 Task:  Click on Hockey In the Cross-Check Hockey League click on  Pick Sheet Your name Henry Taylor Team name Bakersfield Condors - X and  Email softage.7@softage.net Period 1 - 3 Point Game Chicago Blackhawks Period 1 - 2 Point Game Calgary Flames Period 1 - 1 Point Game Buffalo Sabres Period 2 - 3 Point Game Boston Bruins Period 2 - 2 Point Game Arizona Coyotes Period 2 - 1 Point Game Anaheim Ducks Period 3 - 3 Point Game New York Islanders Period 3 - 2 Point Game New Jersey Devils Period 3 - 1 Point Game Nashville Predators Submit pick sheet
Action: Mouse moved to (726, 278)
Screenshot: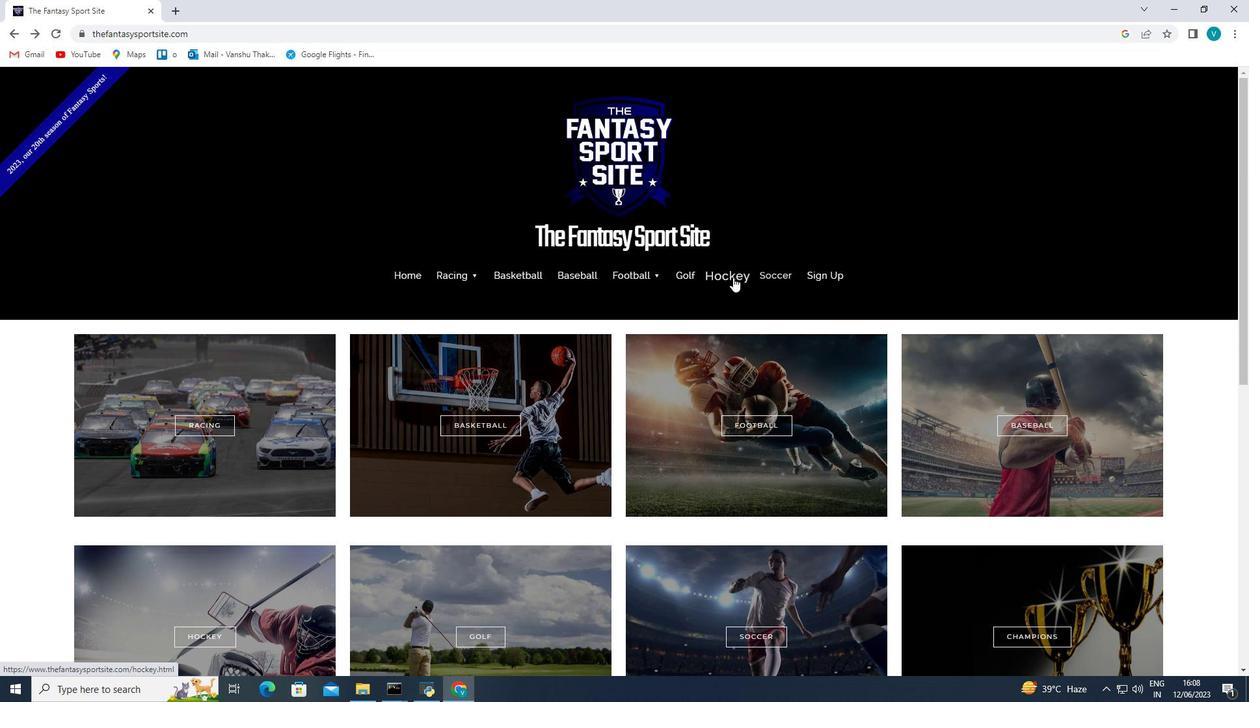 
Action: Mouse pressed left at (726, 278)
Screenshot: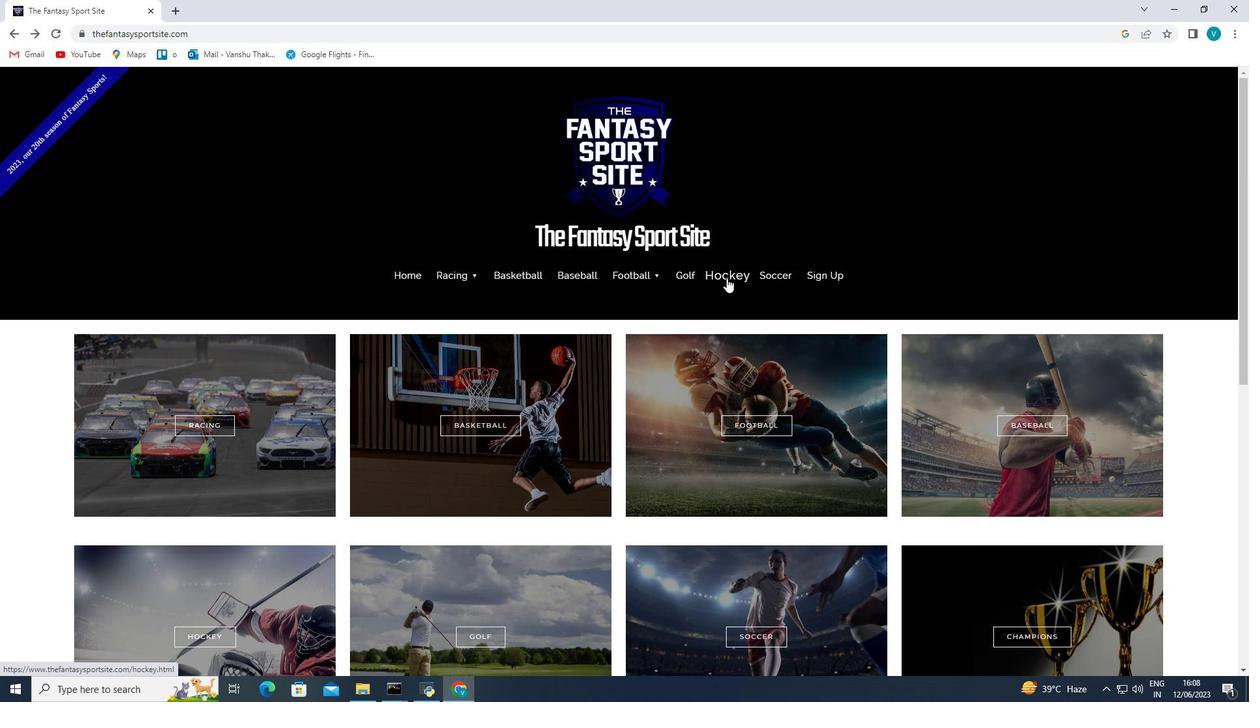 
Action: Mouse moved to (1035, 458)
Screenshot: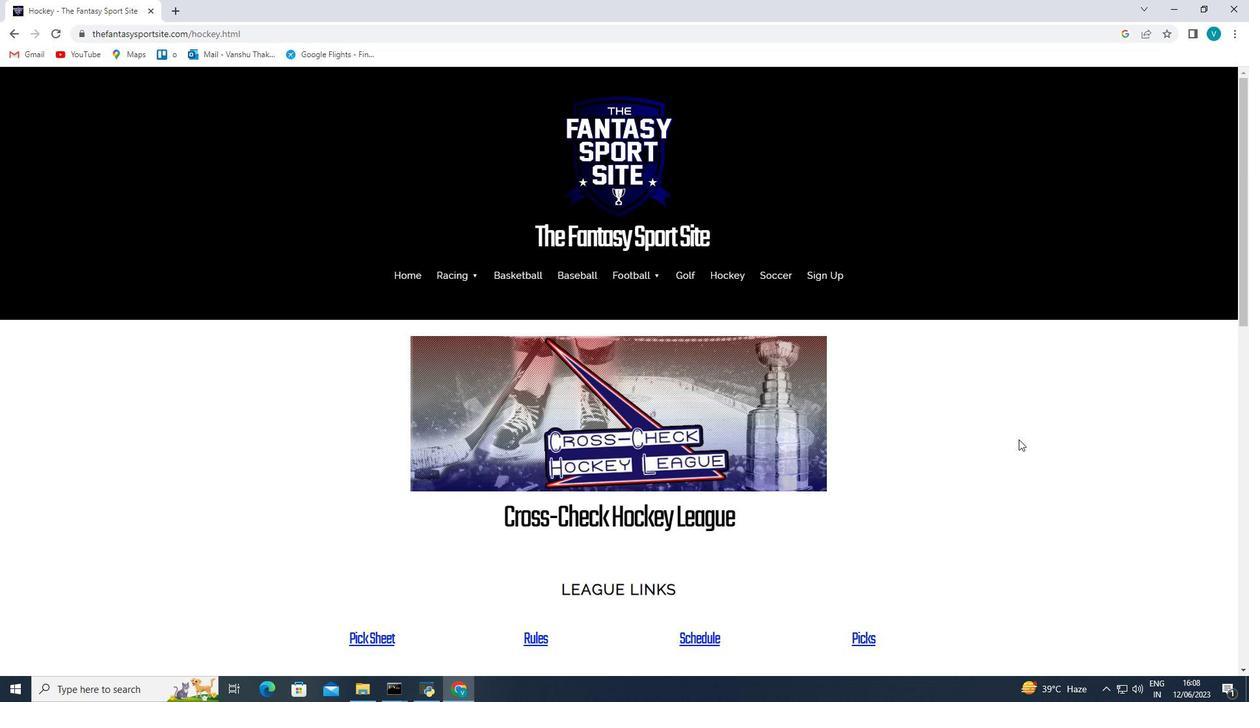 
Action: Mouse scrolled (1035, 458) with delta (0, 0)
Screenshot: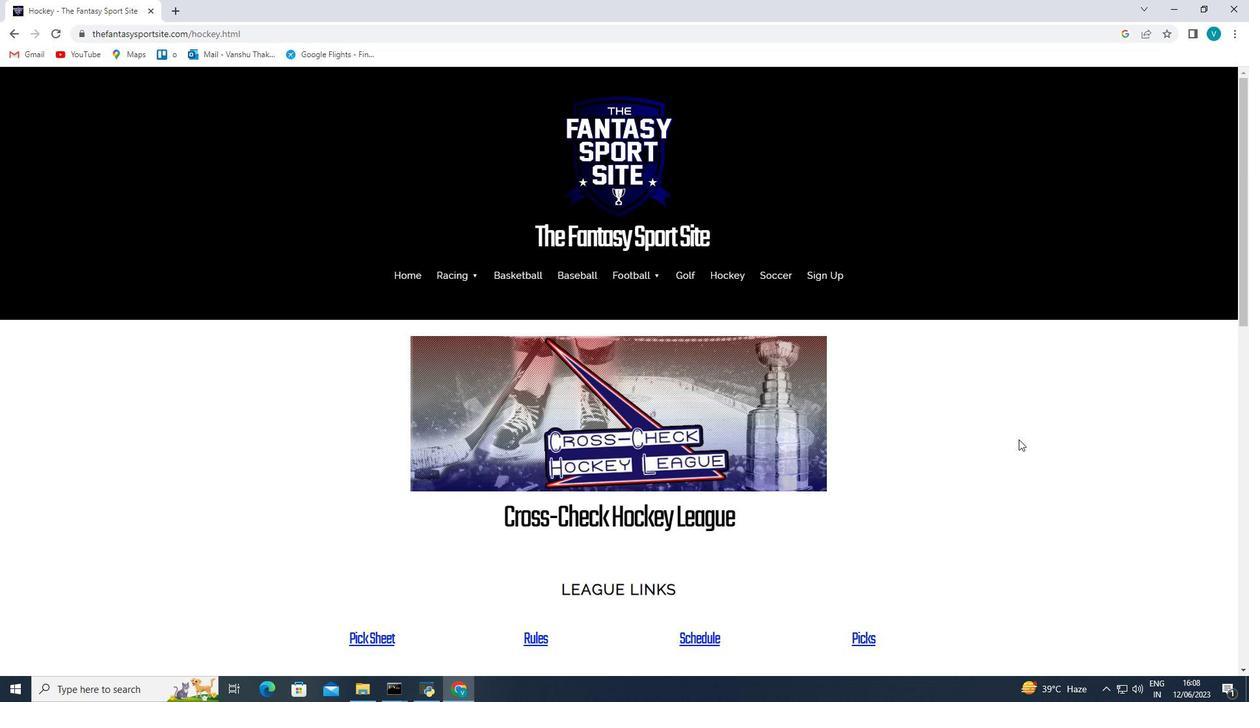 
Action: Mouse moved to (1021, 460)
Screenshot: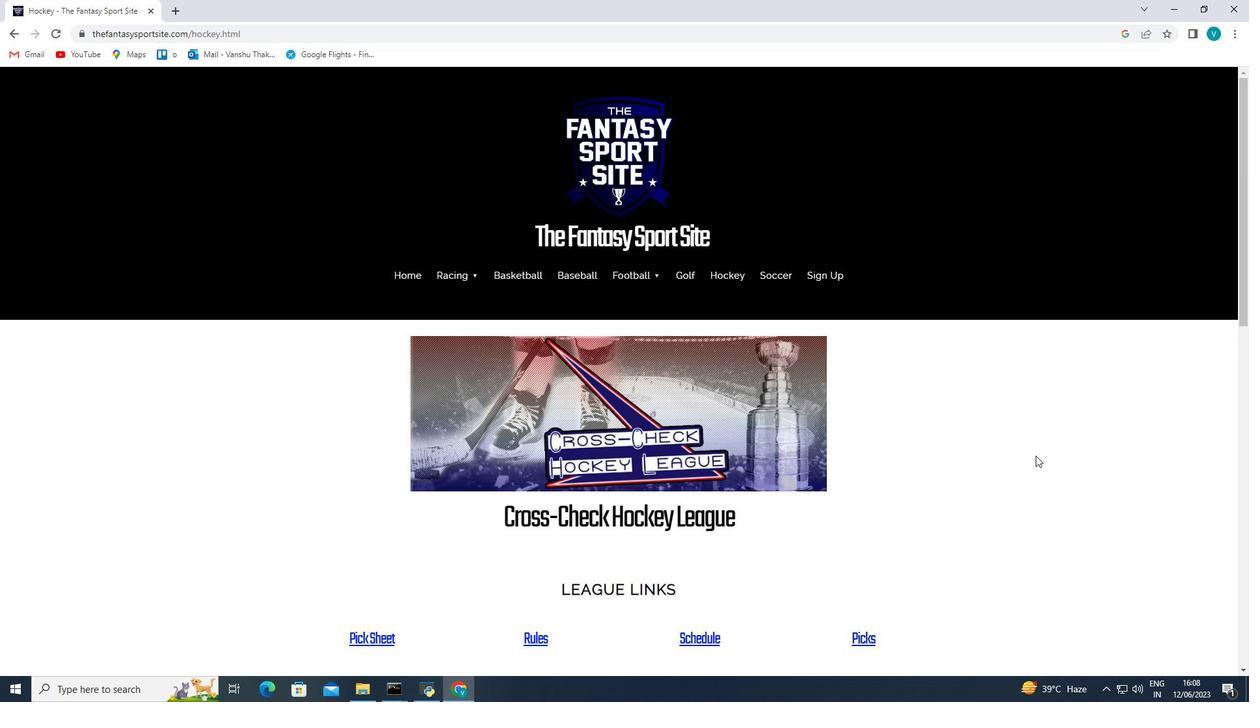 
Action: Mouse scrolled (1021, 460) with delta (0, 0)
Screenshot: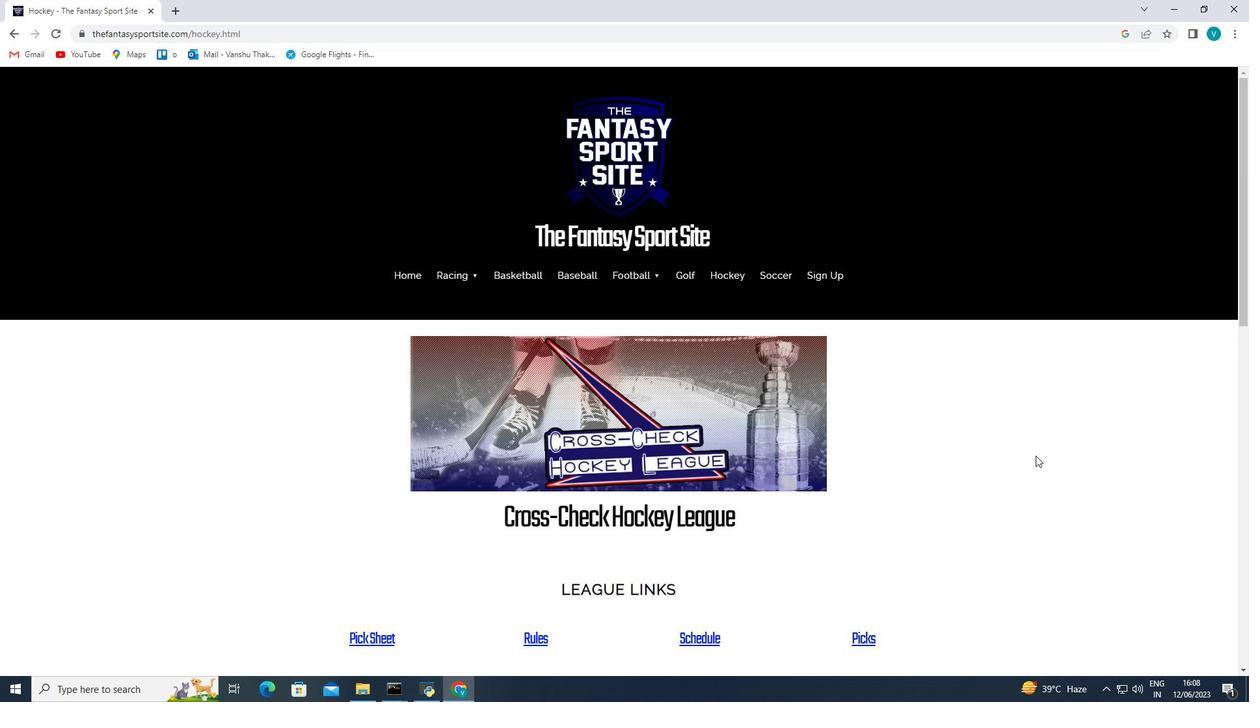 
Action: Mouse moved to (1014, 460)
Screenshot: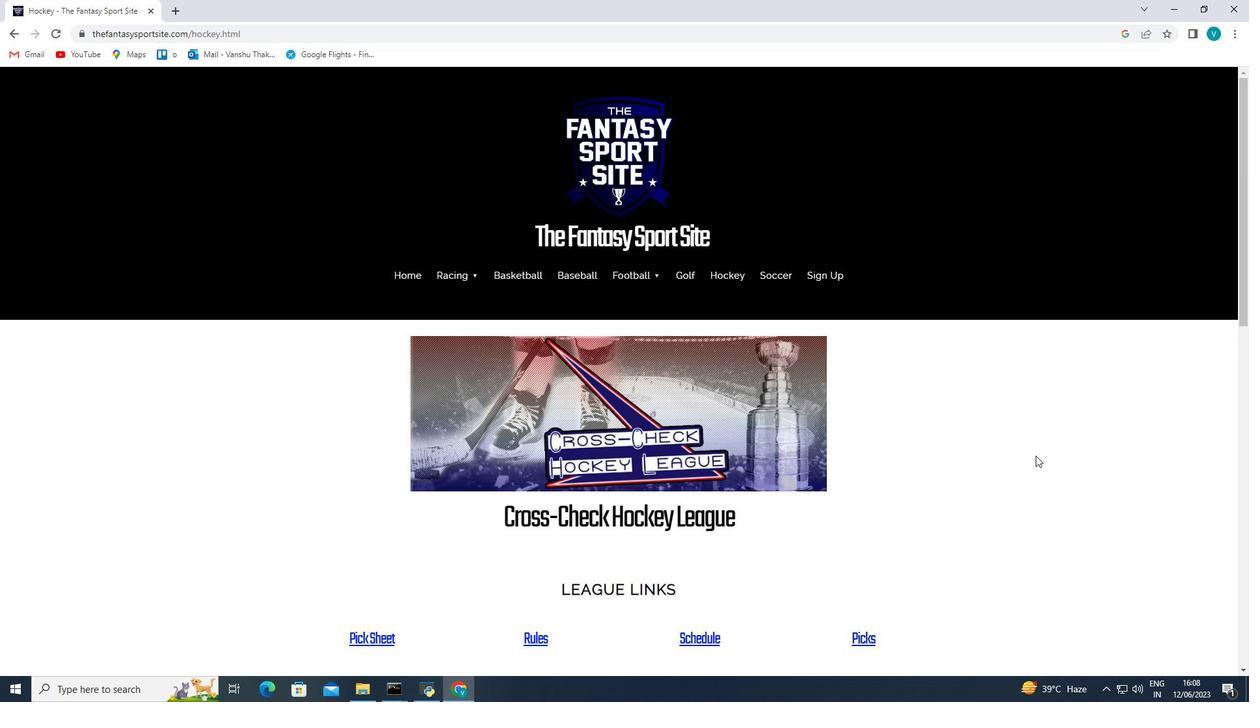 
Action: Mouse scrolled (1014, 460) with delta (0, 0)
Screenshot: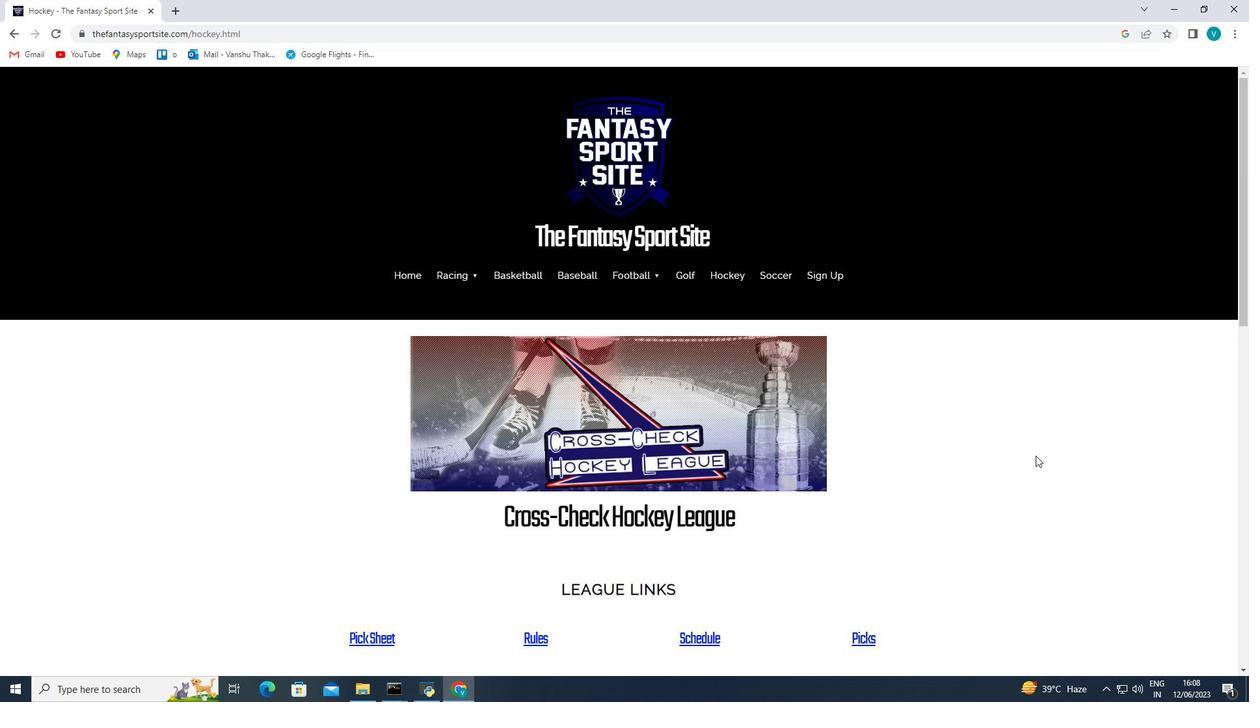 
Action: Mouse moved to (983, 465)
Screenshot: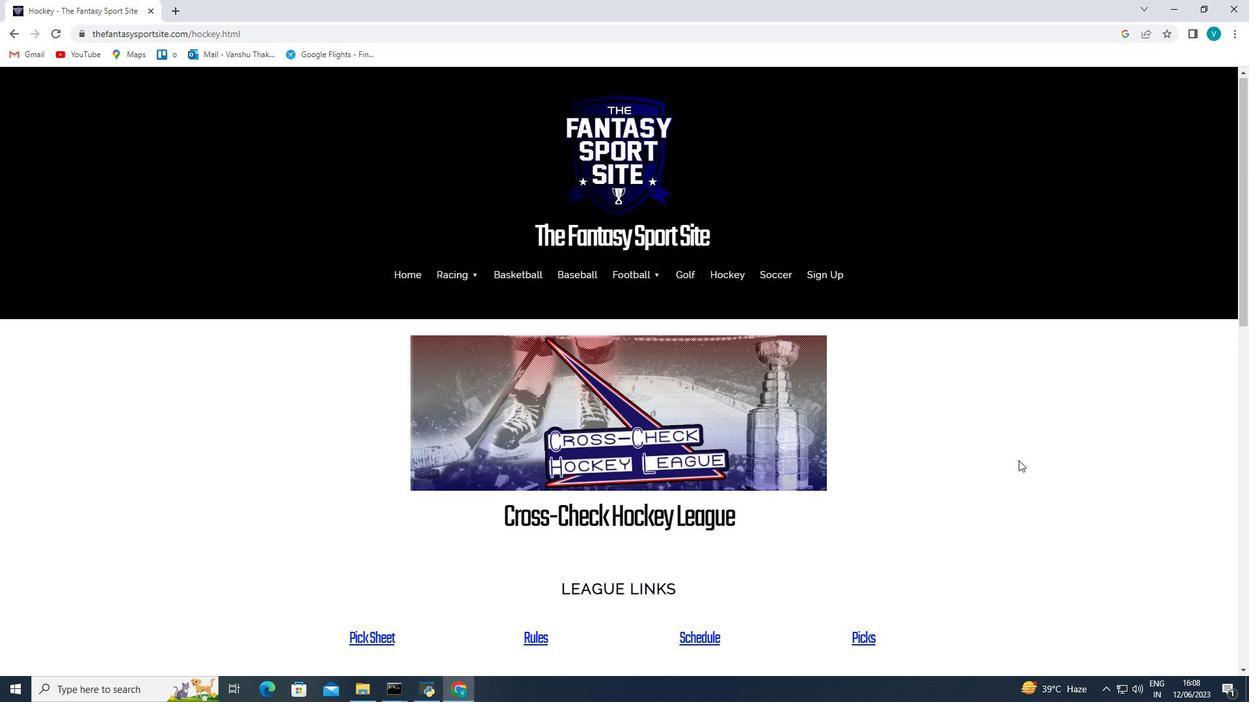 
Action: Mouse scrolled (983, 465) with delta (0, 0)
Screenshot: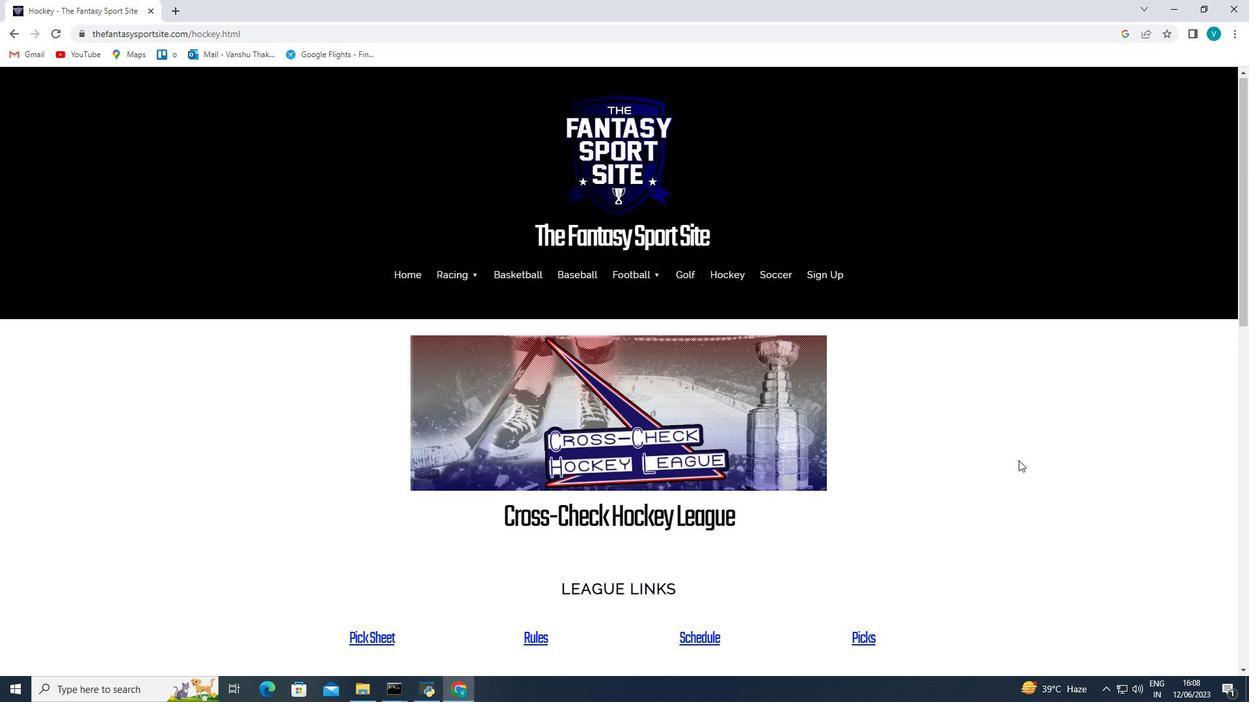 
Action: Mouse moved to (964, 460)
Screenshot: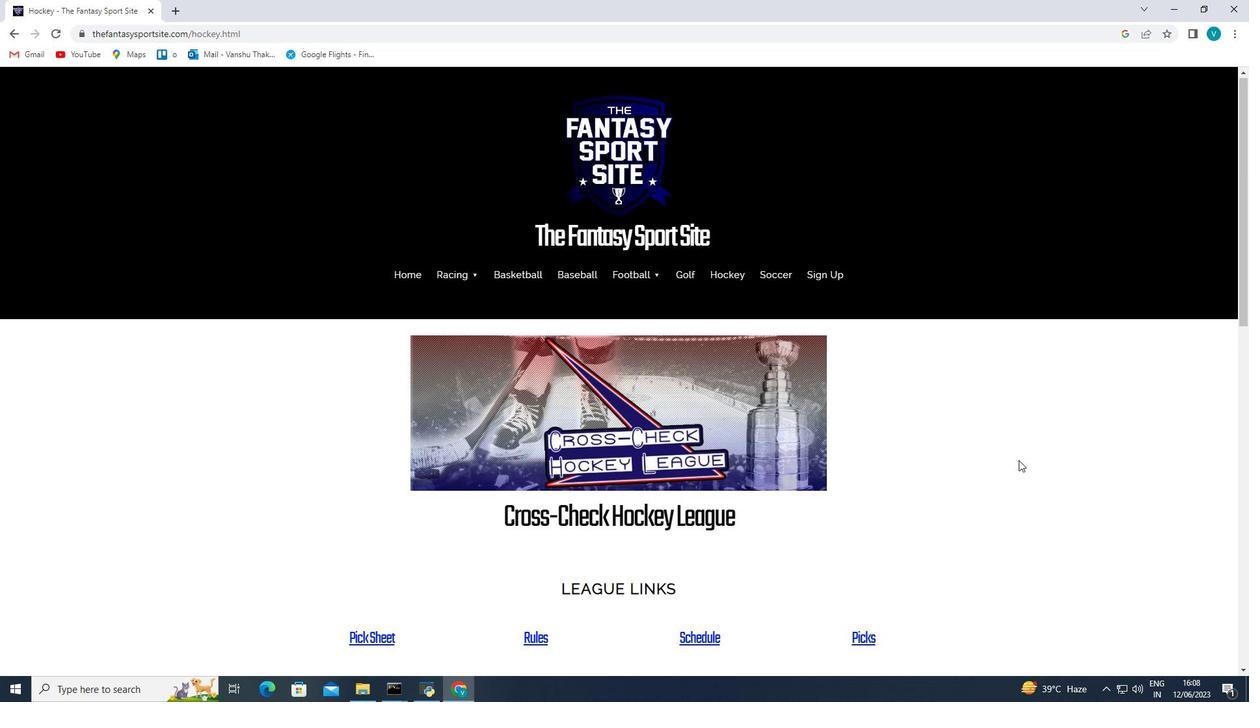 
Action: Mouse scrolled (964, 460) with delta (0, 0)
Screenshot: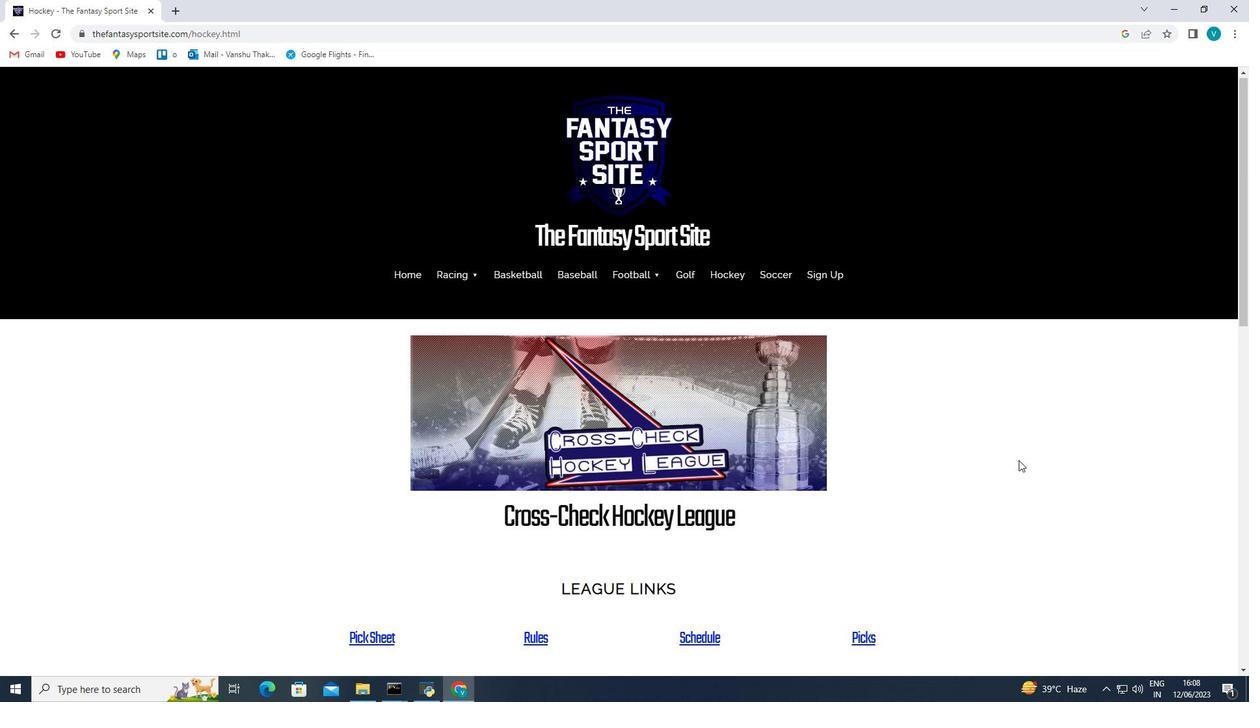 
Action: Mouse moved to (373, 321)
Screenshot: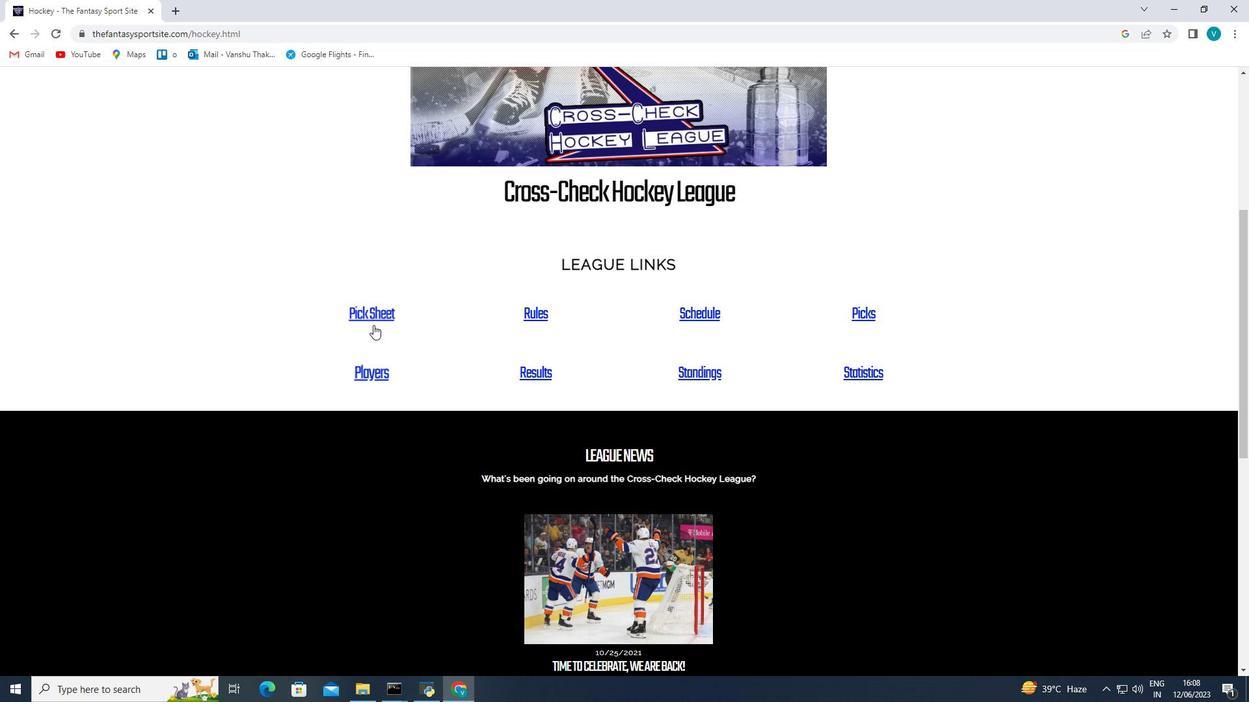 
Action: Mouse pressed left at (373, 321)
Screenshot: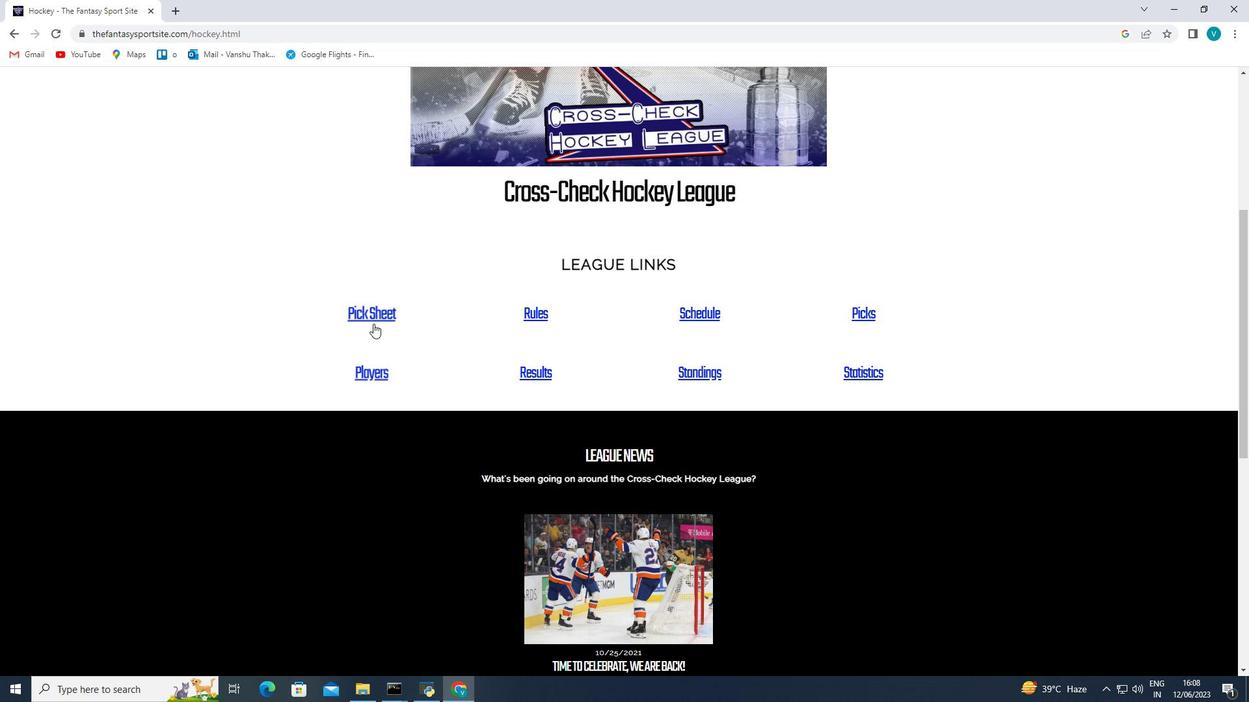 
Action: Mouse moved to (1009, 294)
Screenshot: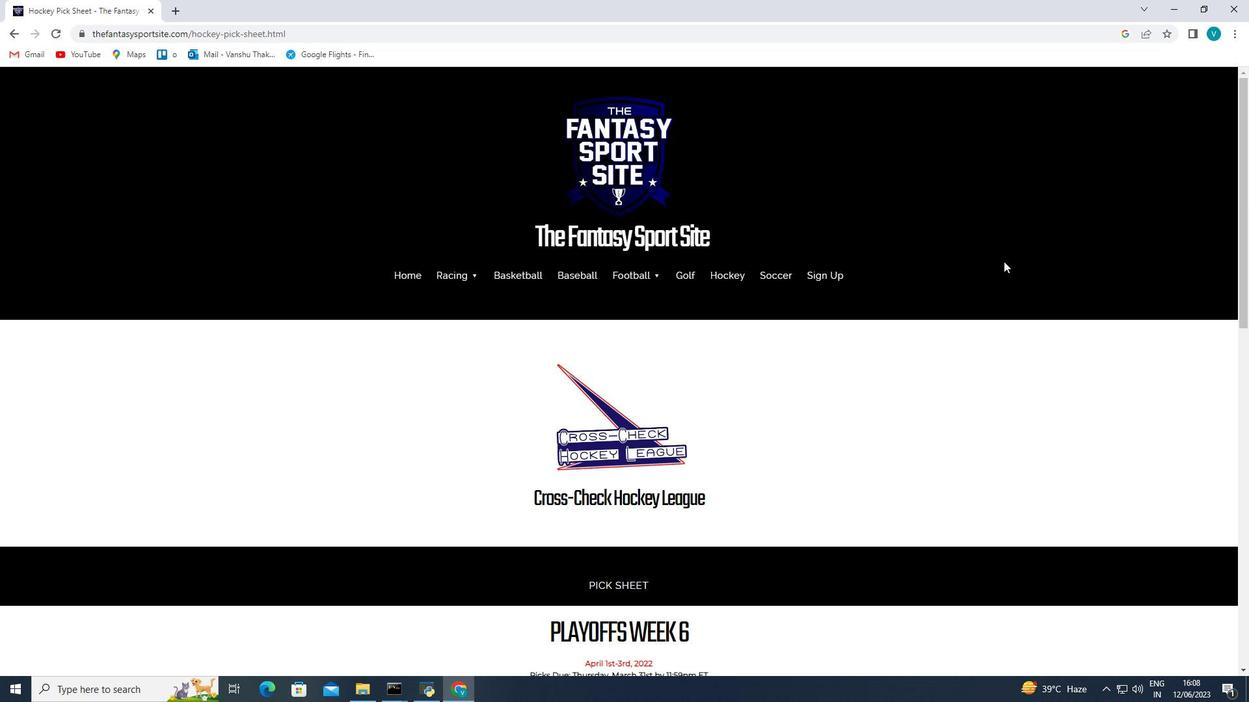 
Action: Mouse scrolled (1009, 293) with delta (0, 0)
Screenshot: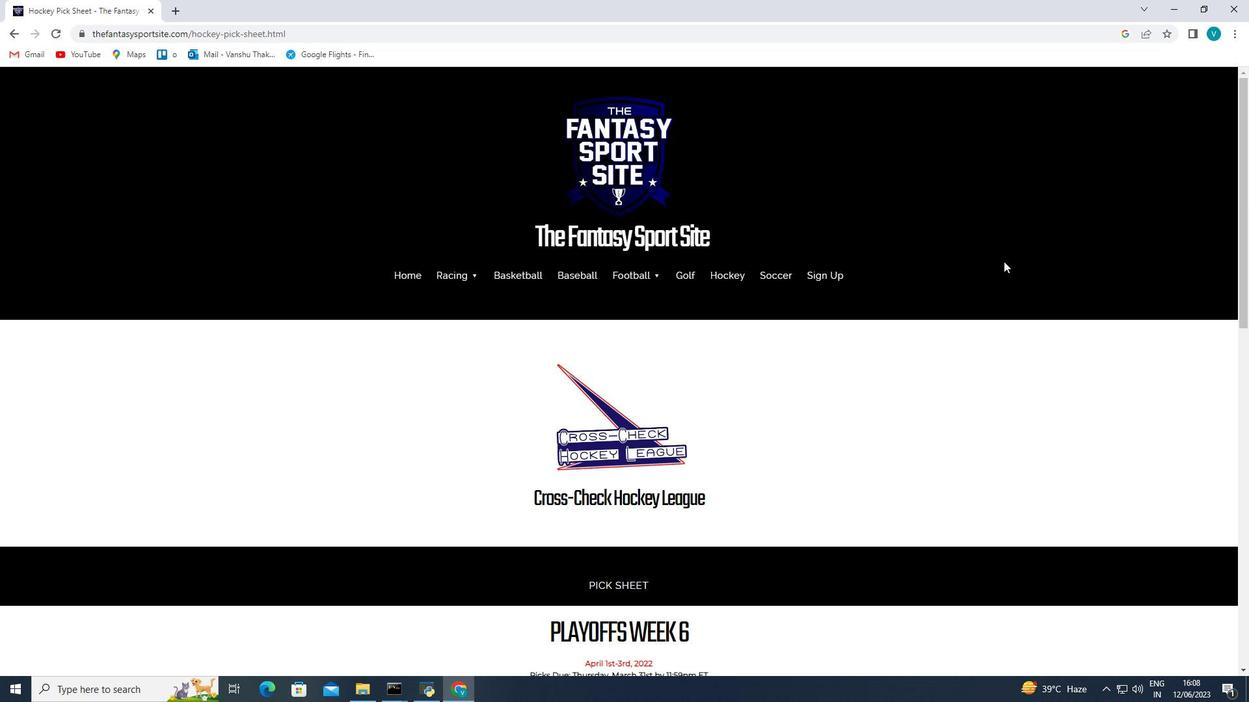 
Action: Mouse moved to (1009, 299)
Screenshot: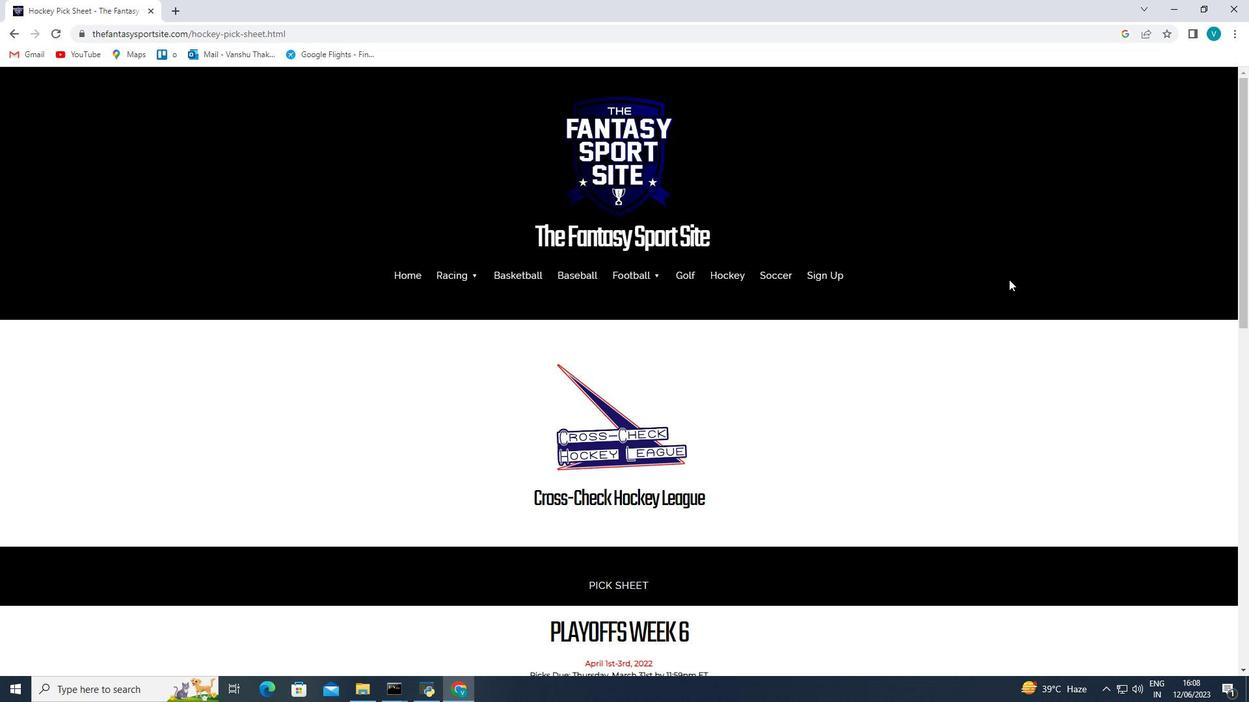 
Action: Mouse scrolled (1009, 299) with delta (0, 0)
Screenshot: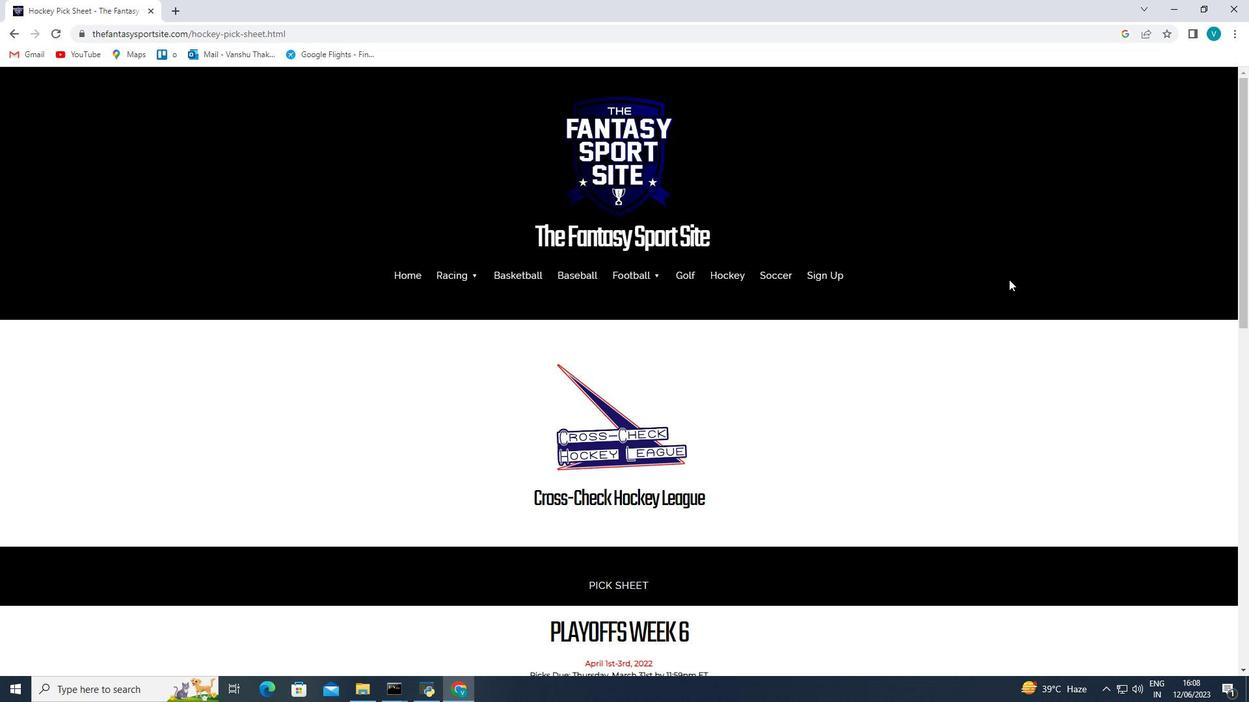 
Action: Mouse moved to (1009, 302)
Screenshot: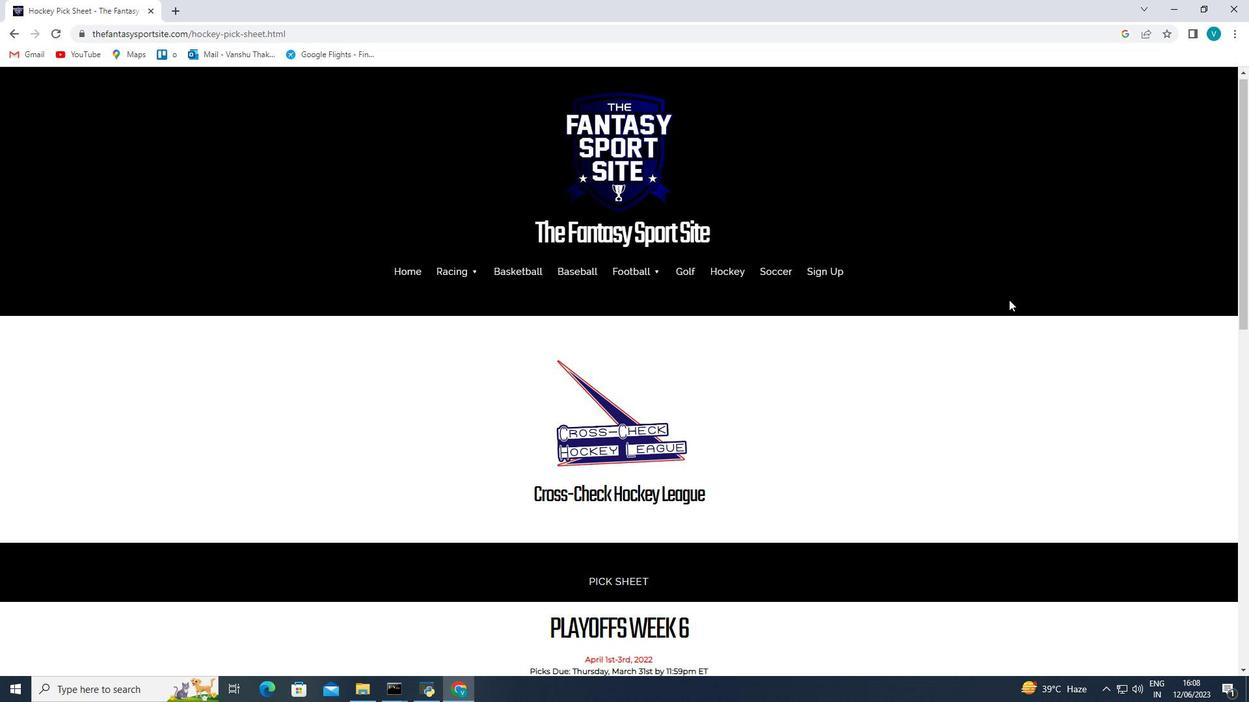
Action: Mouse scrolled (1009, 301) with delta (0, 0)
Screenshot: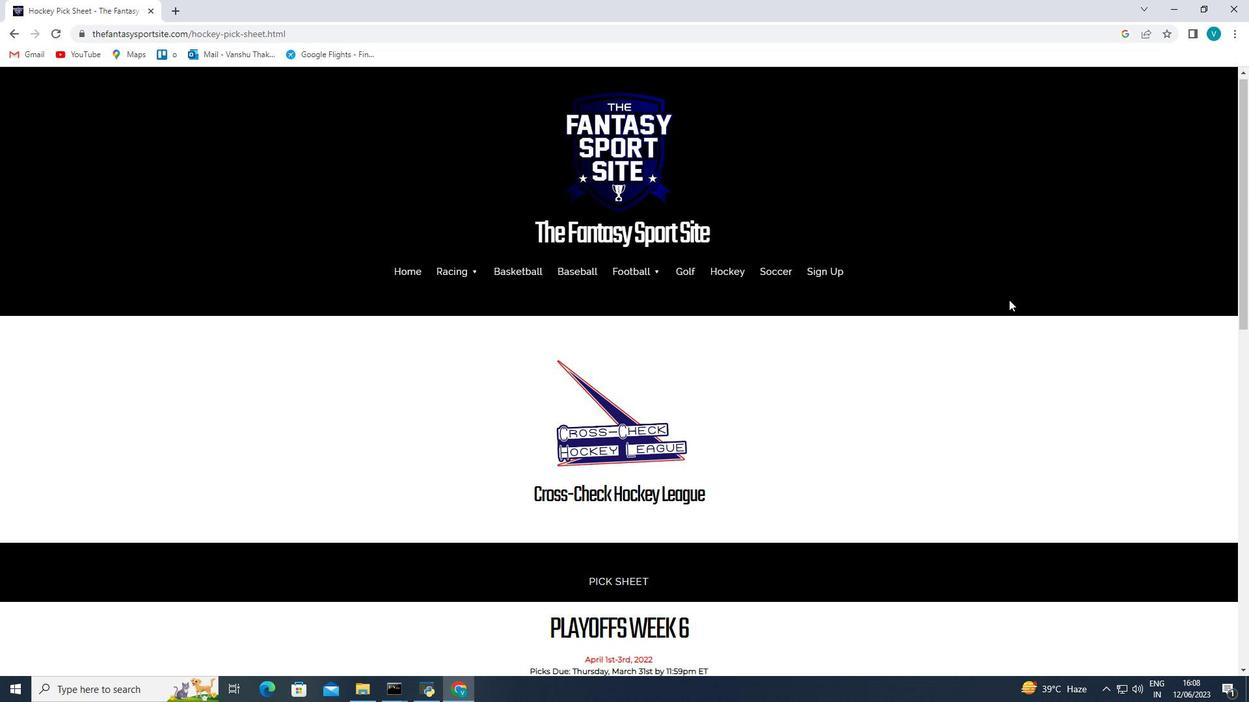 
Action: Mouse moved to (985, 306)
Screenshot: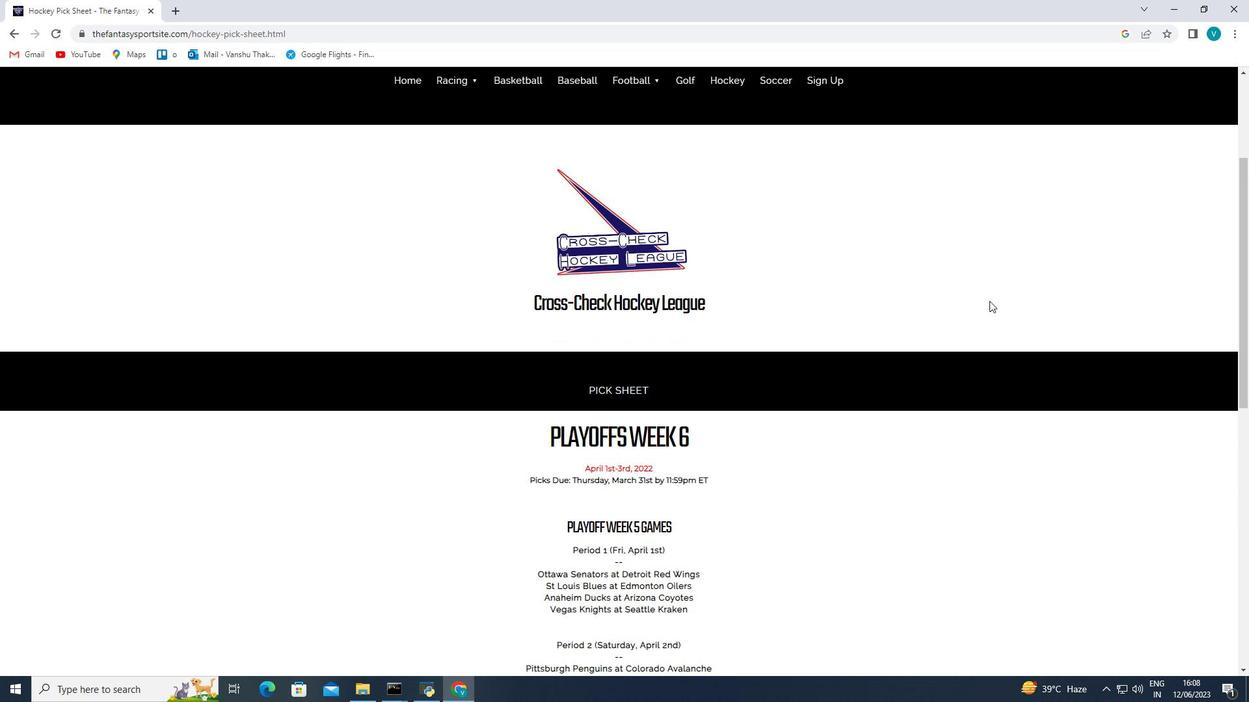 
Action: Mouse scrolled (985, 305) with delta (0, 0)
Screenshot: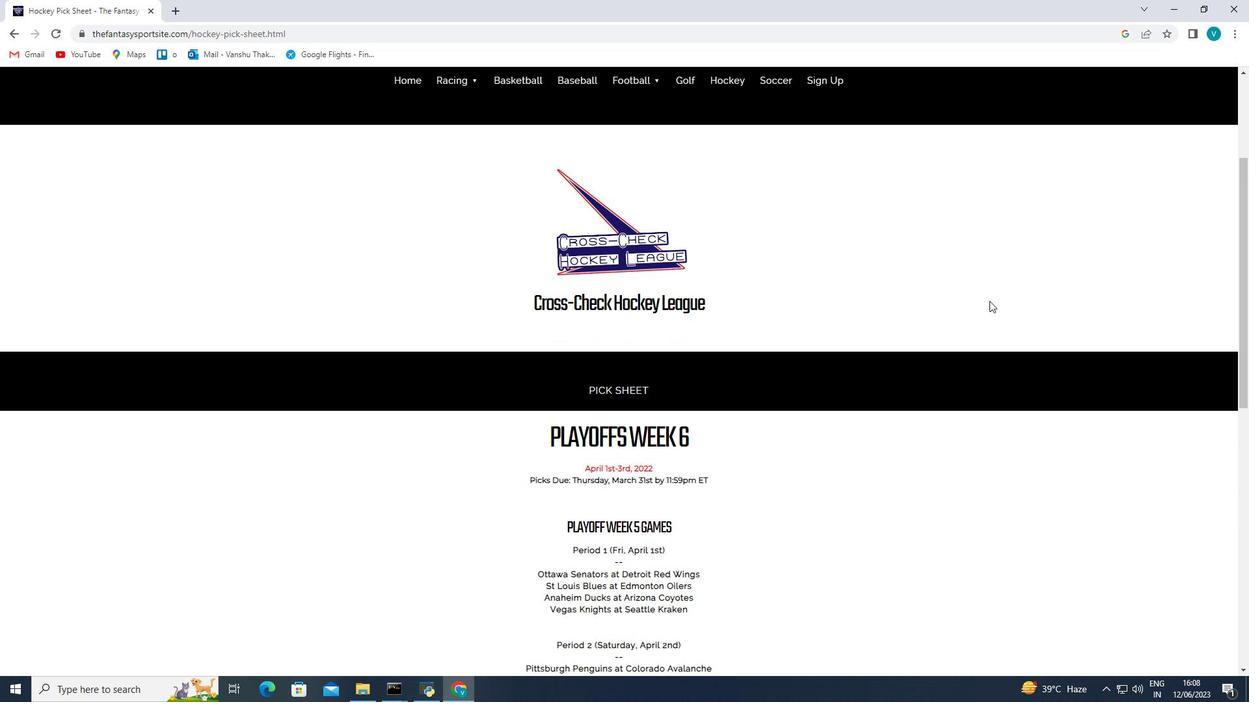 
Action: Mouse scrolled (985, 305) with delta (0, 0)
Screenshot: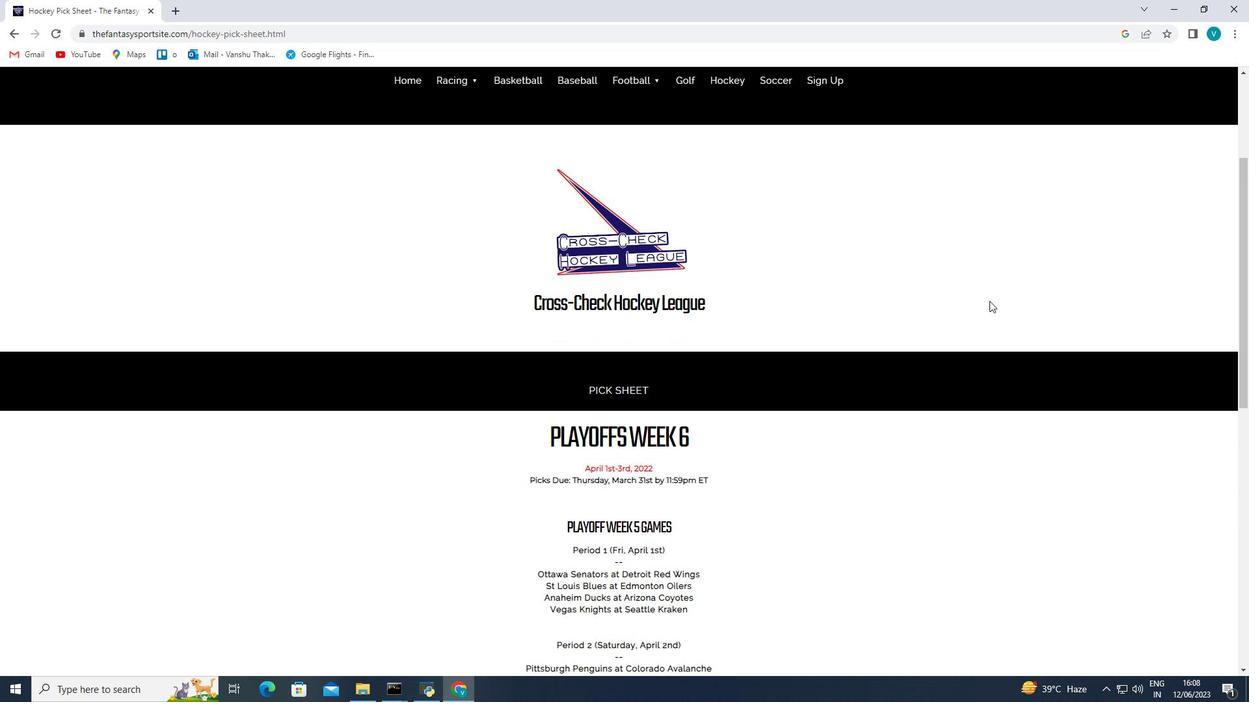 
Action: Mouse scrolled (985, 305) with delta (0, 0)
Screenshot: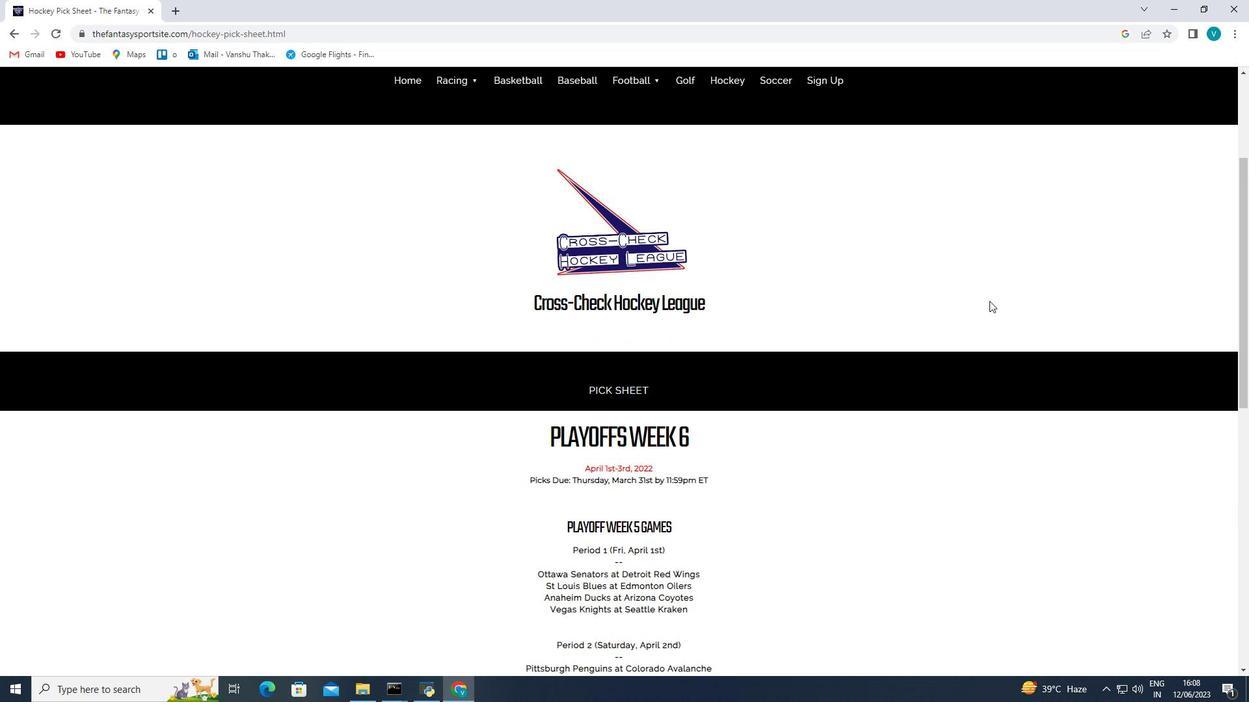 
Action: Mouse moved to (864, 310)
Screenshot: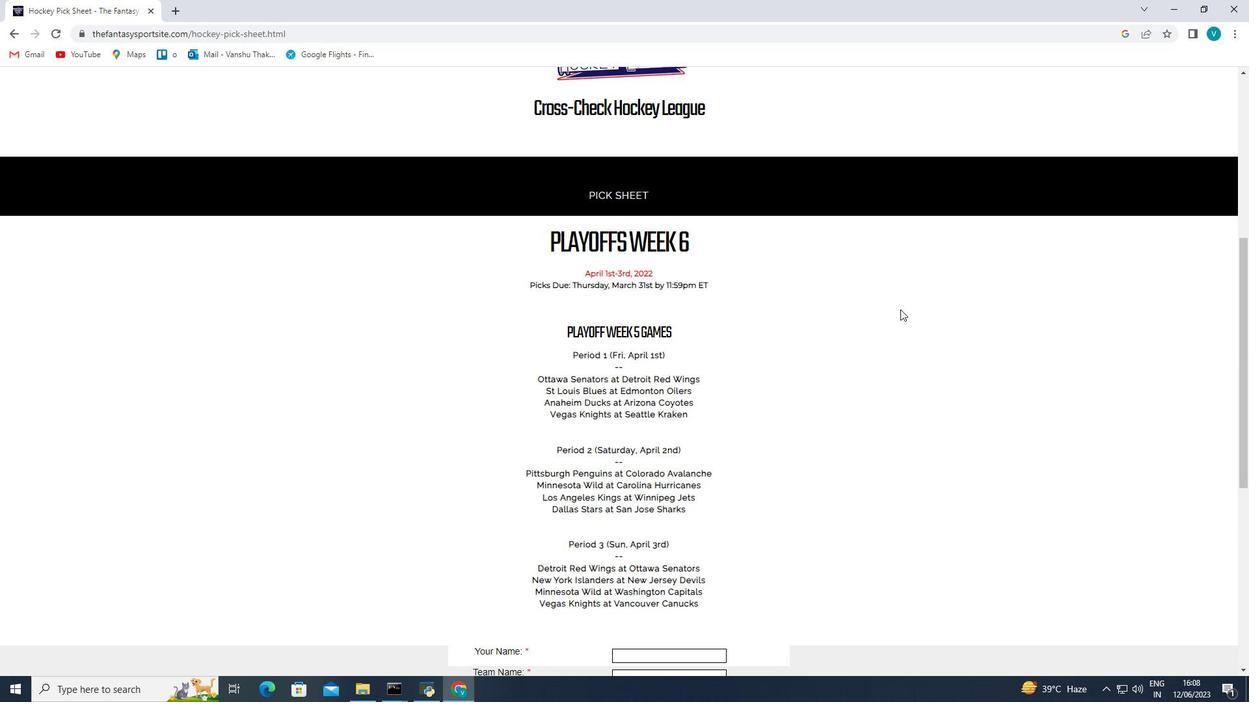 
Action: Mouse scrolled (864, 309) with delta (0, 0)
Screenshot: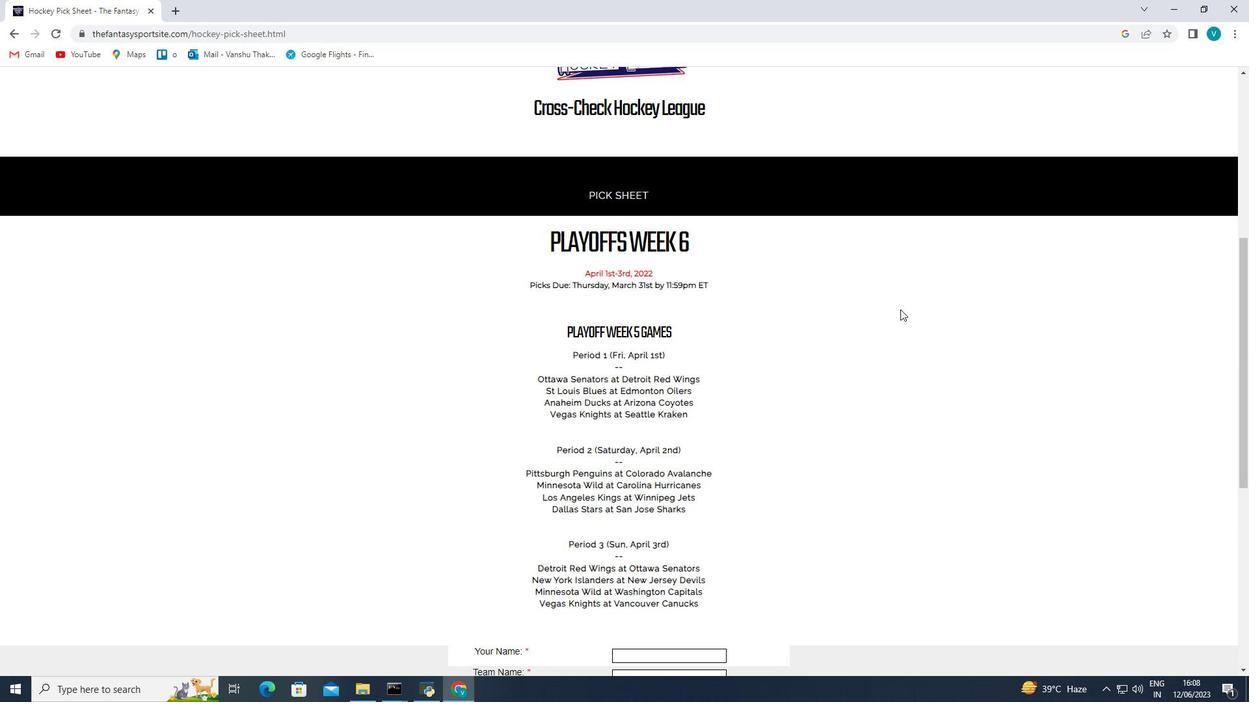 
Action: Mouse moved to (772, 301)
Screenshot: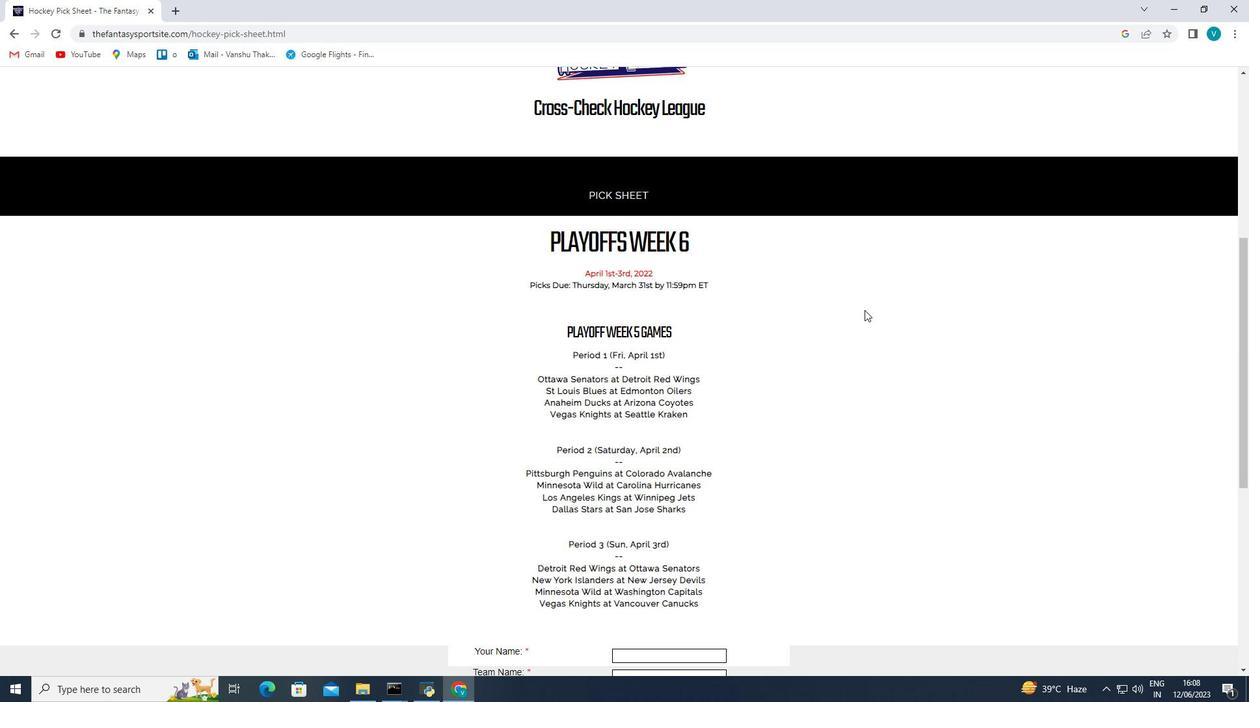
Action: Mouse scrolled (772, 301) with delta (0, 0)
Screenshot: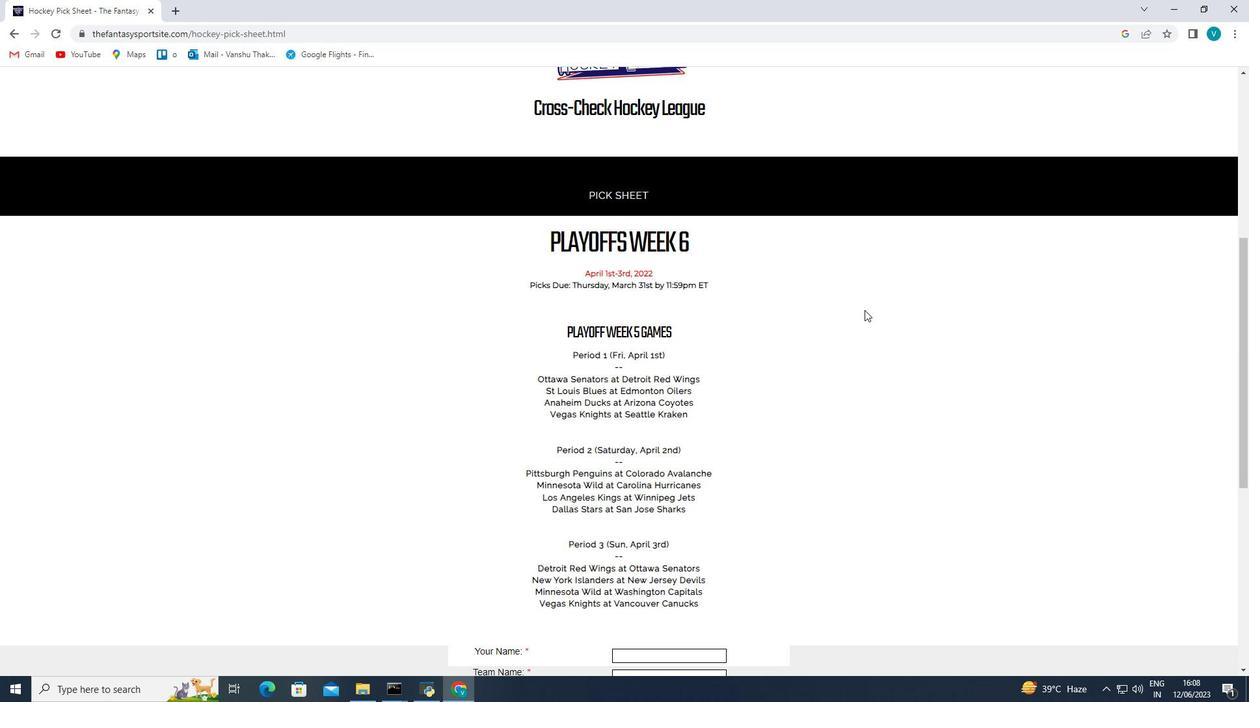 
Action: Mouse moved to (725, 294)
Screenshot: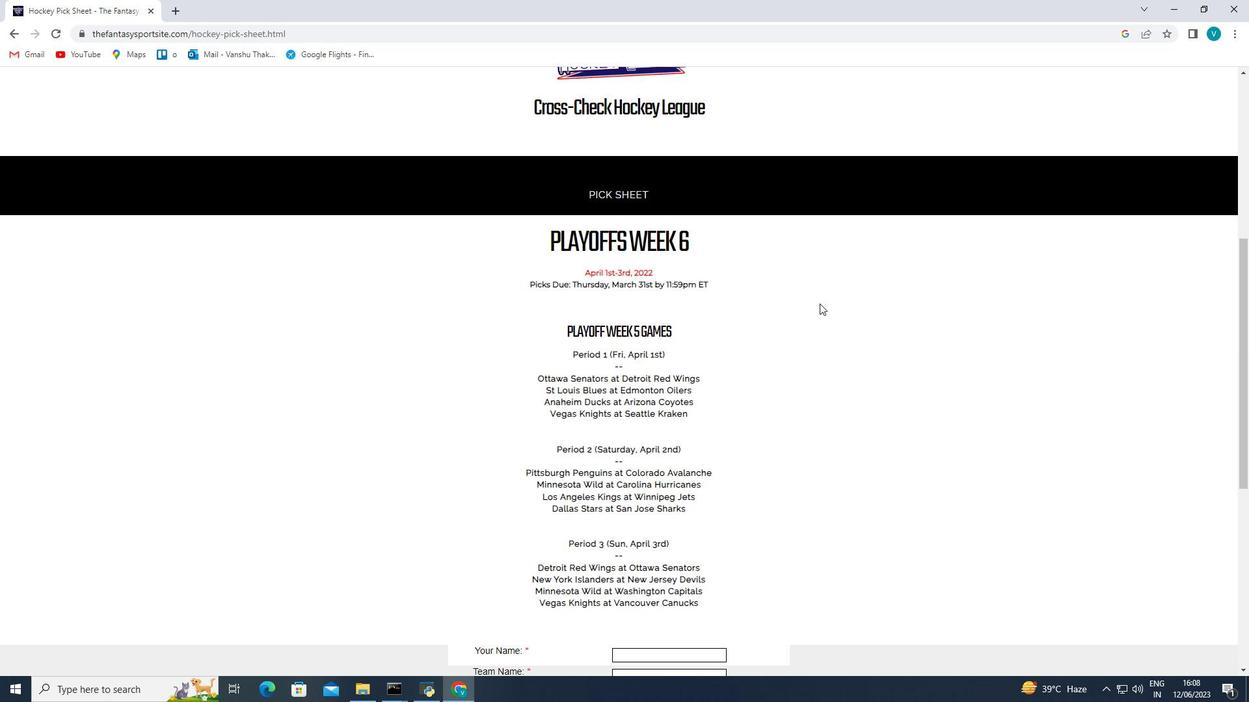 
Action: Mouse scrolled (725, 293) with delta (0, 0)
Screenshot: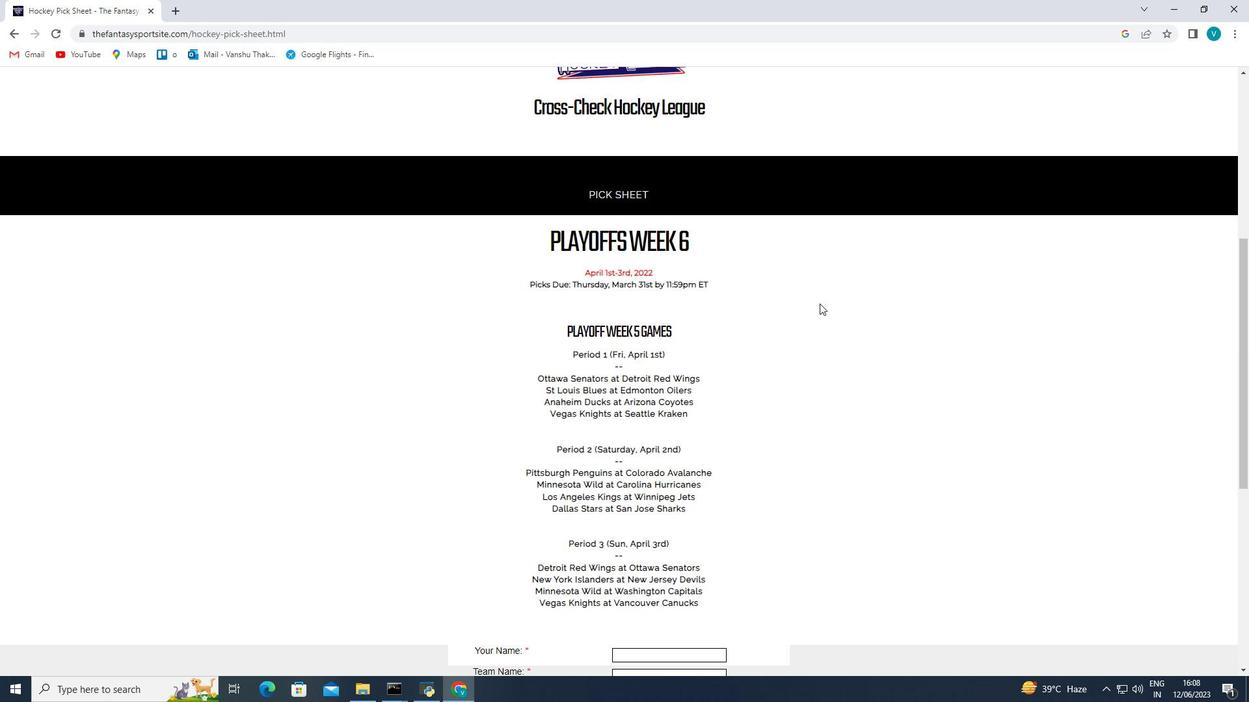 
Action: Mouse moved to (689, 285)
Screenshot: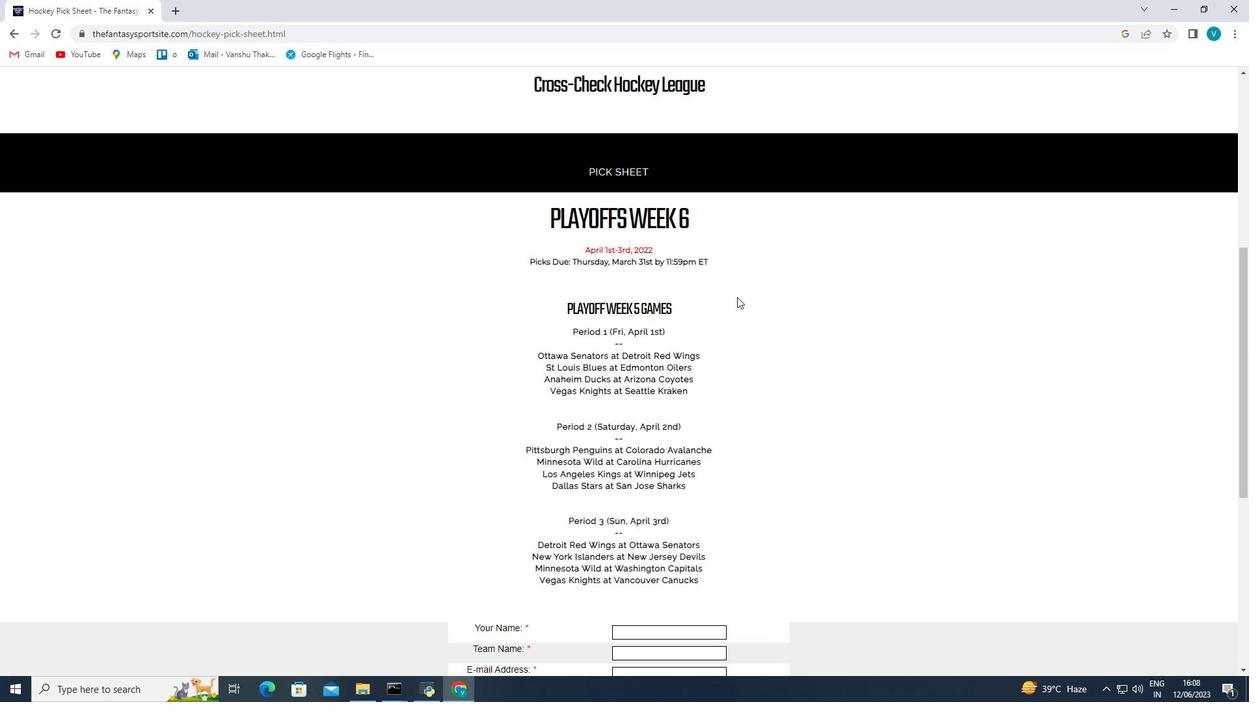 
Action: Mouse scrolled (689, 285) with delta (0, 0)
Screenshot: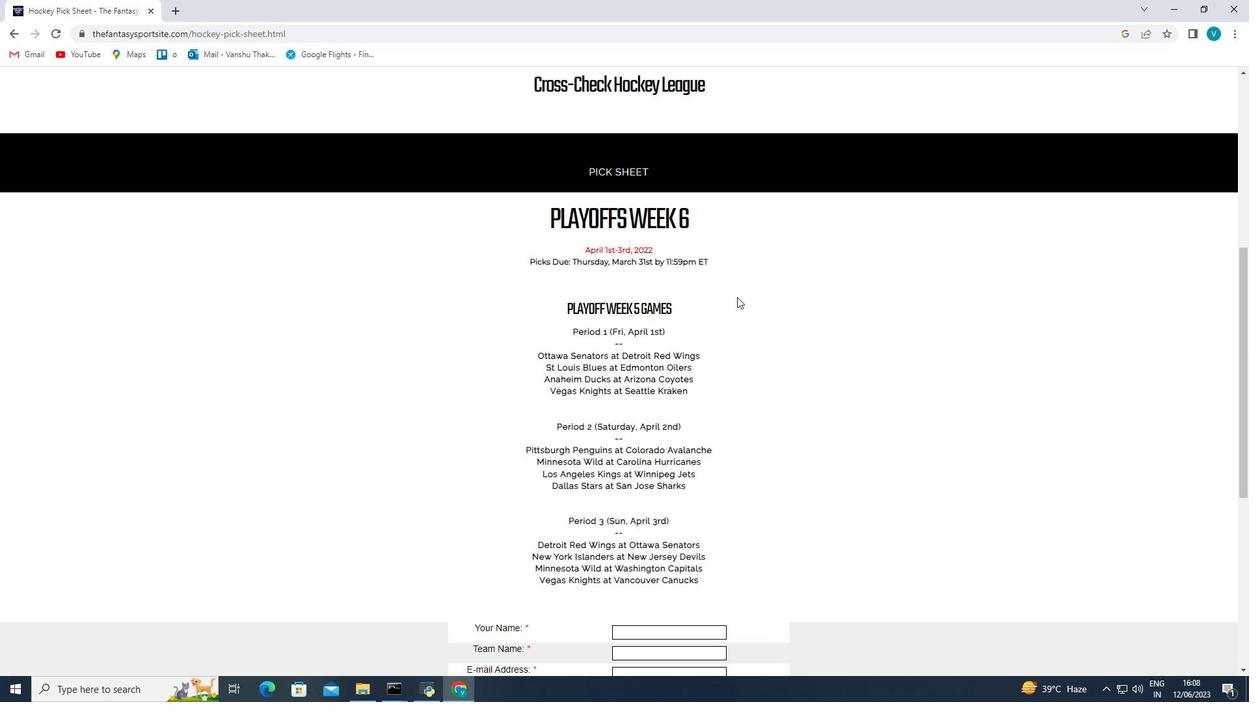 
Action: Mouse moved to (689, 346)
Screenshot: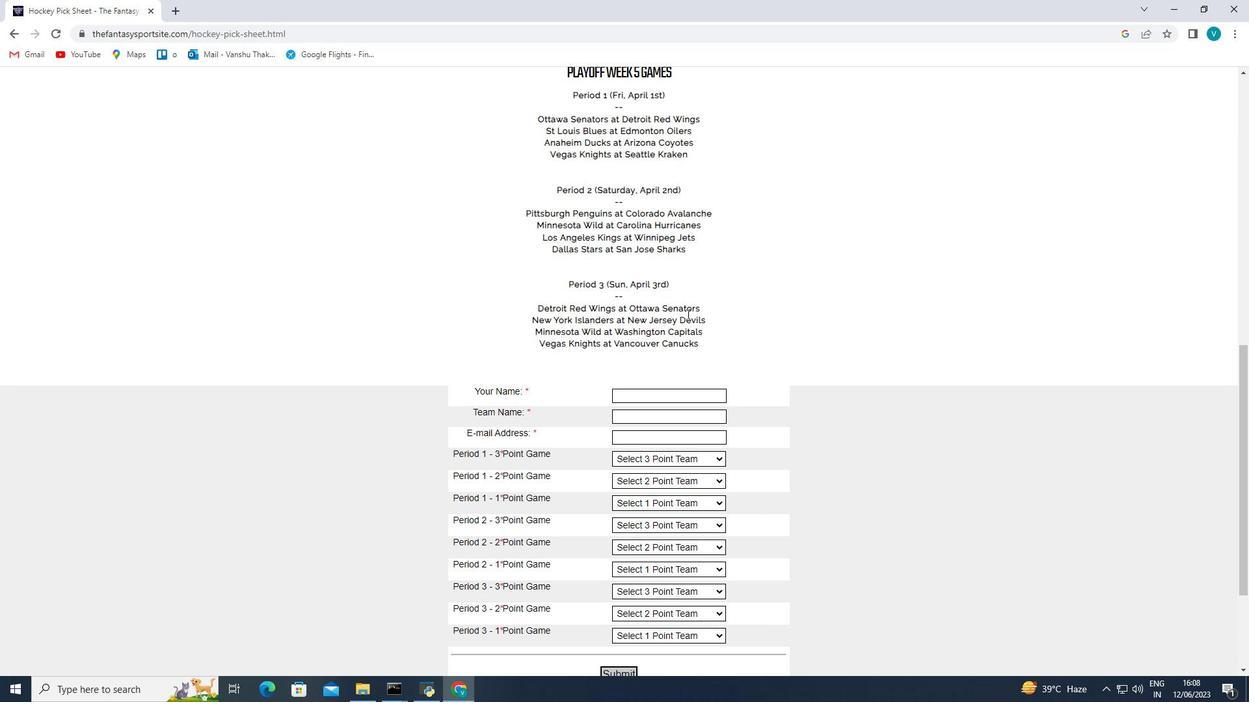 
Action: Mouse scrolled (689, 346) with delta (0, 0)
Screenshot: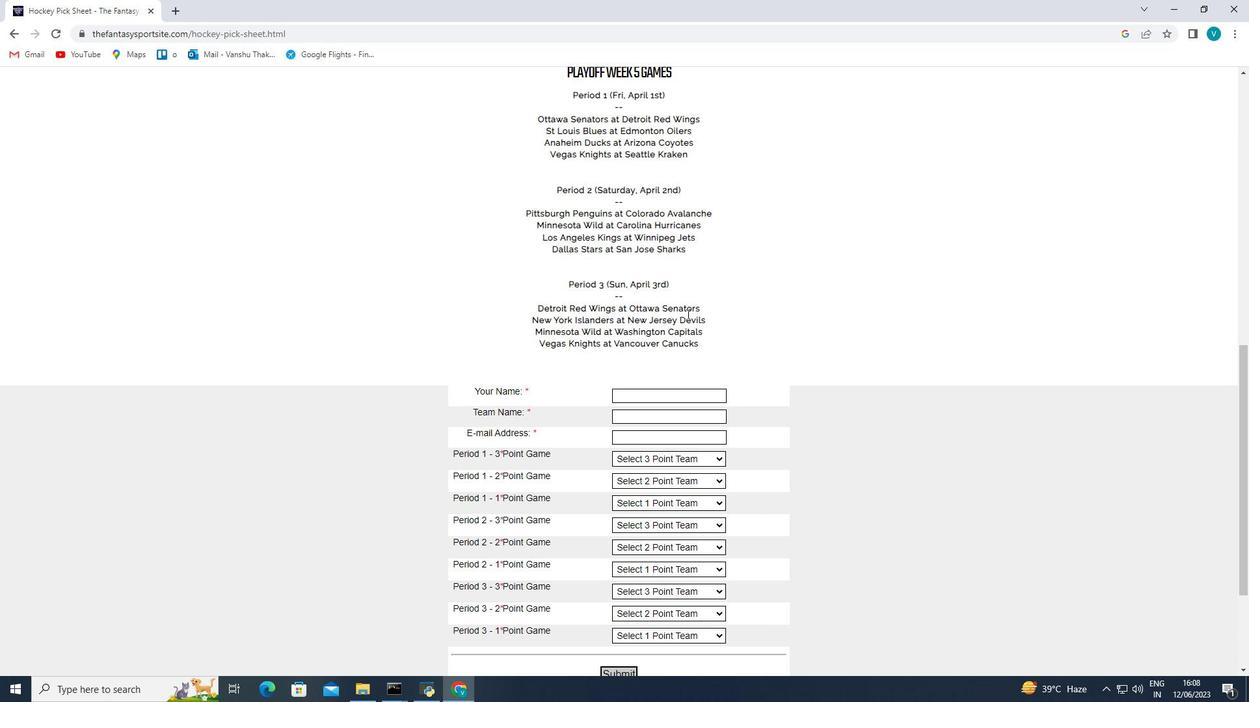 
Action: Mouse scrolled (689, 346) with delta (0, 0)
Screenshot: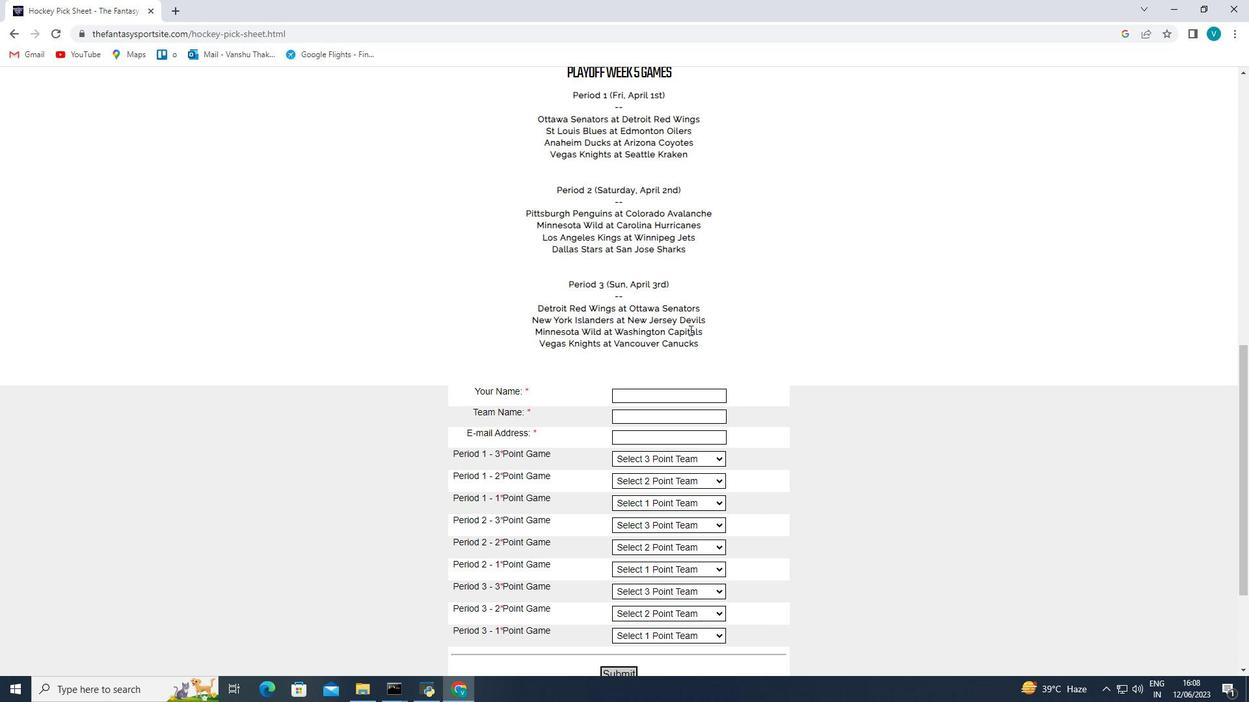 
Action: Mouse moved to (678, 268)
Screenshot: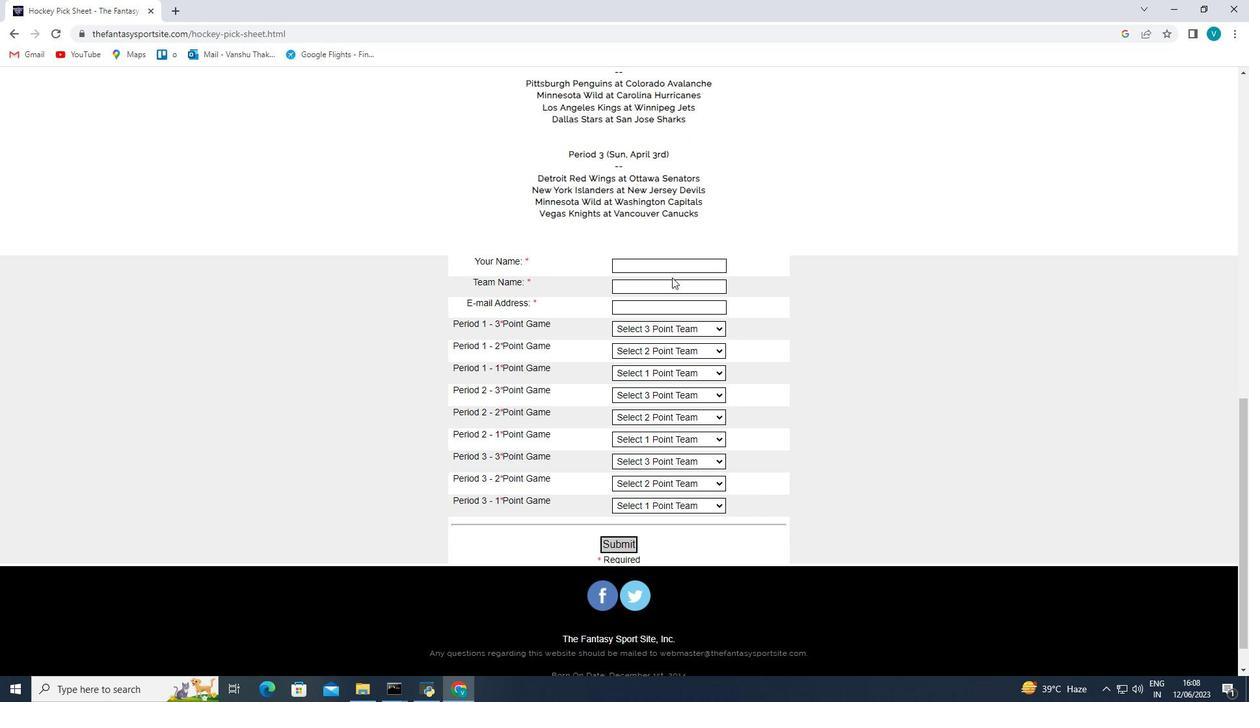 
Action: Mouse pressed left at (678, 268)
Screenshot: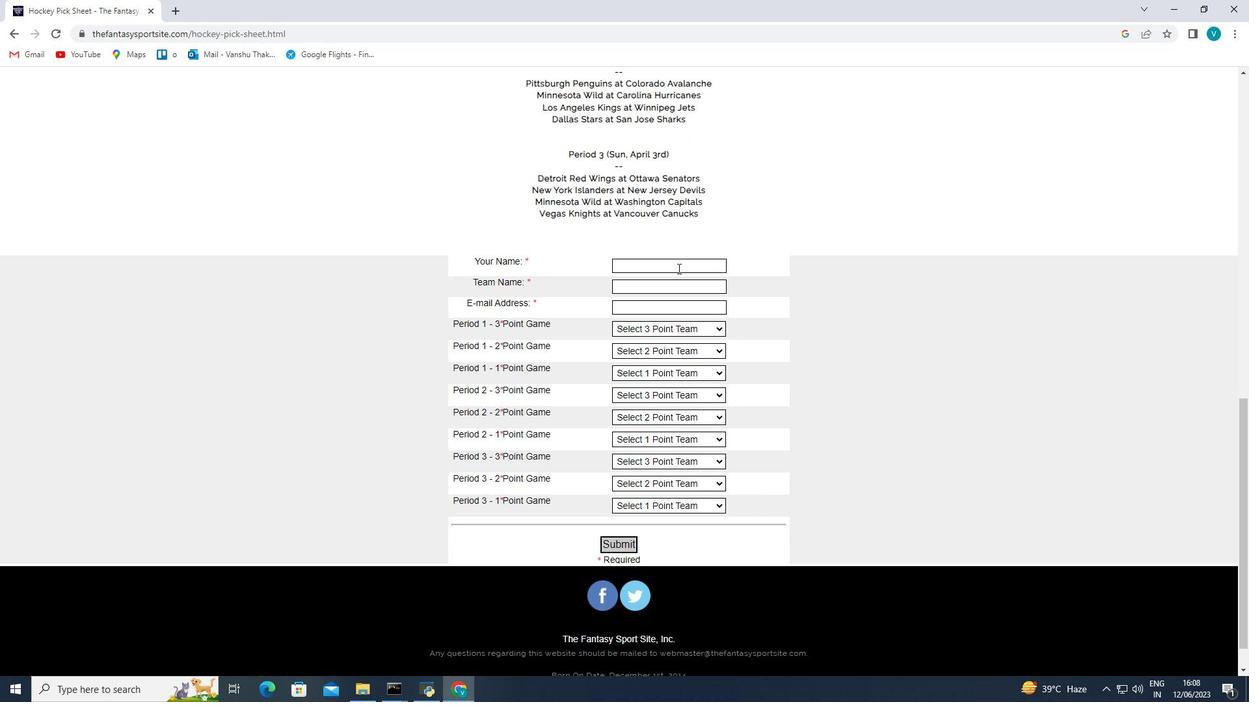
Action: Mouse moved to (590, 189)
Screenshot: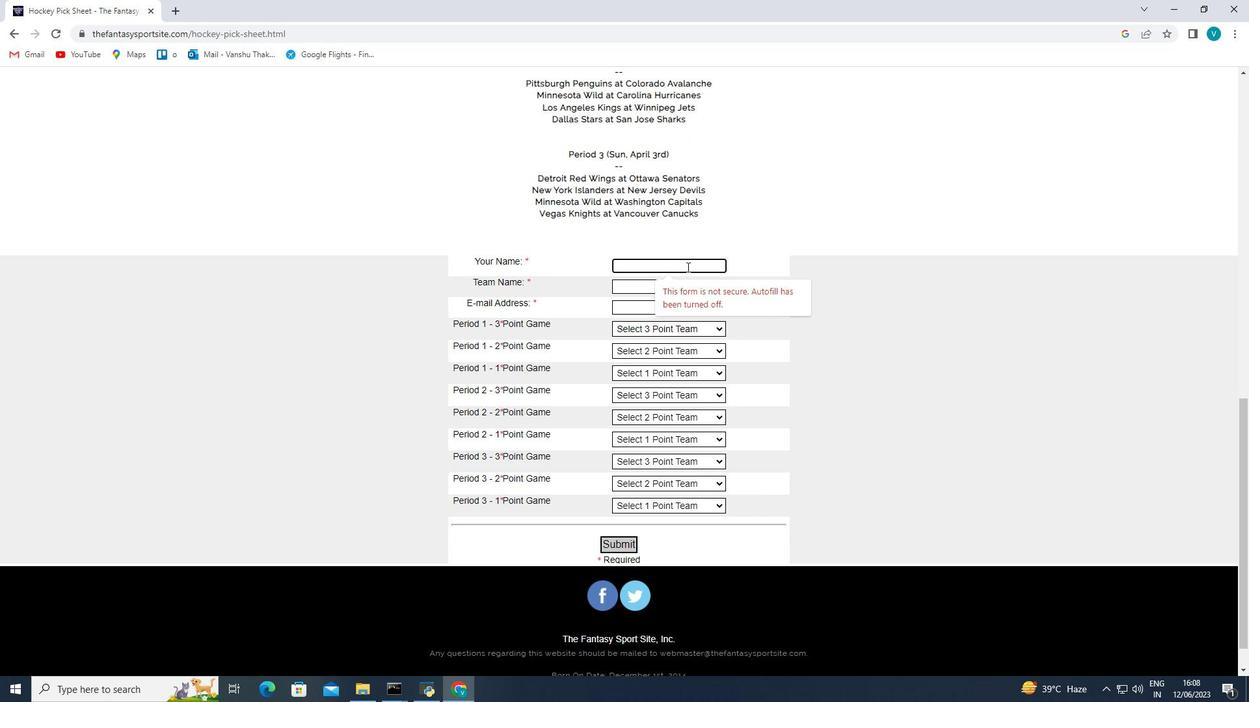 
Action: Key pressed <Key.shift>Henry<Key.space><Key.shift>Taylor
Screenshot: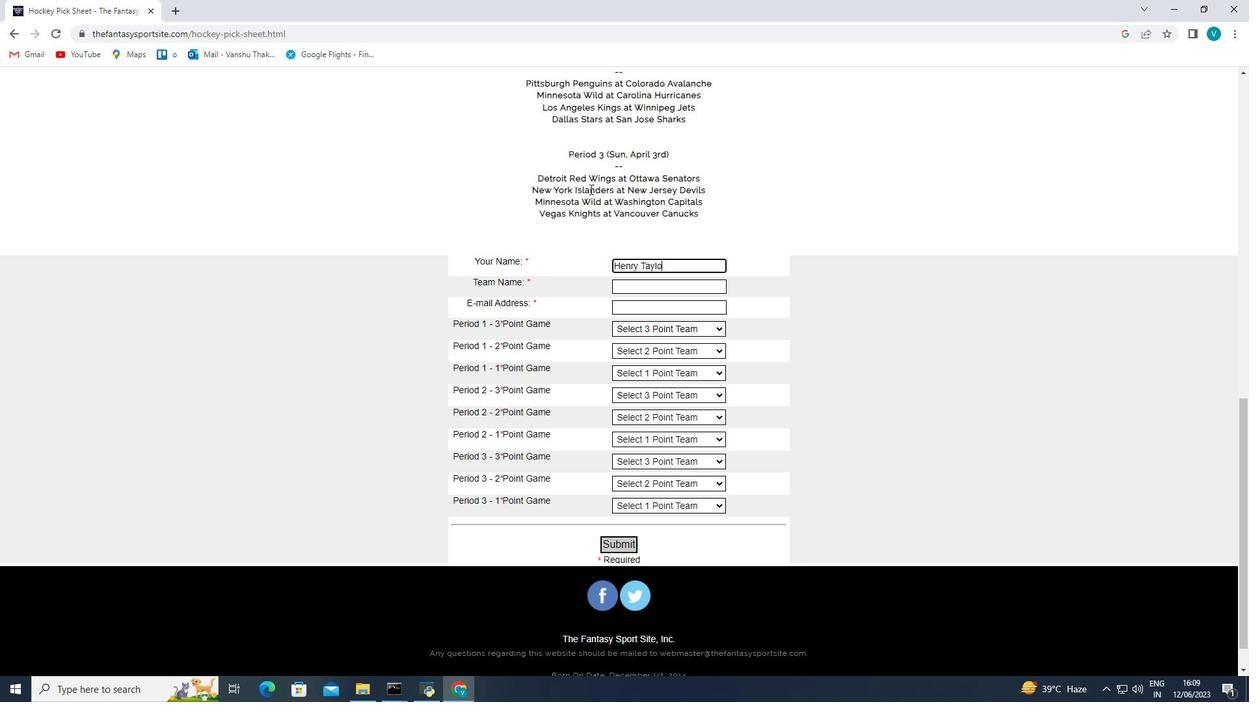 
Action: Mouse moved to (694, 292)
Screenshot: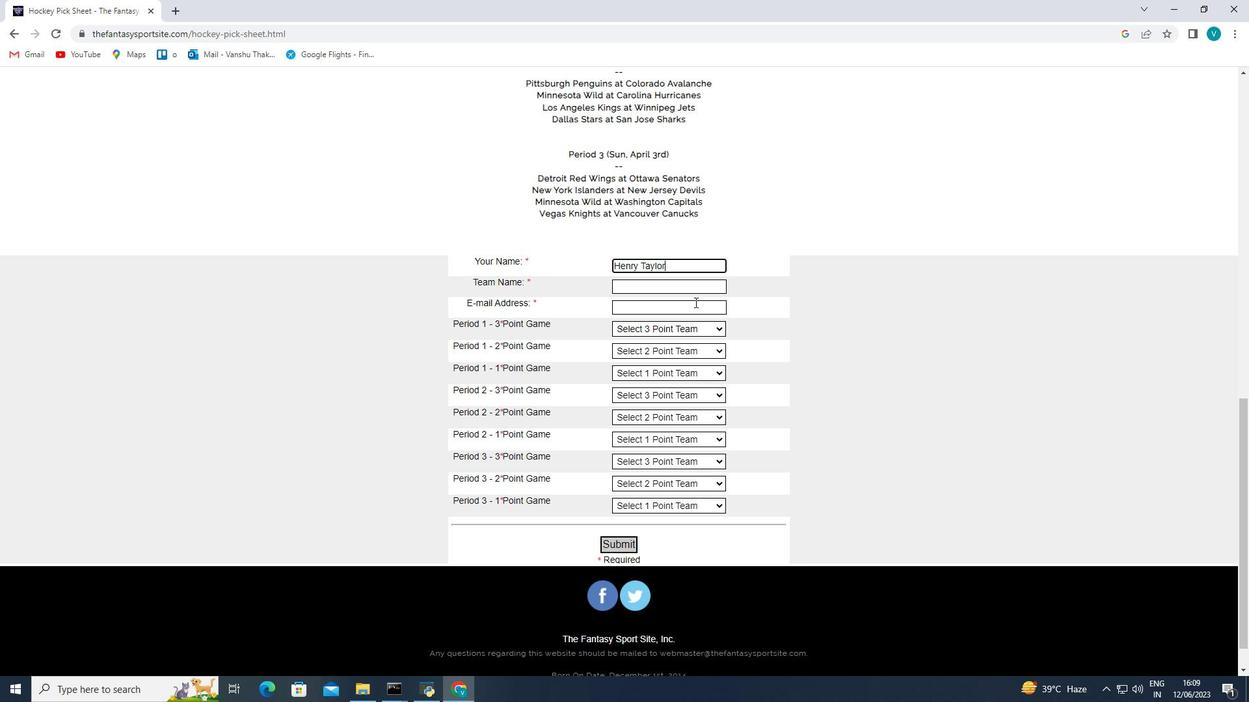
Action: Mouse pressed left at (694, 292)
Screenshot: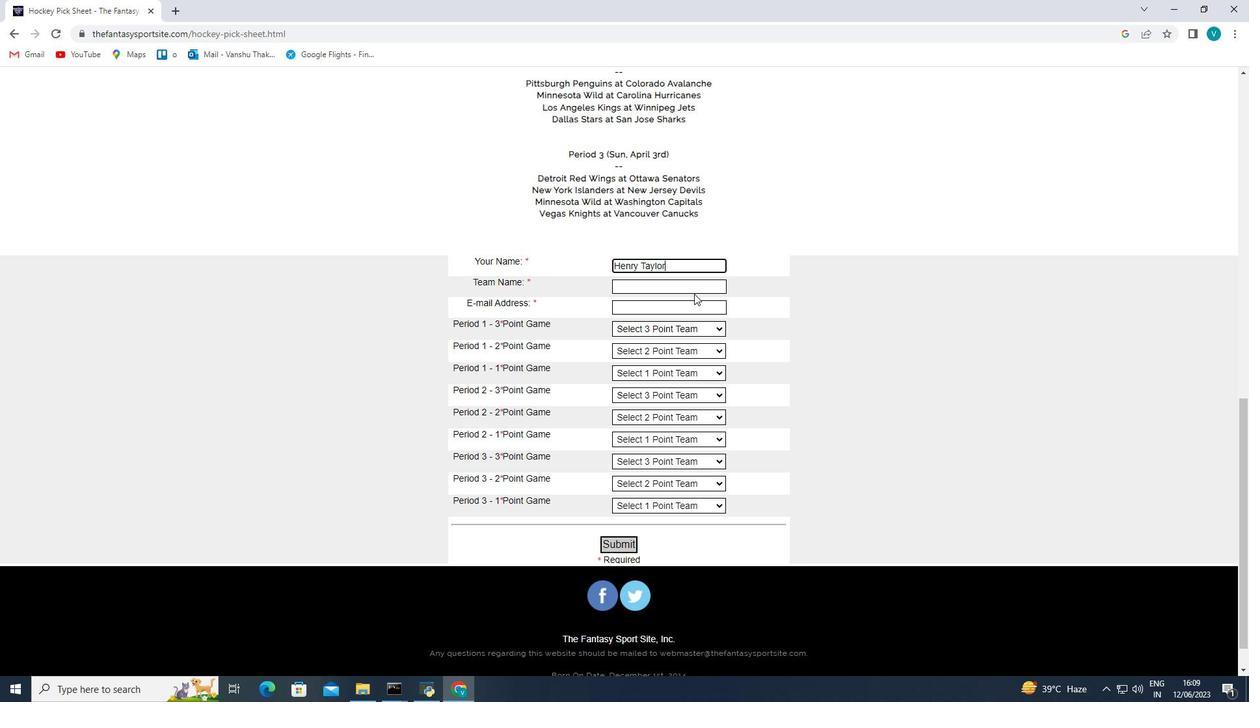 
Action: Key pressed <Key.shift>Bakersfield<Key.space><Key.shift>Condors-<Key.shift>X
Screenshot: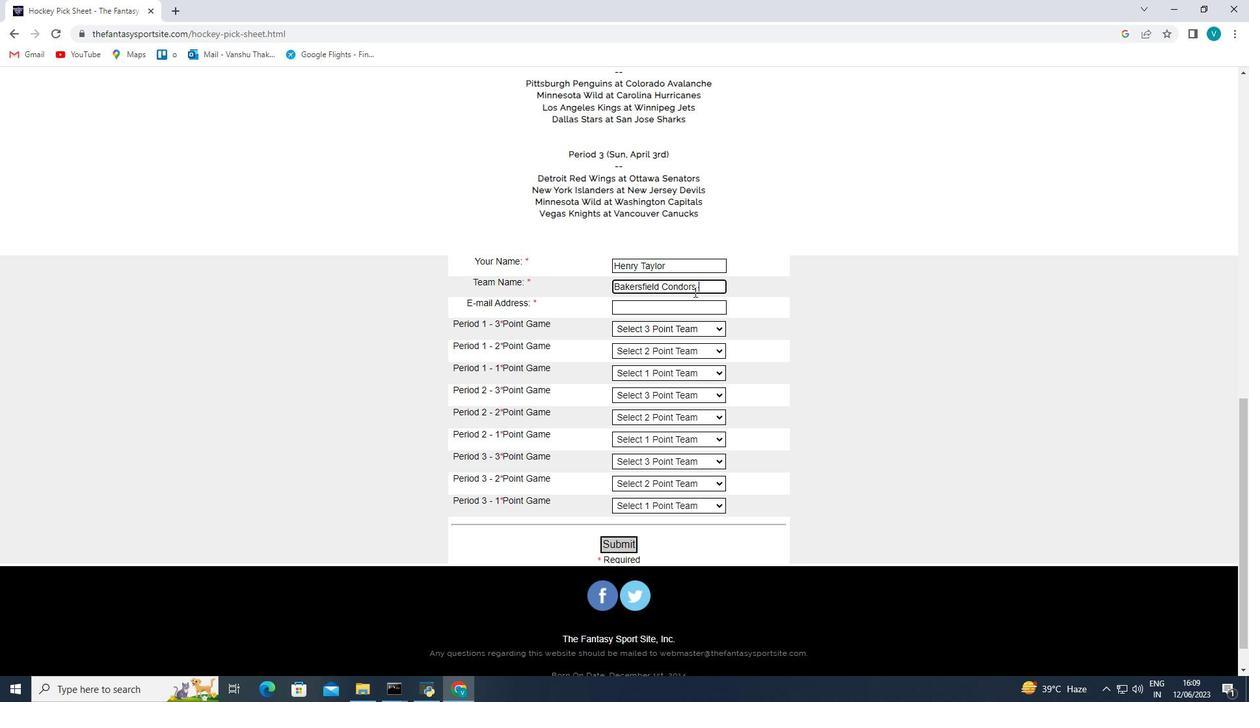 
Action: Mouse moved to (672, 305)
Screenshot: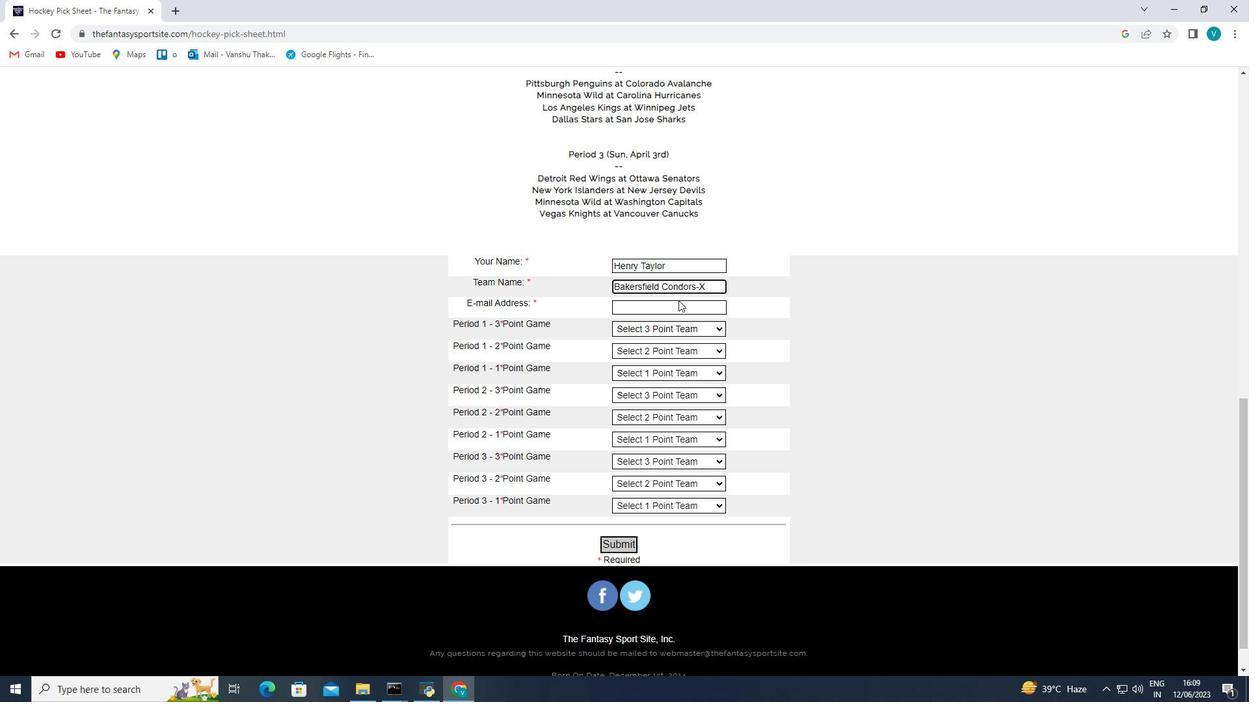 
Action: Mouse pressed left at (672, 305)
Screenshot: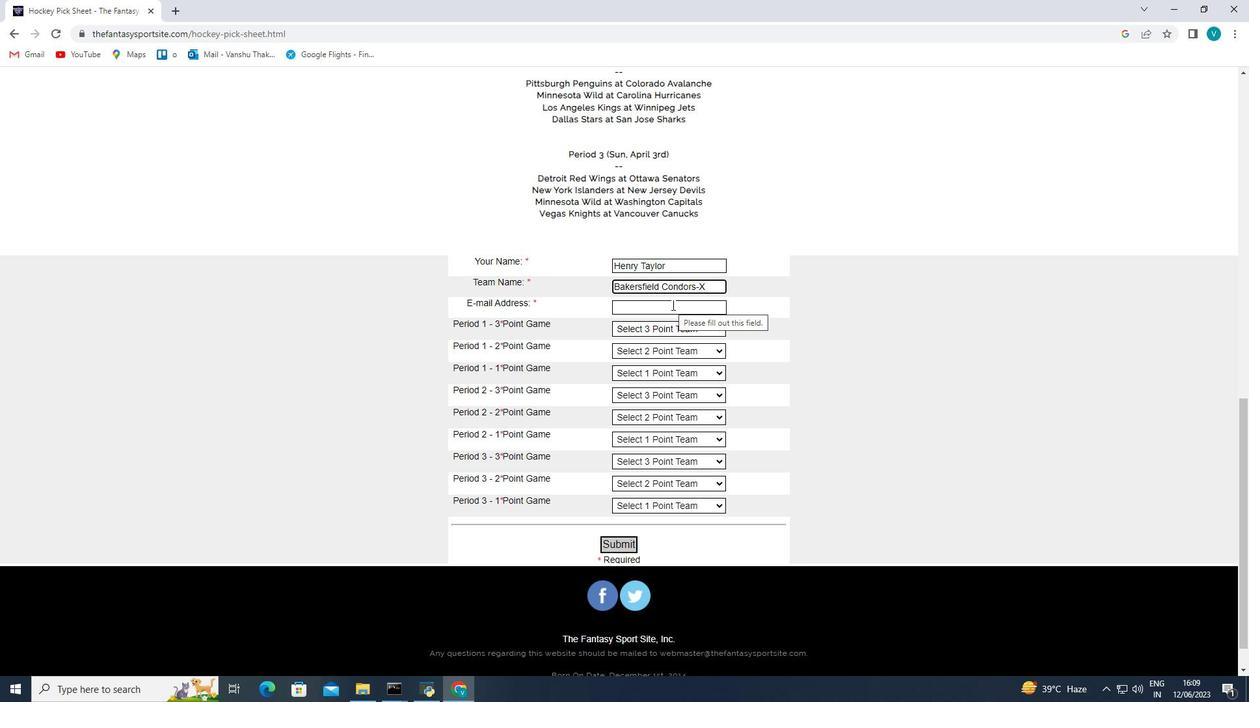 
Action: Key pressed softage.7<Key.shift>@softage.net
Screenshot: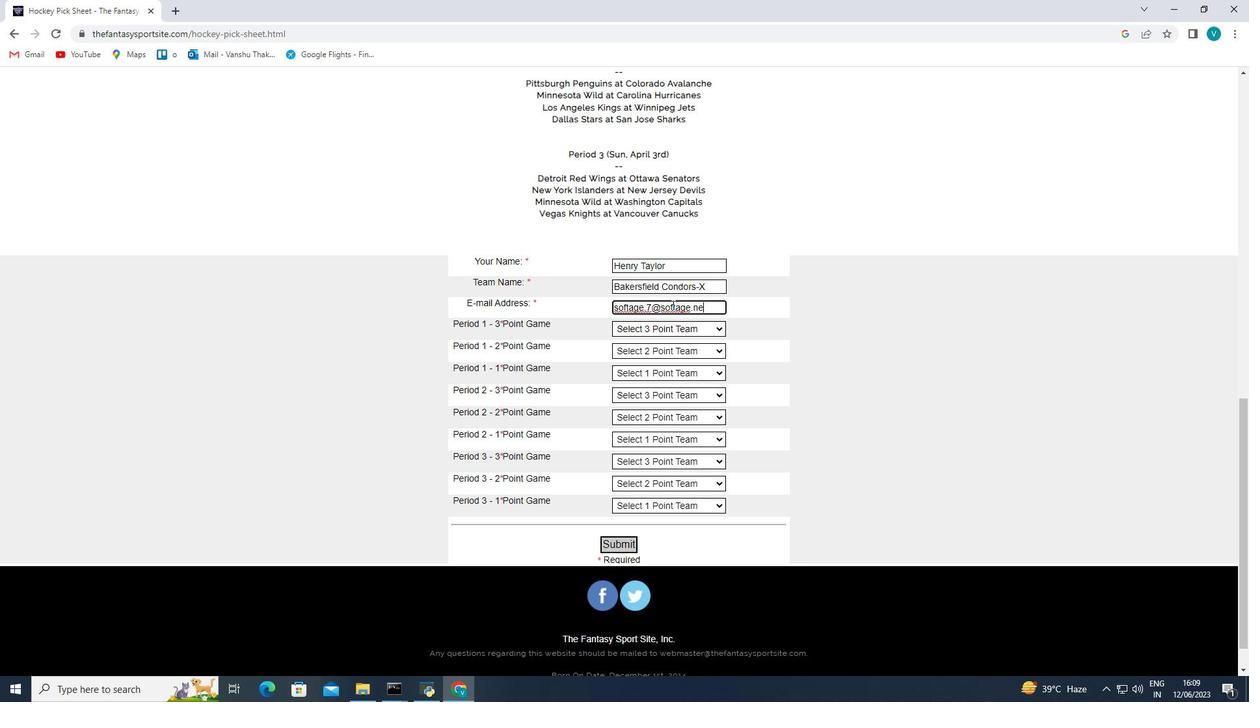 
Action: Mouse moved to (667, 324)
Screenshot: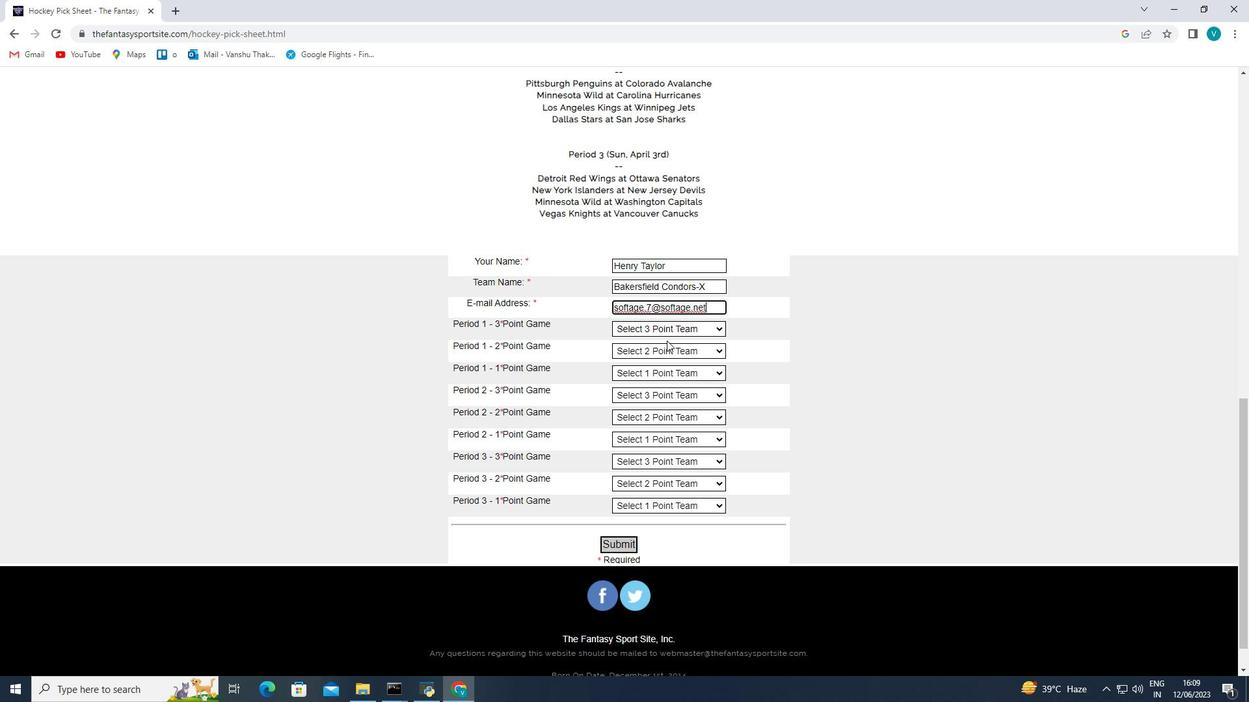 
Action: Mouse pressed left at (667, 324)
Screenshot: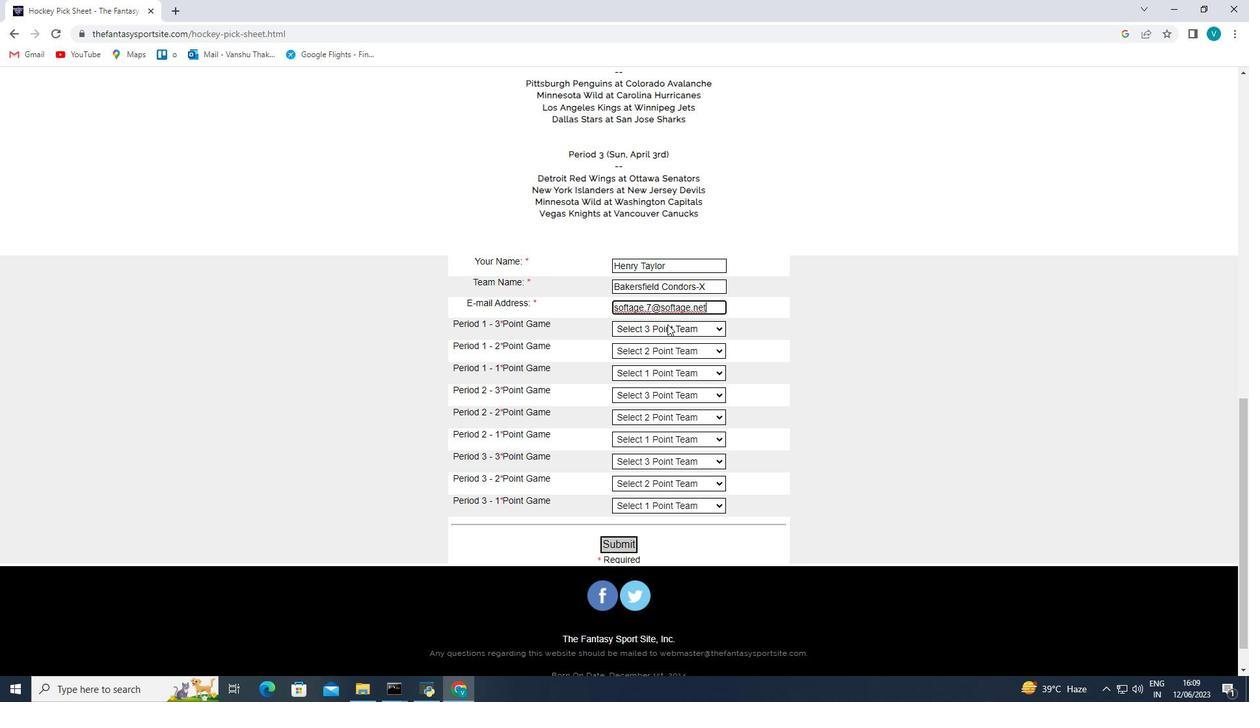 
Action: Mouse moved to (650, 422)
Screenshot: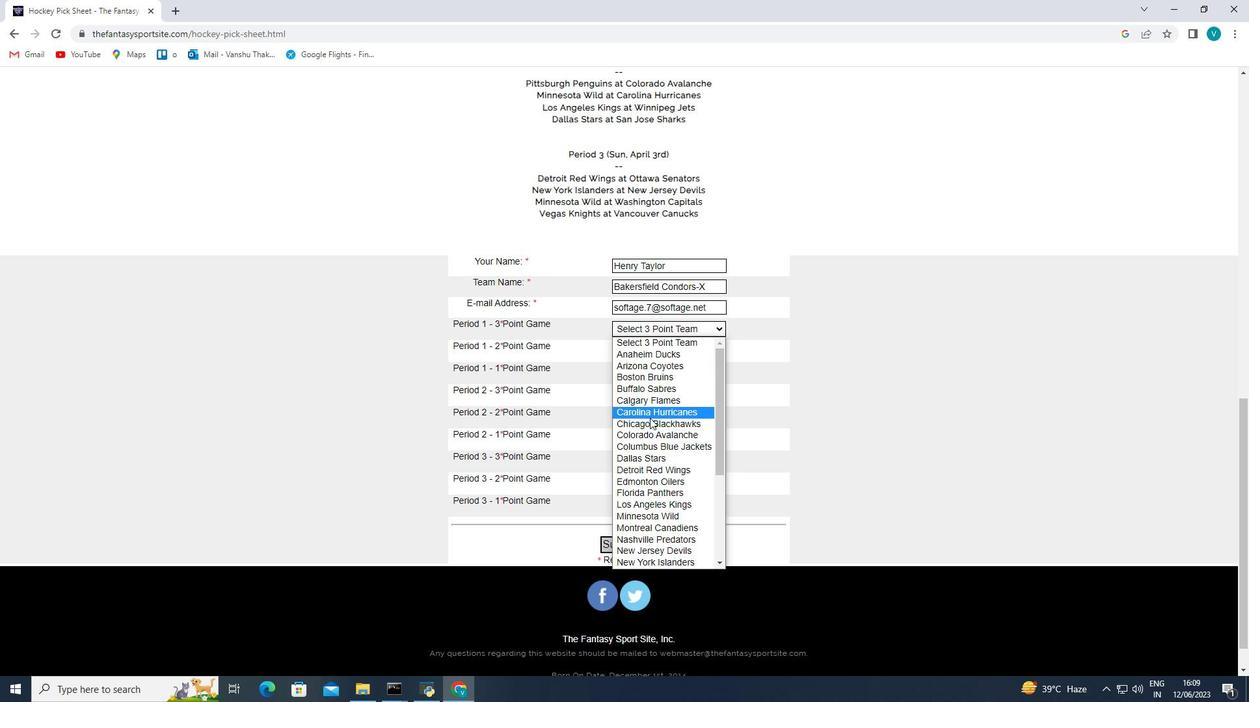 
Action: Mouse pressed left at (650, 422)
Screenshot: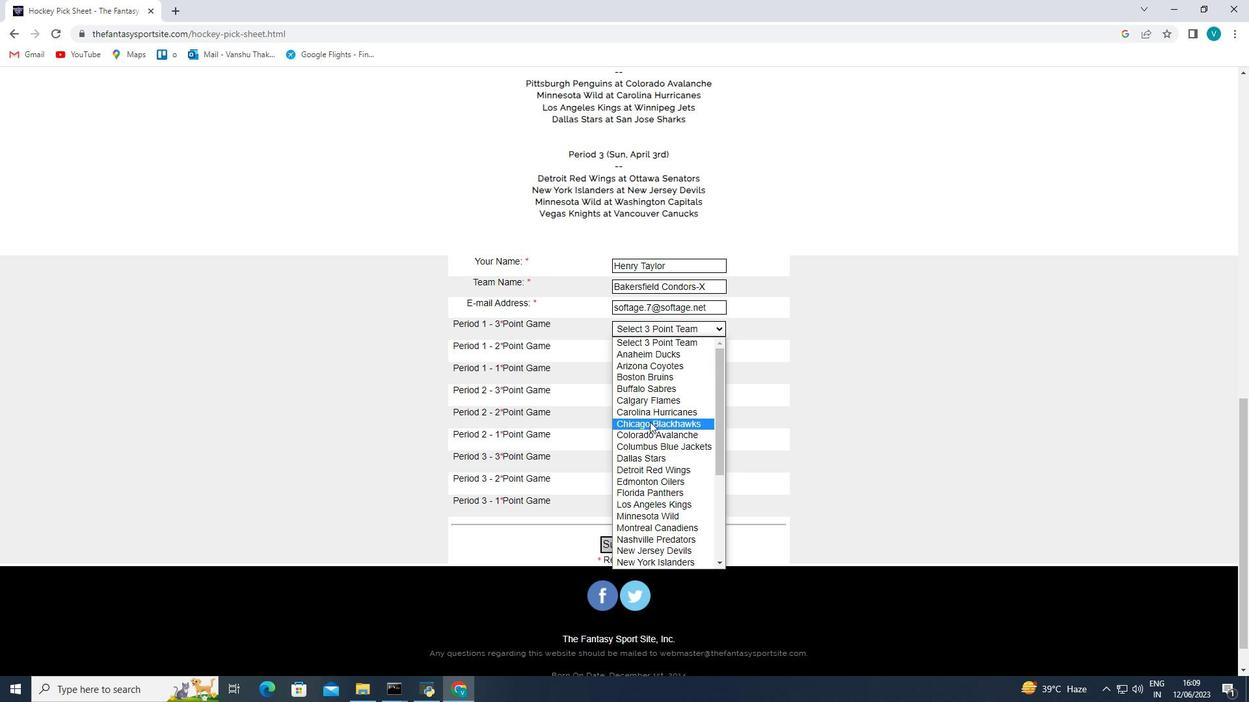 
Action: Mouse moved to (663, 344)
Screenshot: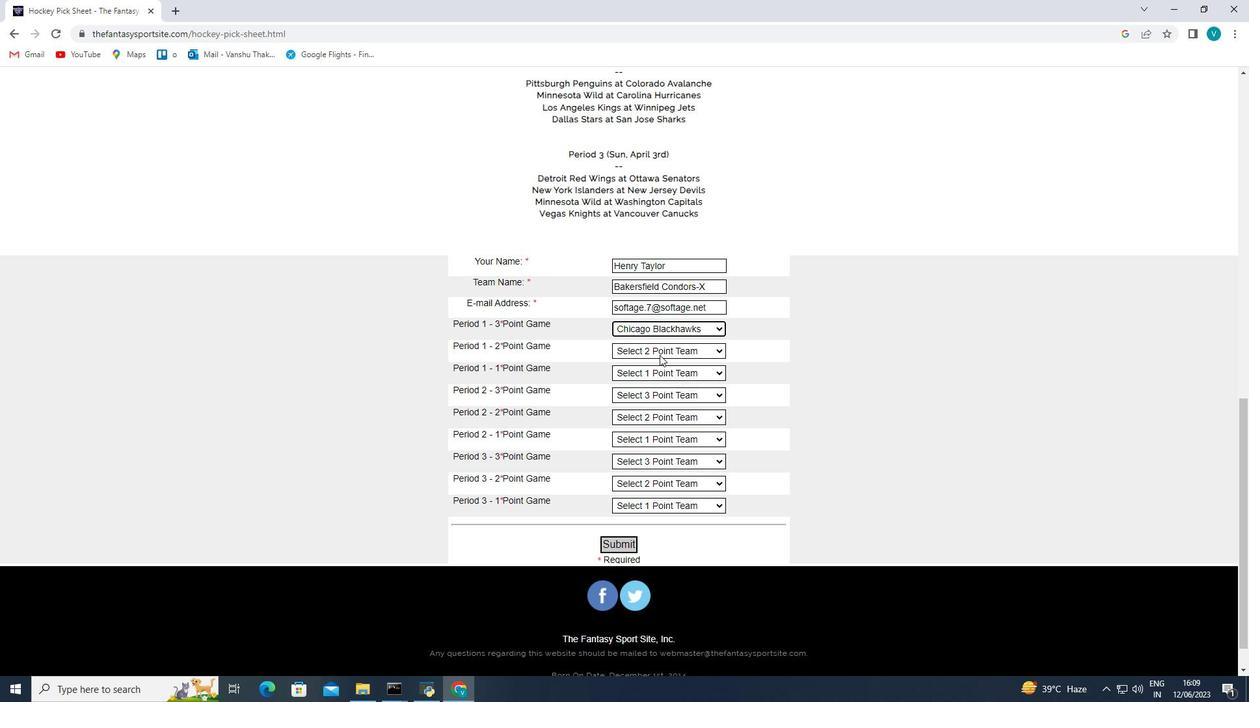 
Action: Mouse pressed left at (663, 344)
Screenshot: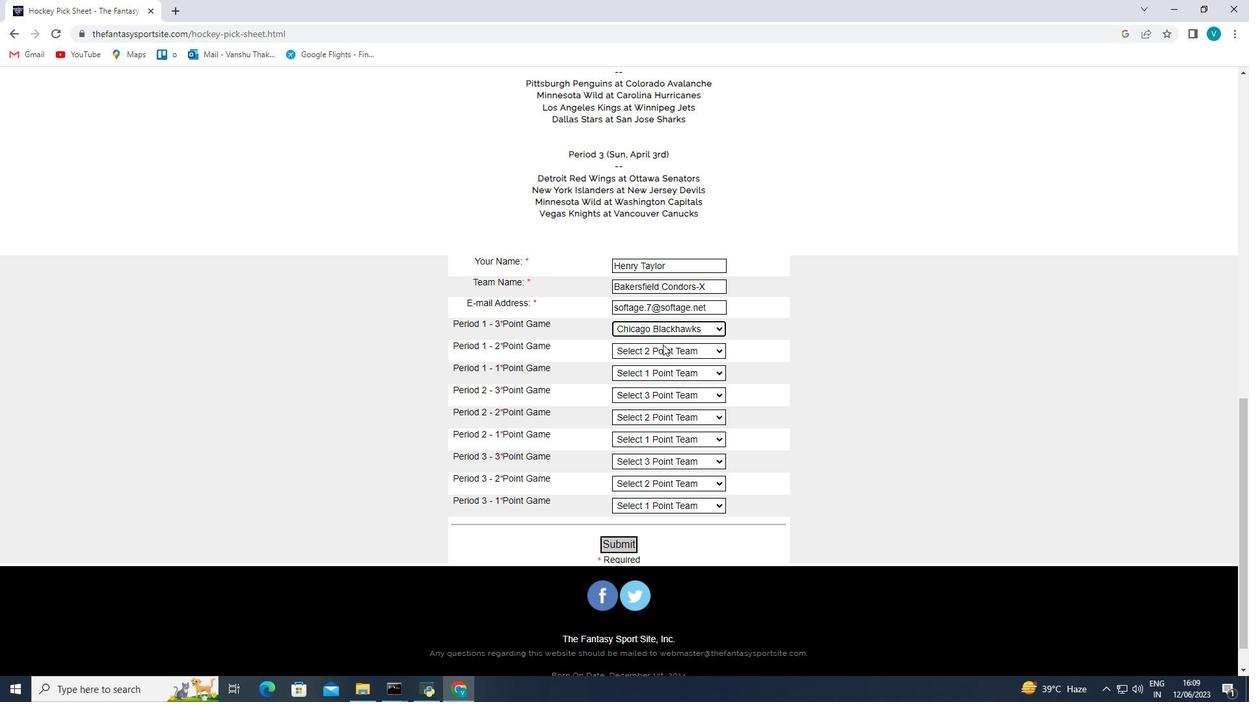 
Action: Mouse moved to (654, 424)
Screenshot: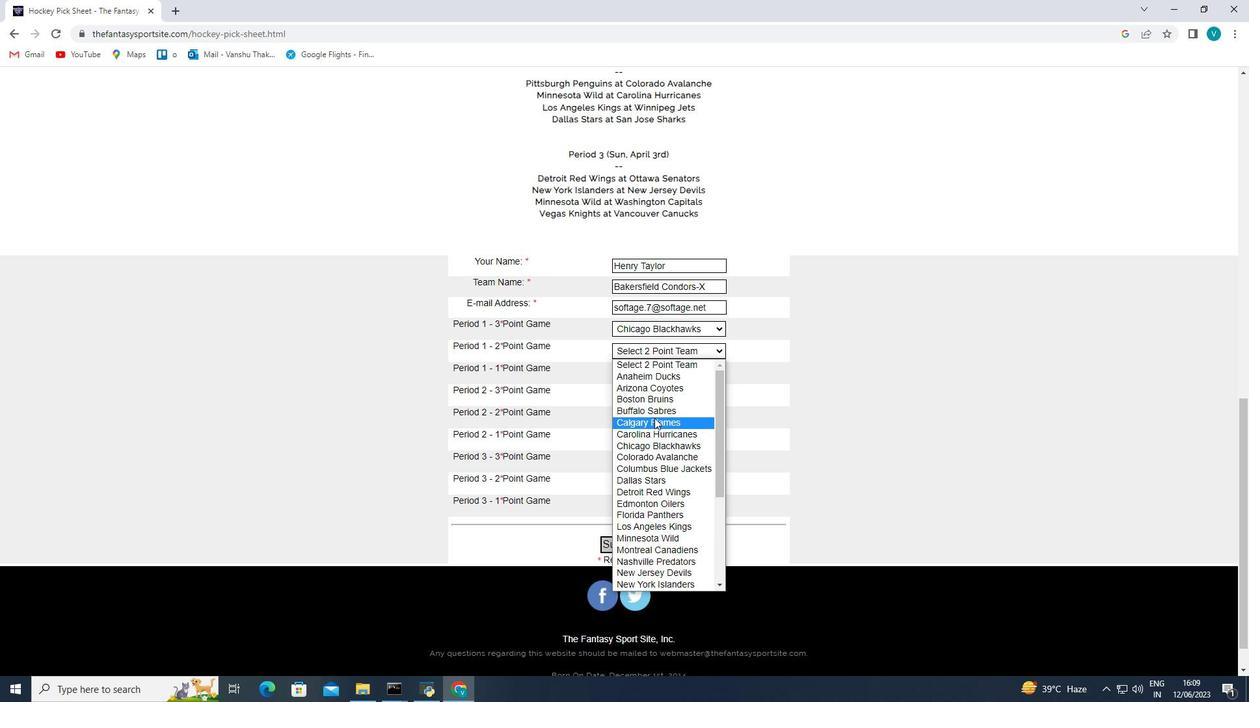 
Action: Mouse pressed left at (654, 424)
Screenshot: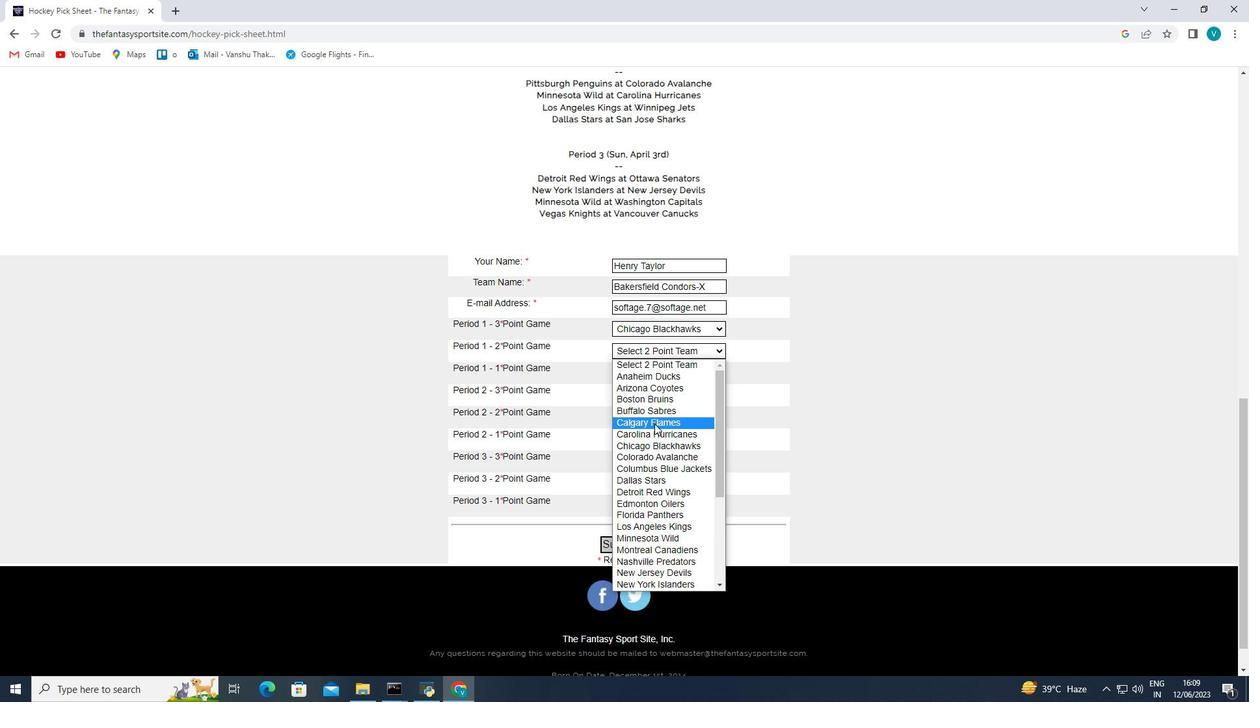 
Action: Mouse moved to (656, 374)
Screenshot: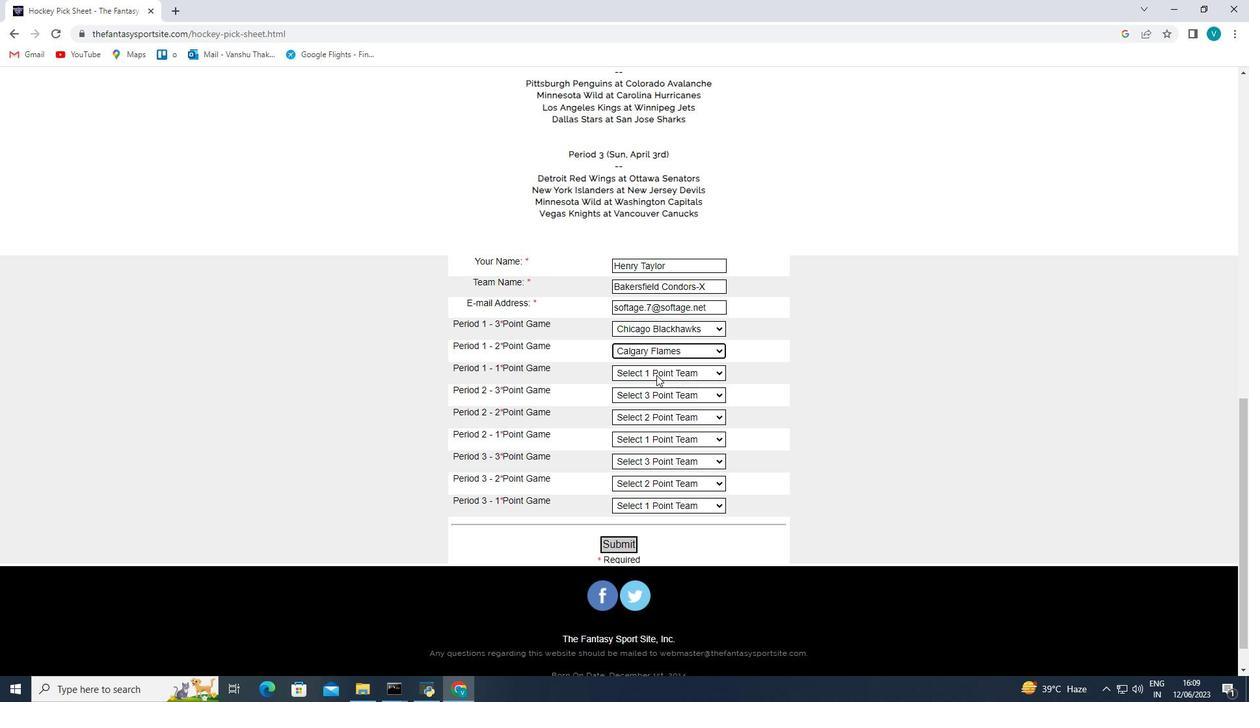 
Action: Mouse pressed left at (656, 374)
Screenshot: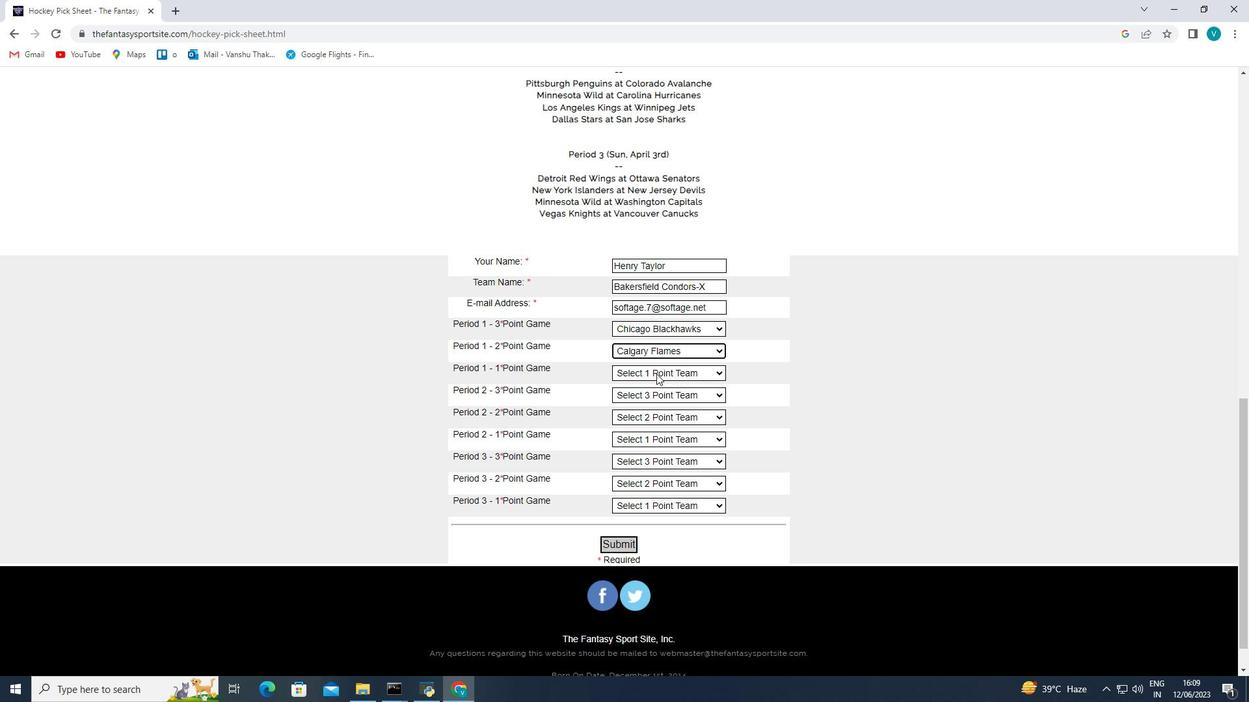 
Action: Mouse moved to (655, 431)
Screenshot: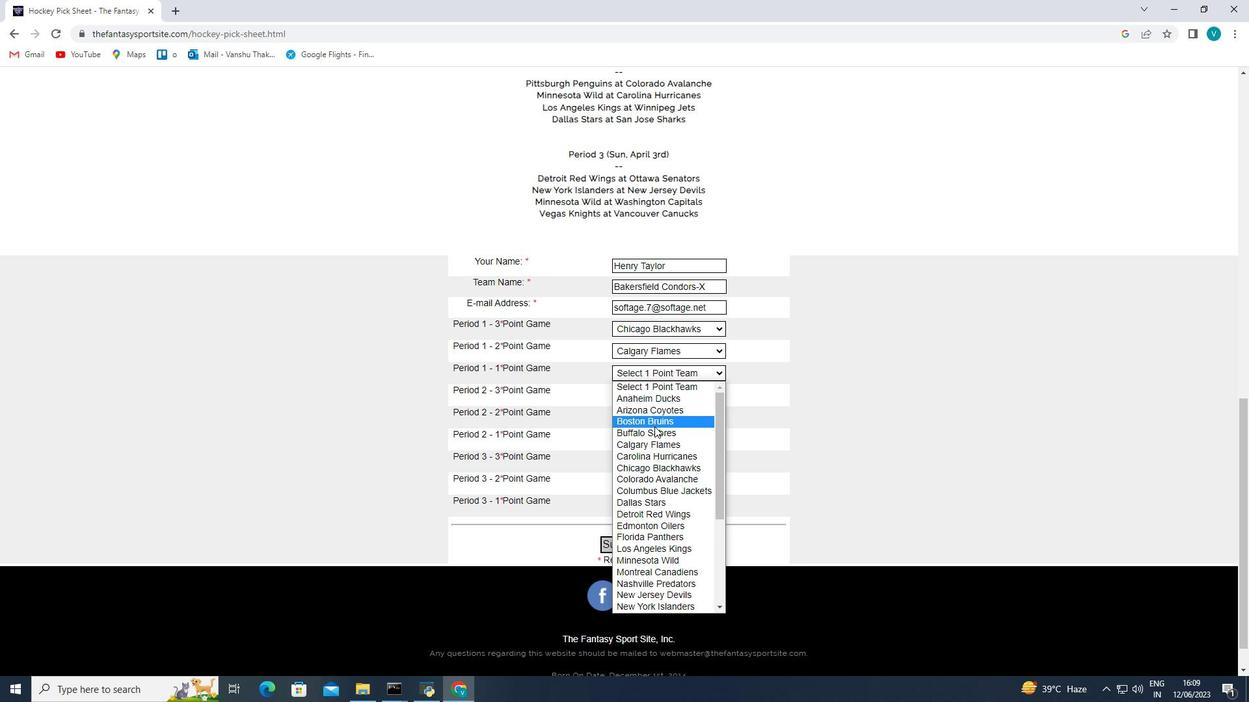 
Action: Mouse pressed left at (655, 431)
Screenshot: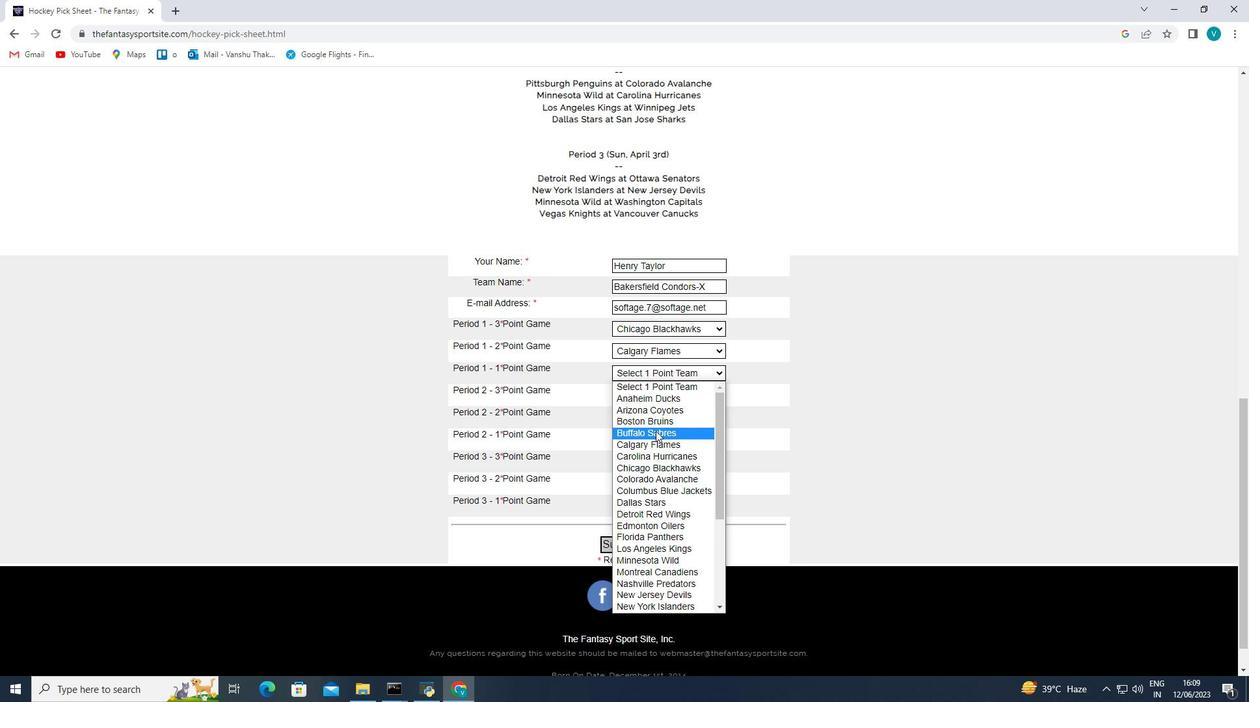 
Action: Mouse moved to (661, 398)
Screenshot: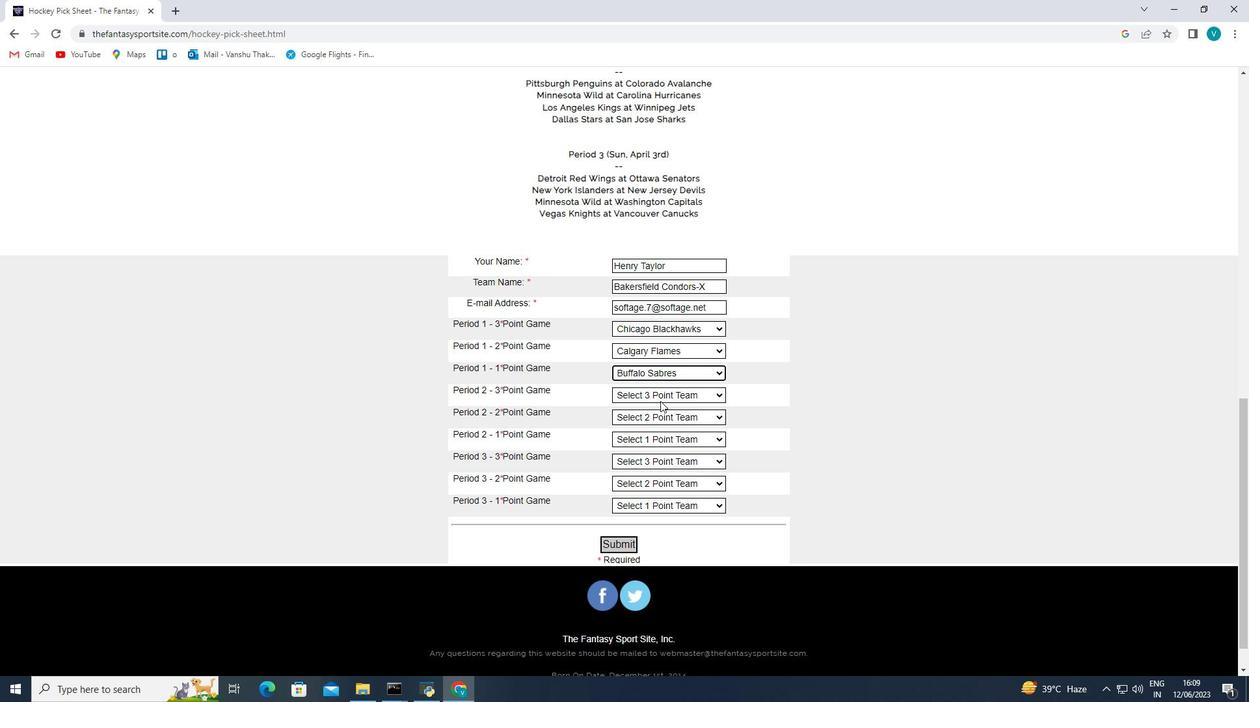 
Action: Mouse pressed left at (661, 398)
Screenshot: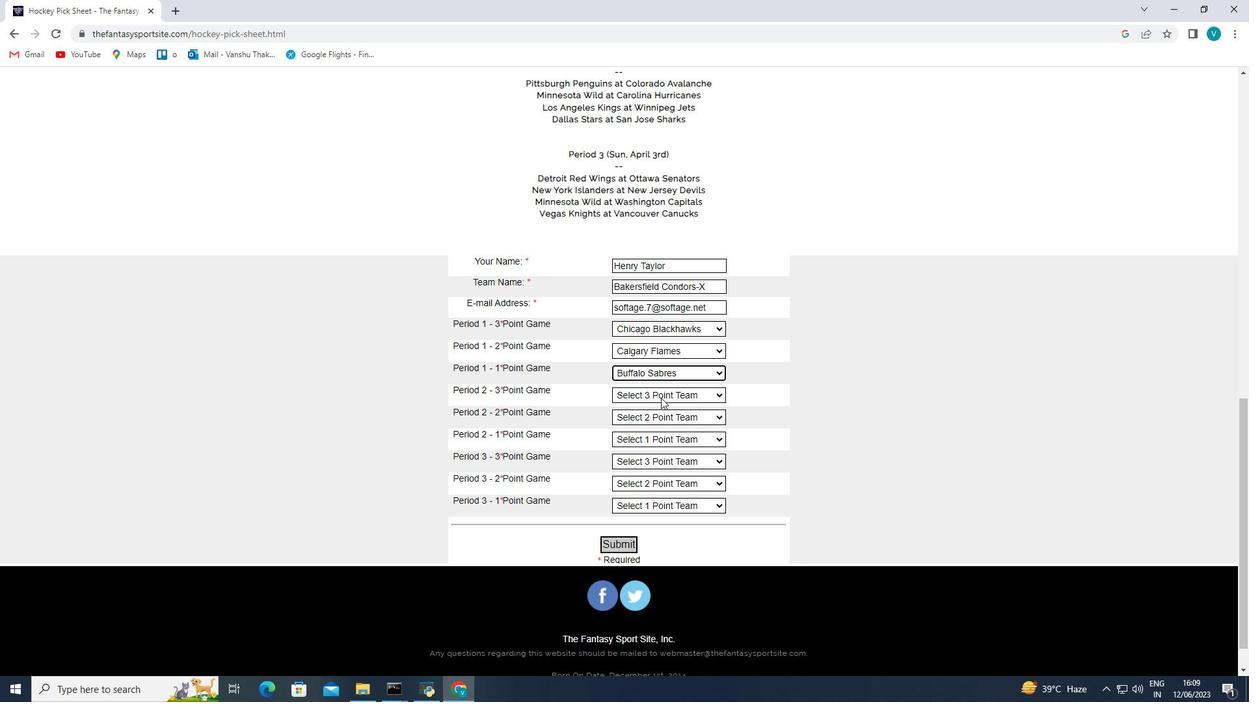 
Action: Mouse moved to (658, 437)
Screenshot: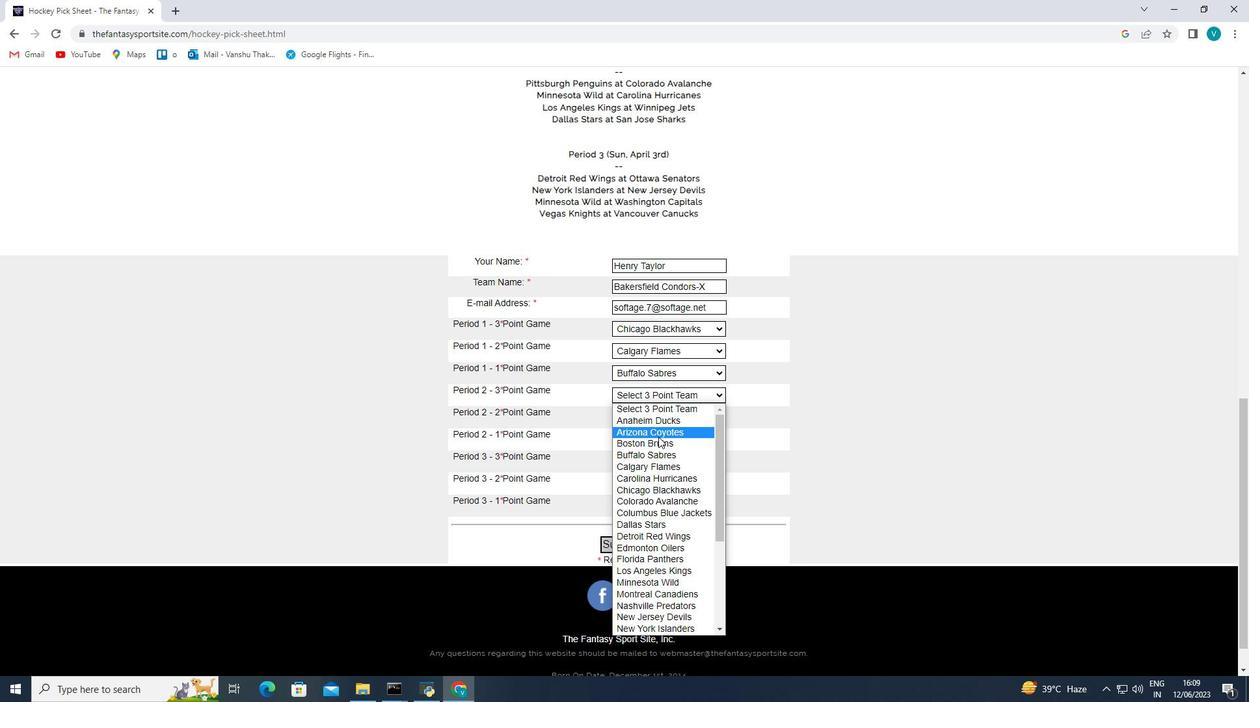 
Action: Mouse pressed left at (658, 437)
Screenshot: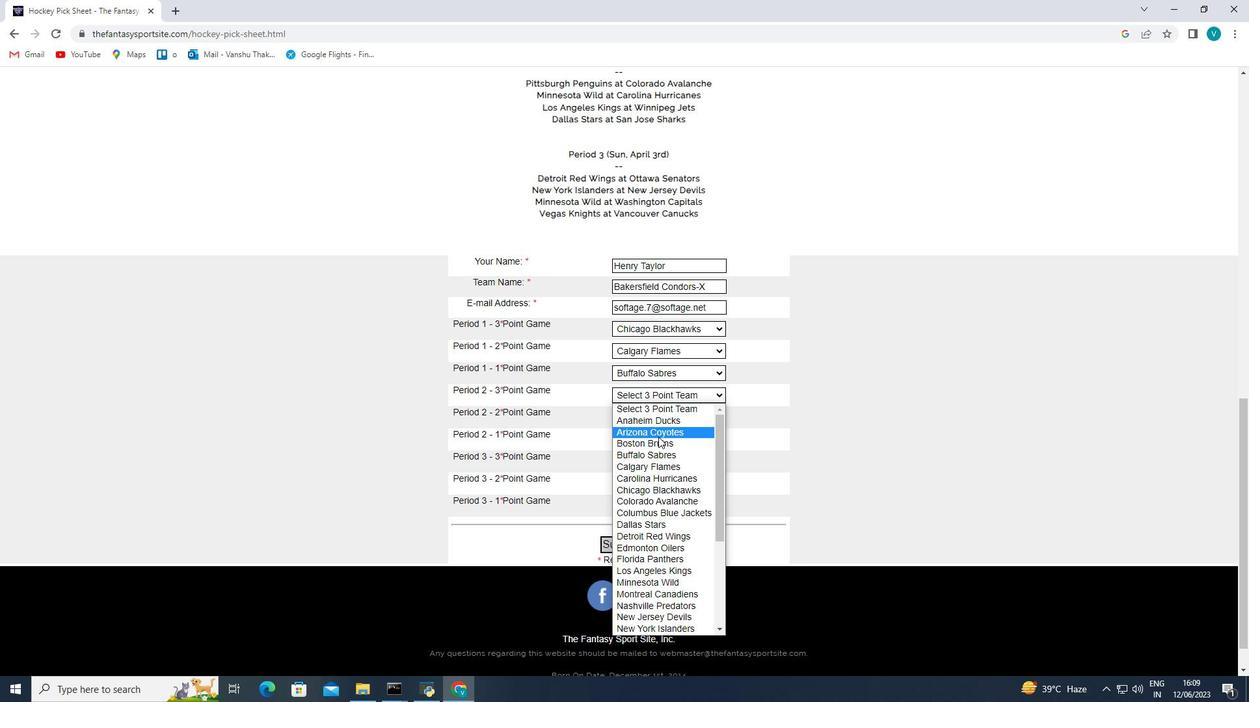 
Action: Mouse moved to (661, 417)
Screenshot: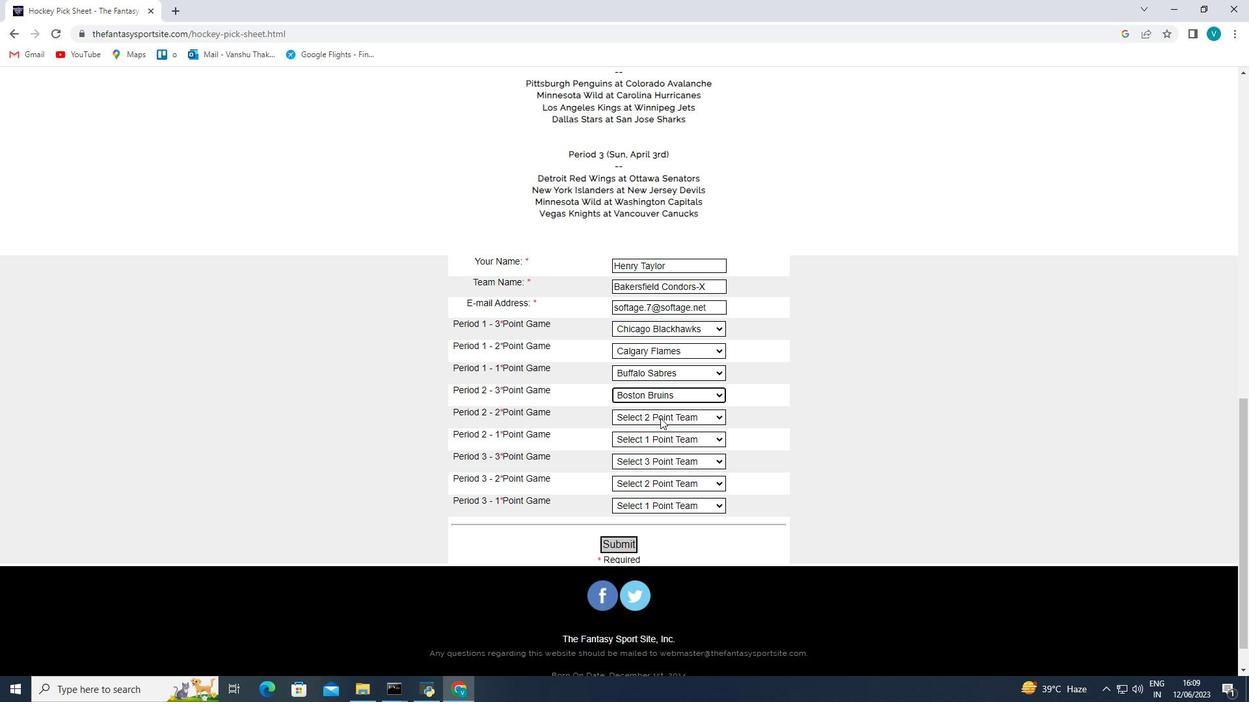 
Action: Mouse pressed left at (661, 417)
Screenshot: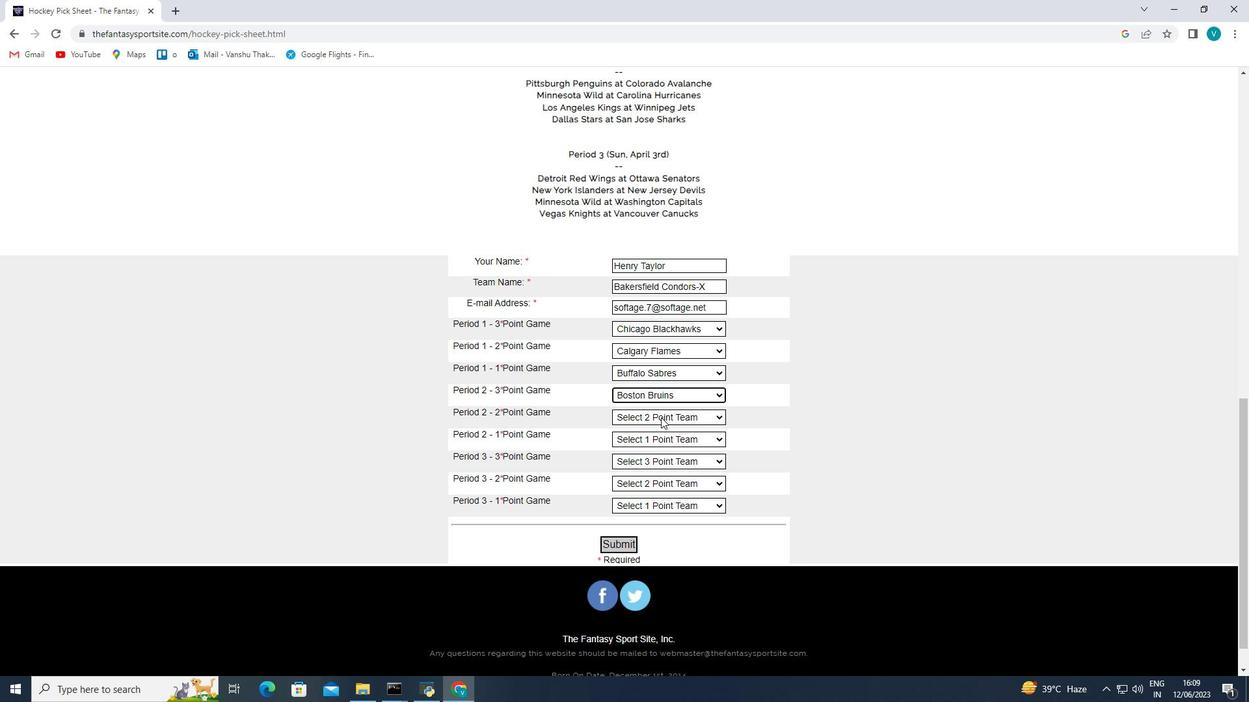 
Action: Mouse moved to (646, 453)
Screenshot: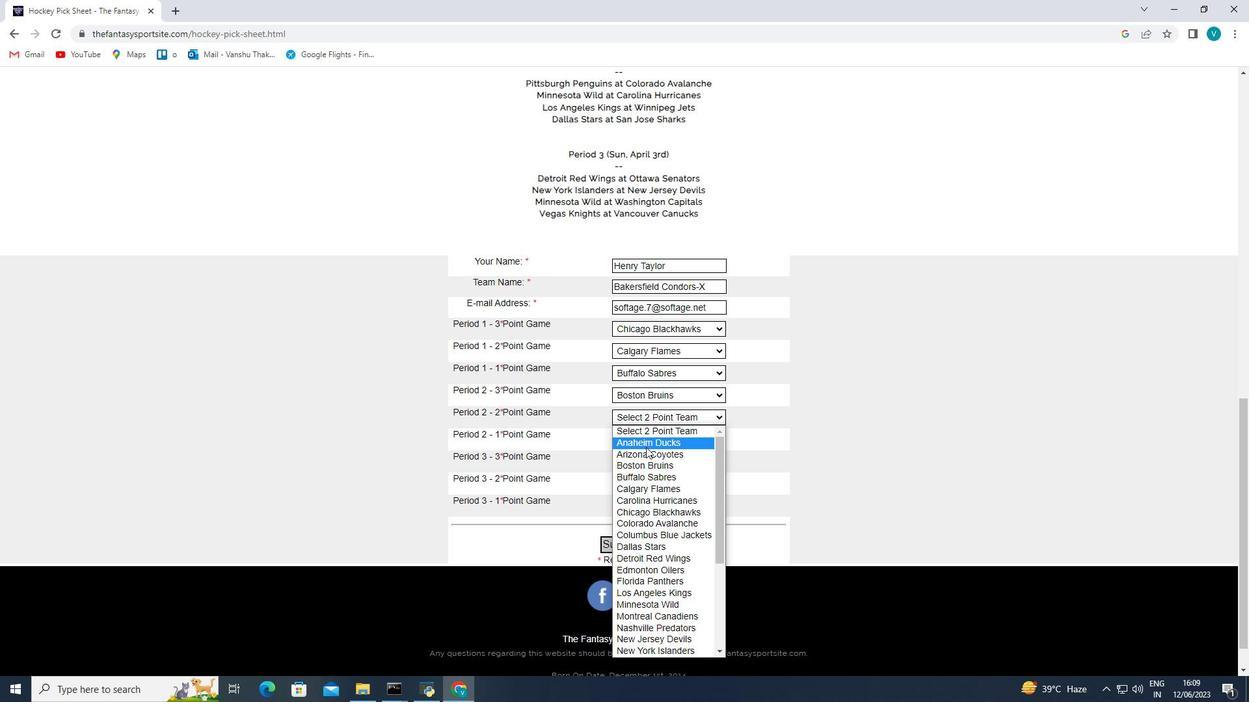 
Action: Mouse pressed left at (646, 453)
Screenshot: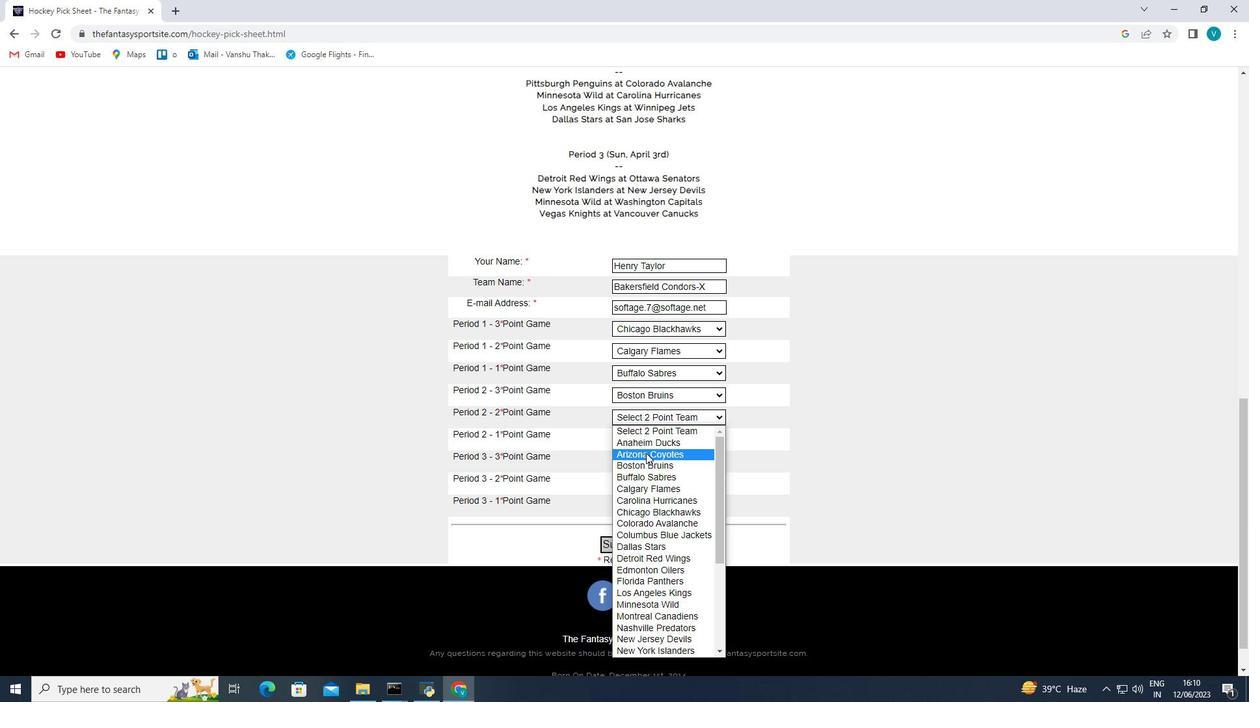 
Action: Mouse moved to (657, 439)
Screenshot: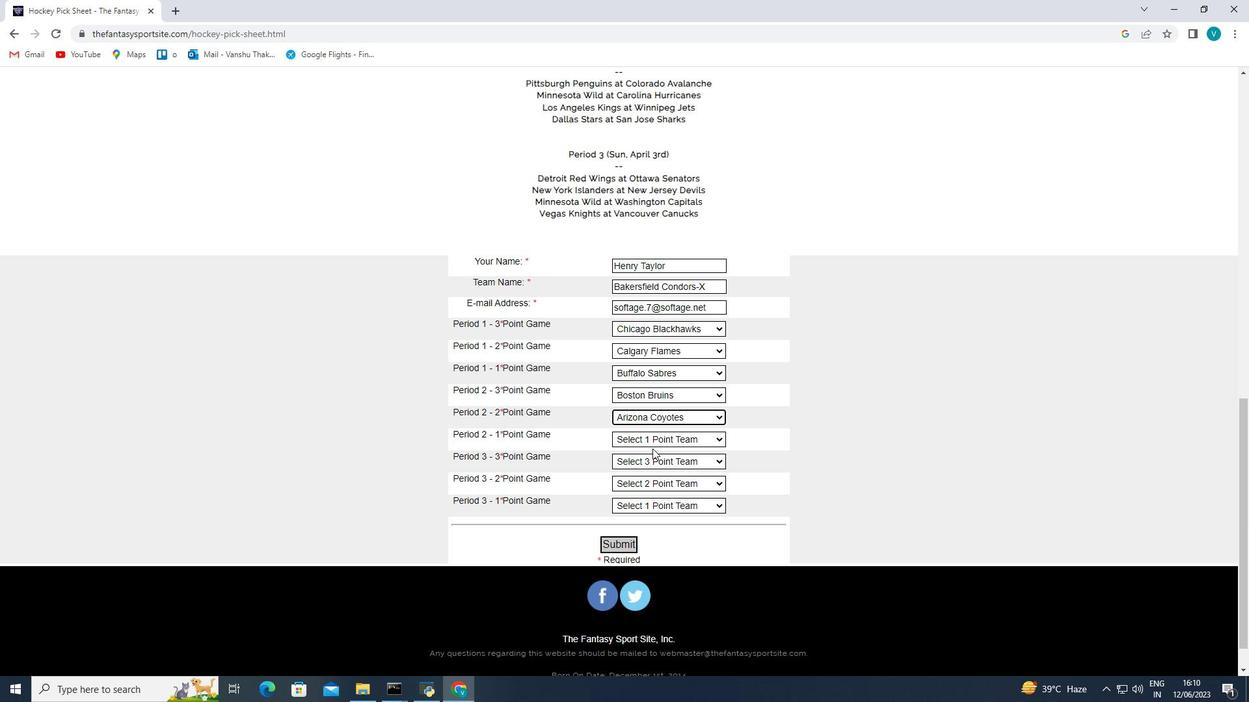 
Action: Mouse pressed left at (657, 439)
Screenshot: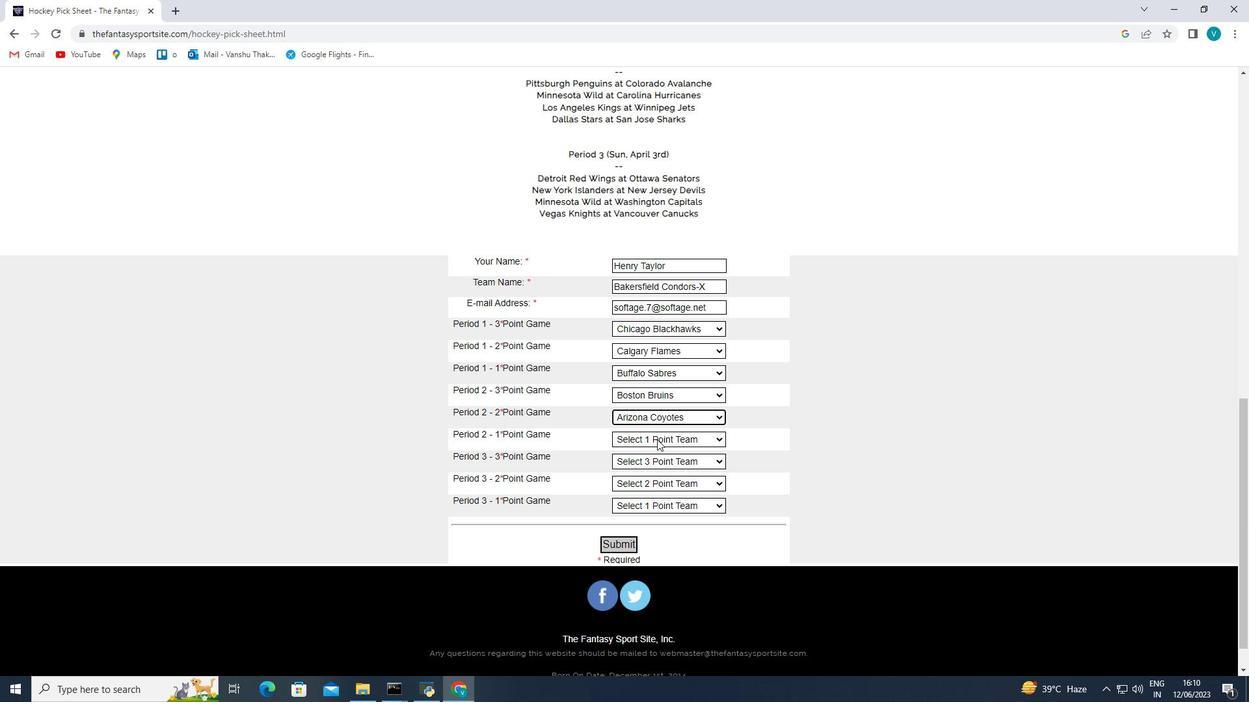 
Action: Mouse moved to (674, 217)
Screenshot: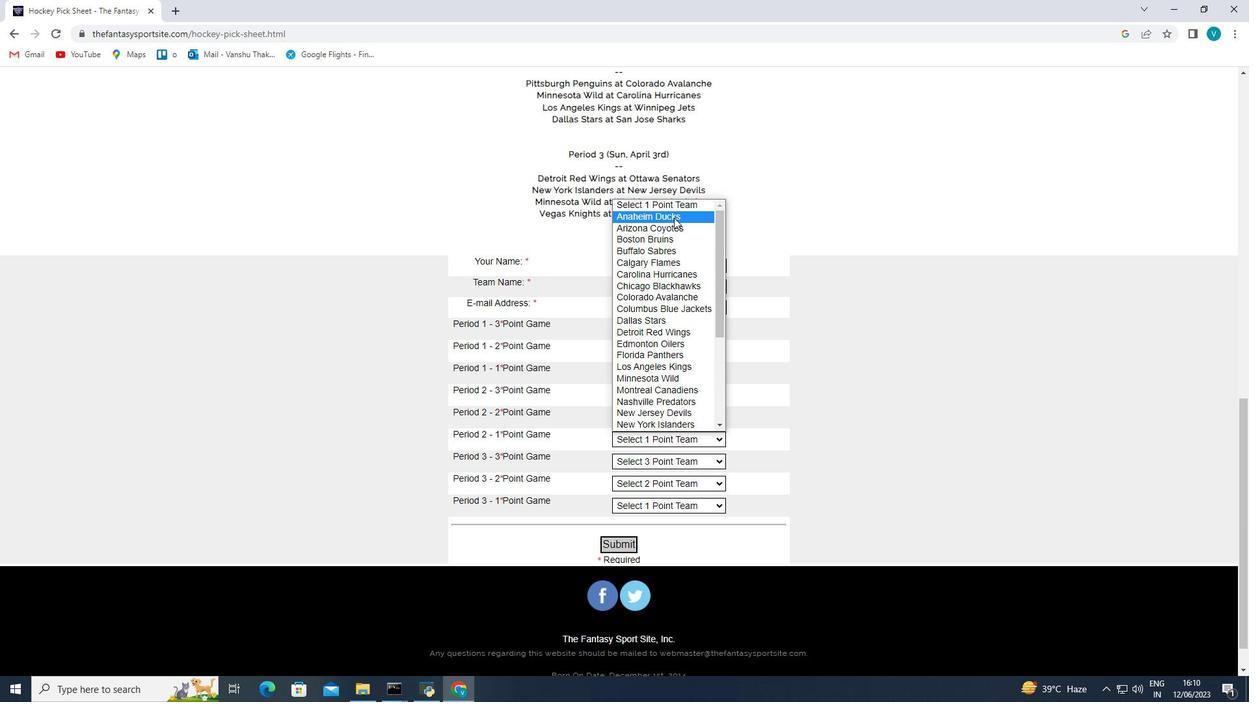 
Action: Mouse pressed left at (674, 217)
Screenshot: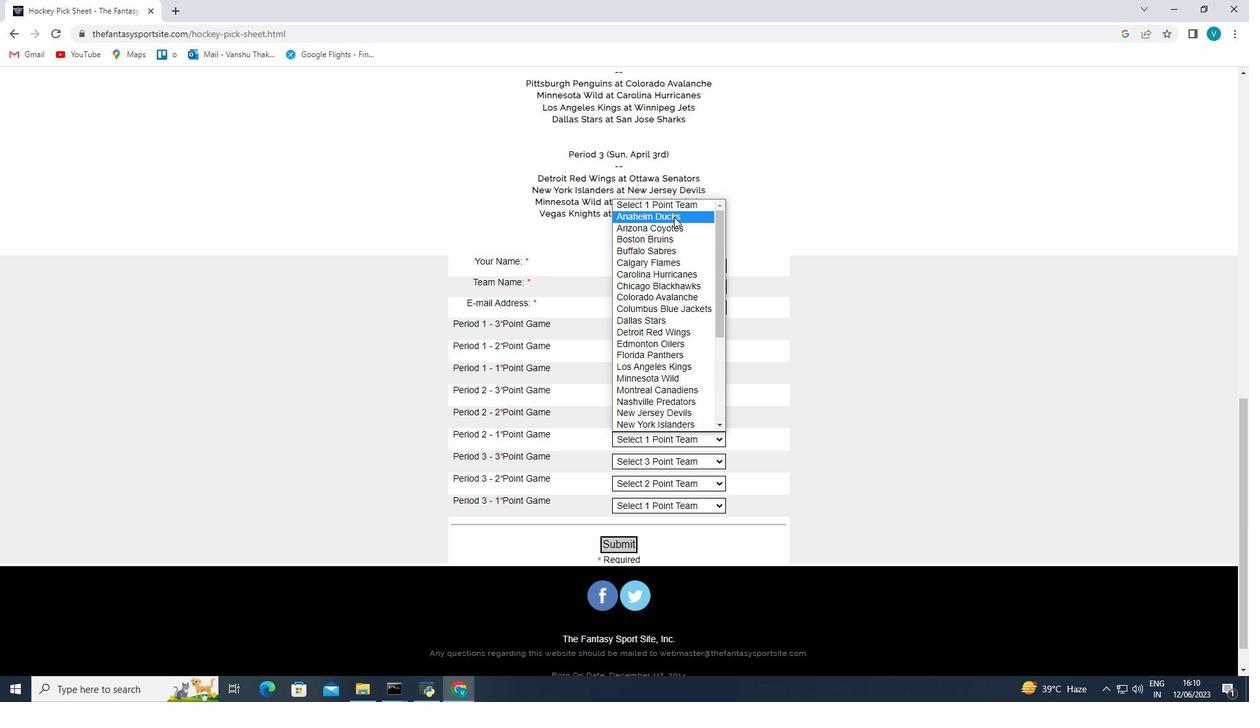 
Action: Mouse moved to (652, 458)
Screenshot: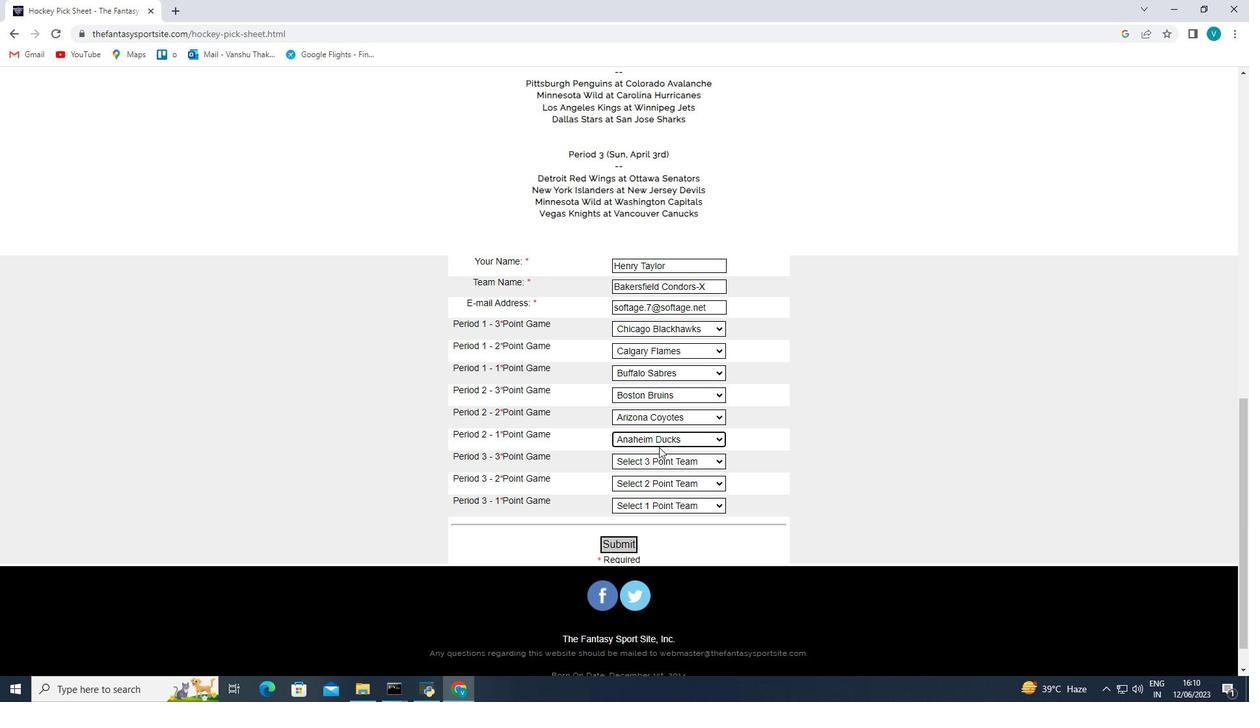 
Action: Mouse pressed left at (652, 458)
Screenshot: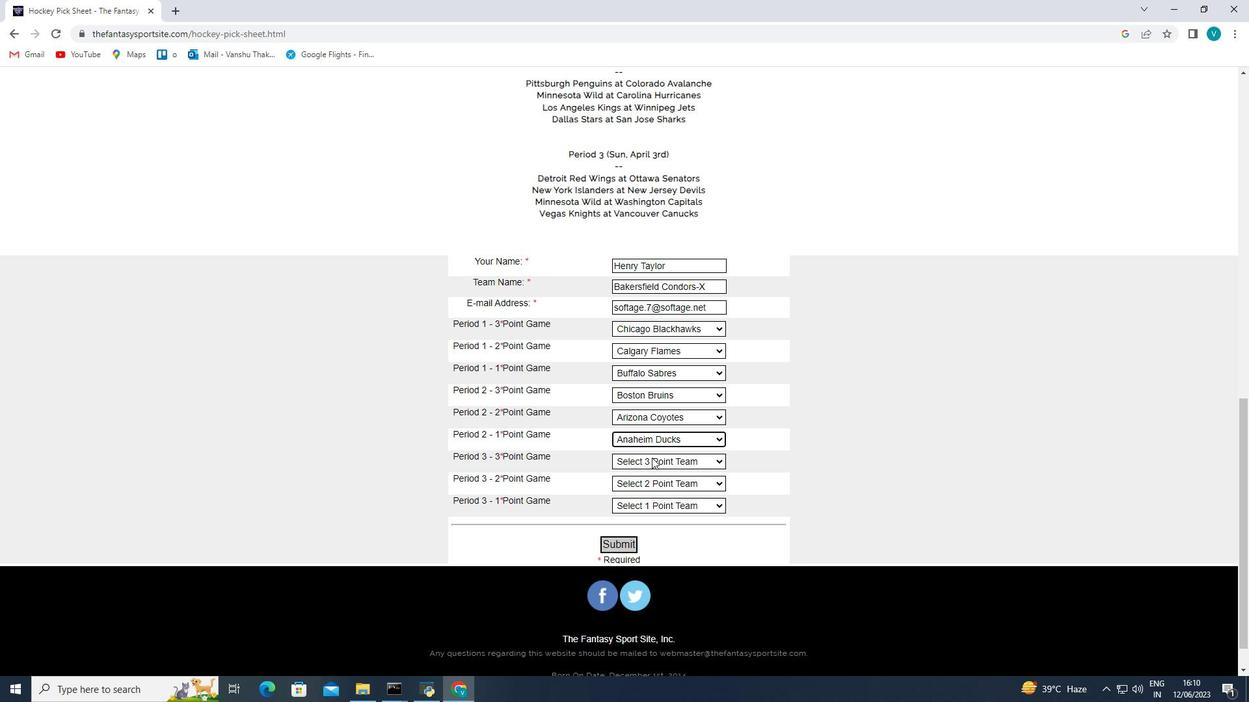 
Action: Mouse moved to (658, 424)
Screenshot: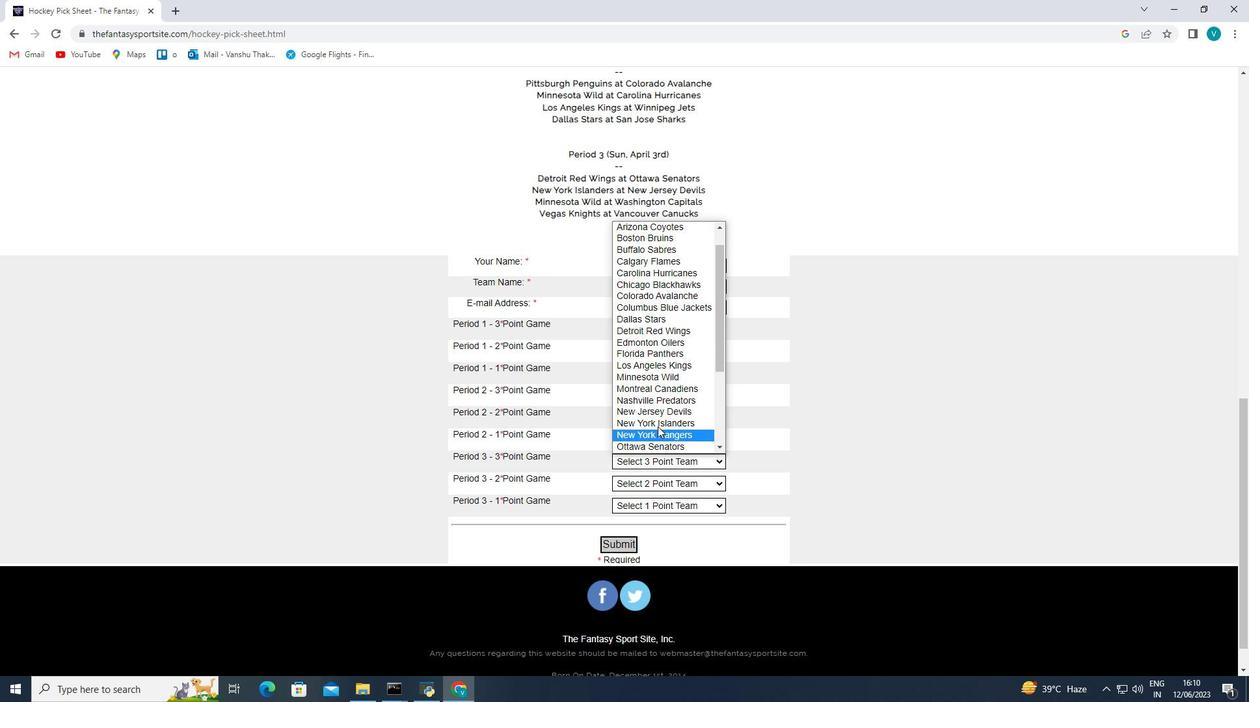 
Action: Mouse pressed left at (658, 424)
Screenshot: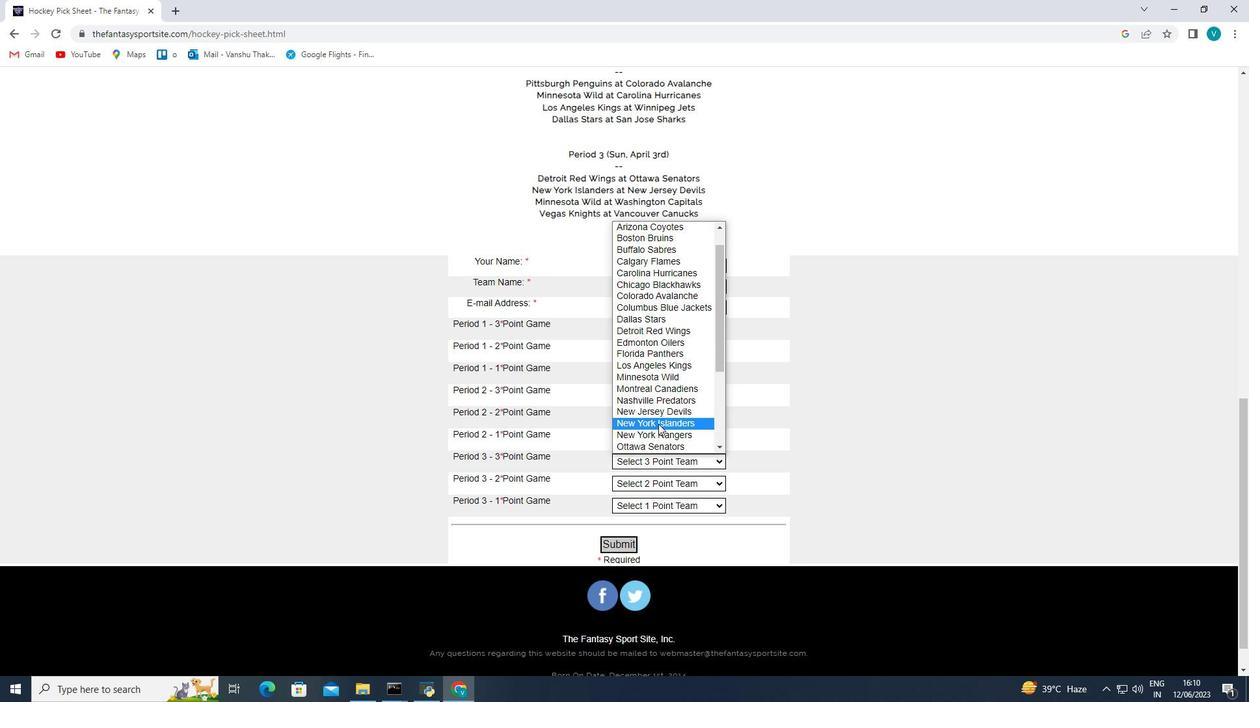 
Action: Mouse moved to (655, 481)
Screenshot: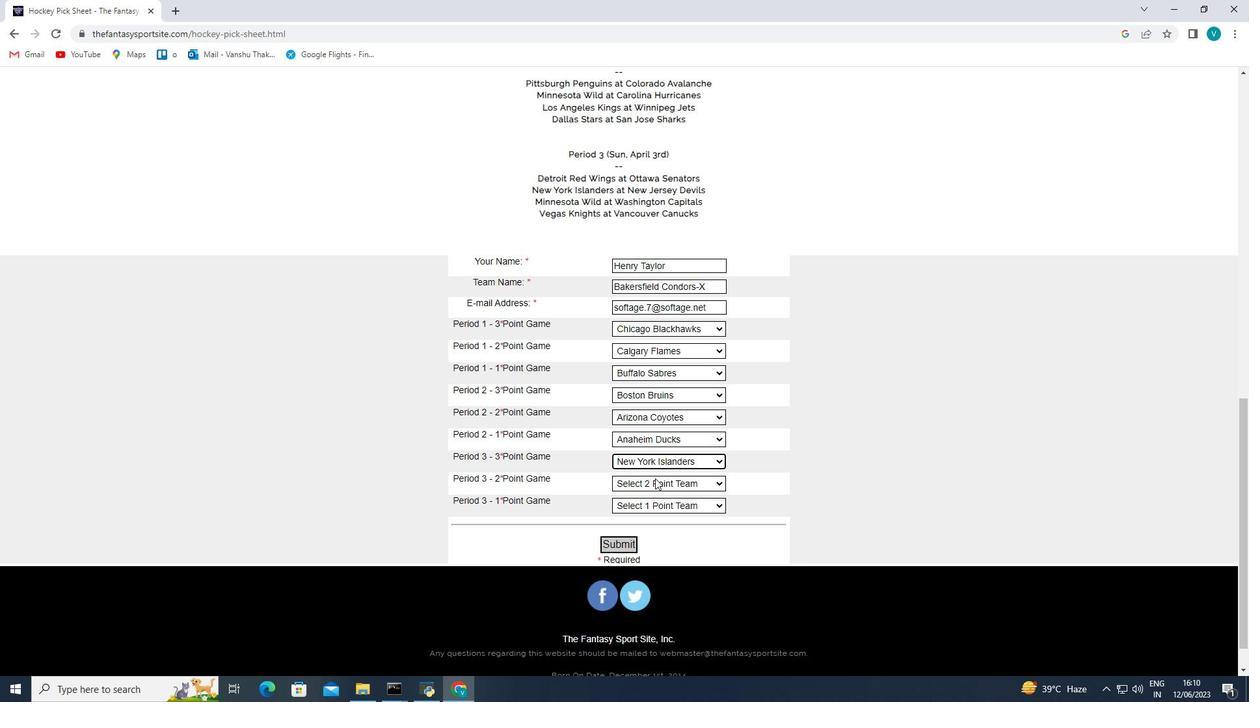 
Action: Mouse pressed left at (655, 481)
Screenshot: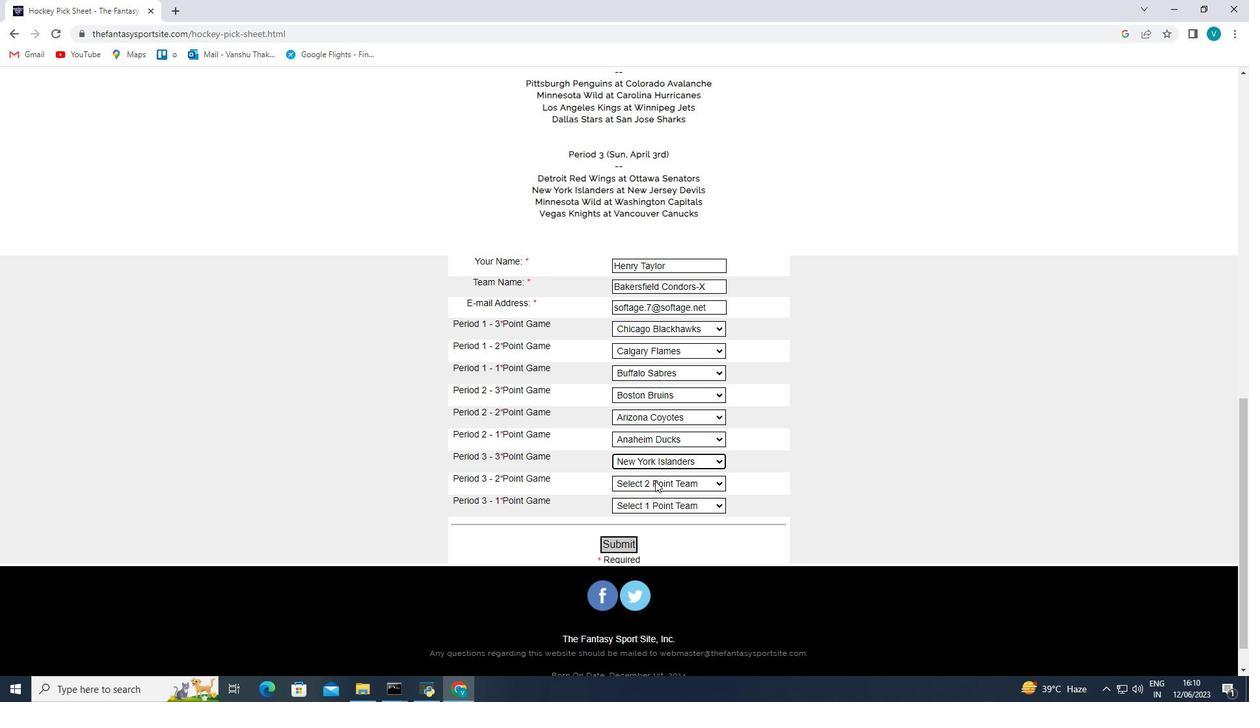 
Action: Mouse moved to (665, 445)
Screenshot: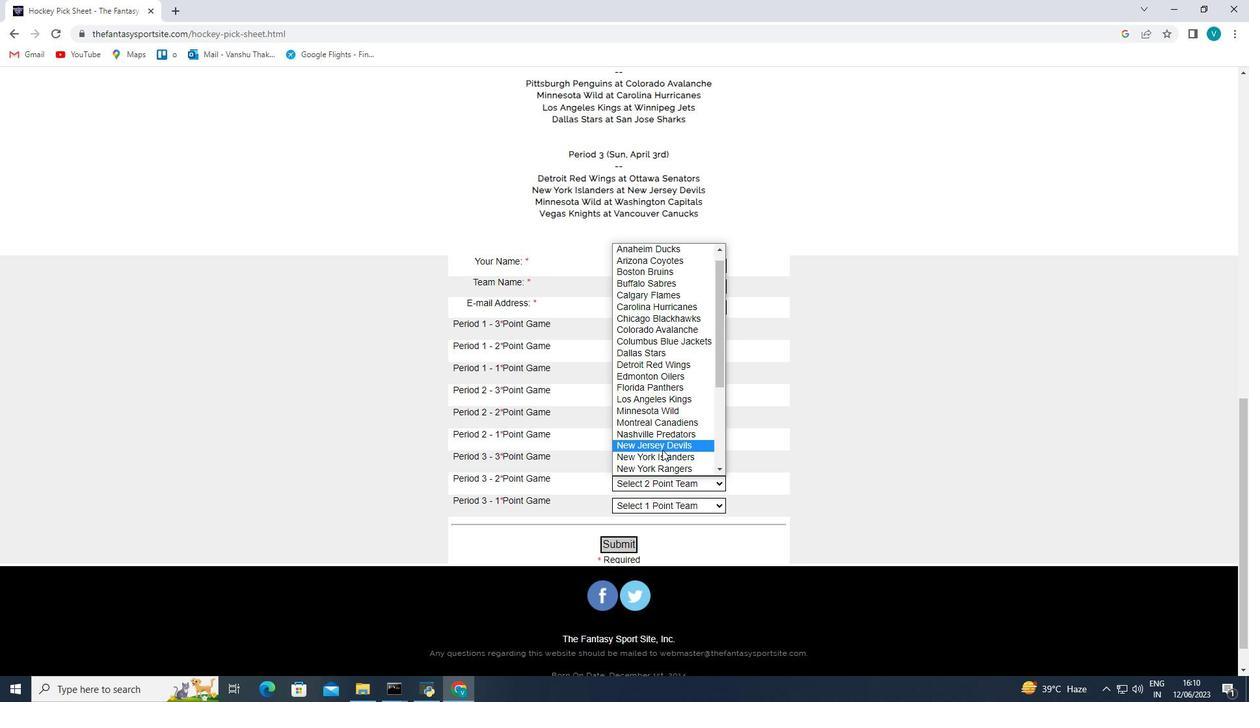 
Action: Mouse pressed left at (665, 445)
Screenshot: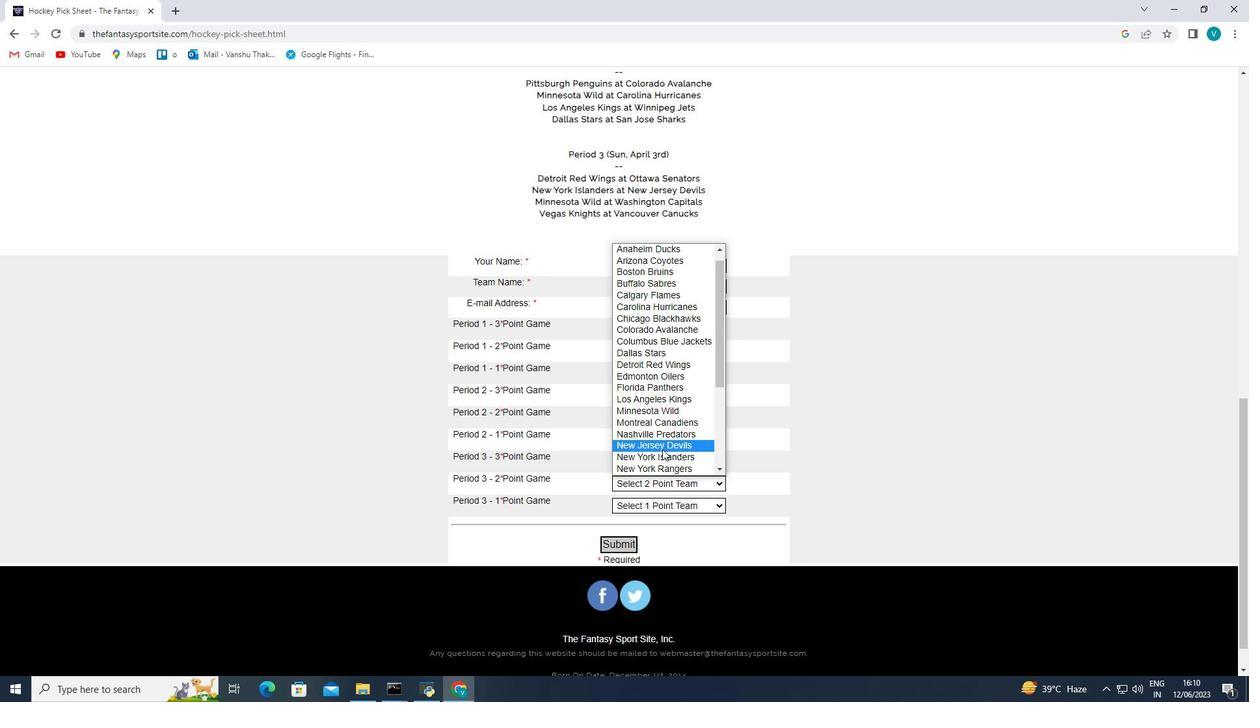 
Action: Mouse moved to (661, 501)
Screenshot: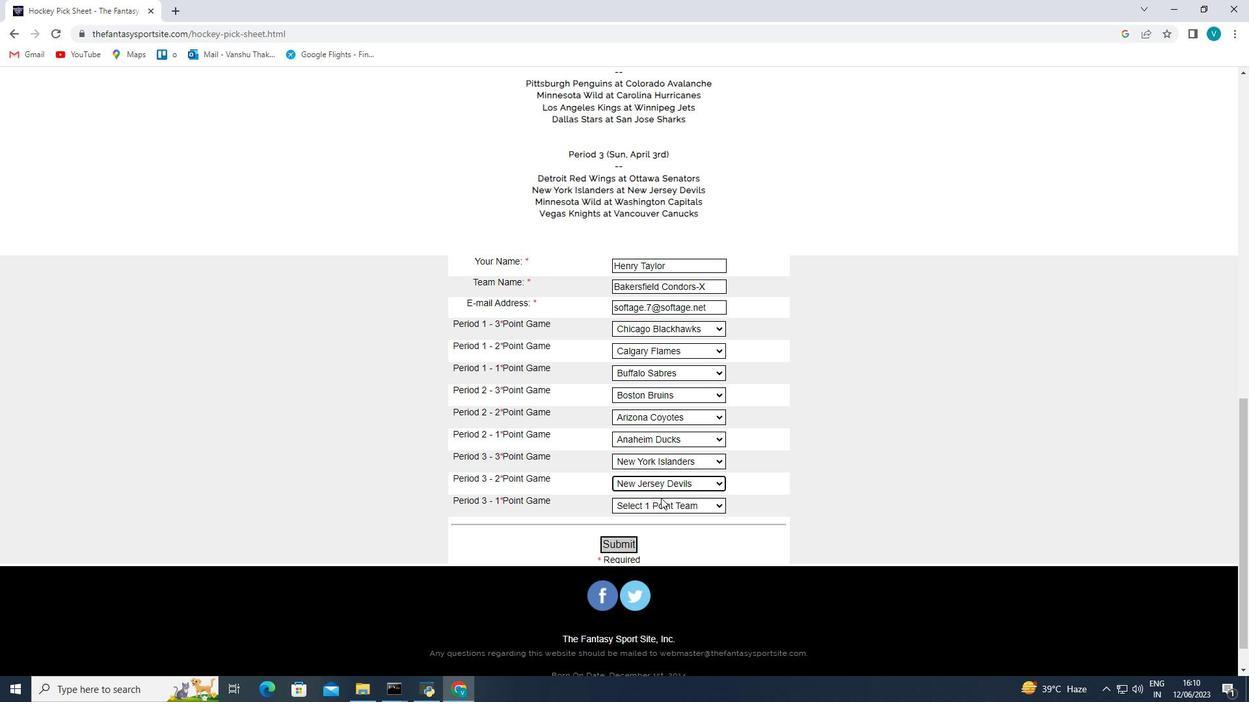 
Action: Mouse pressed left at (661, 501)
Screenshot: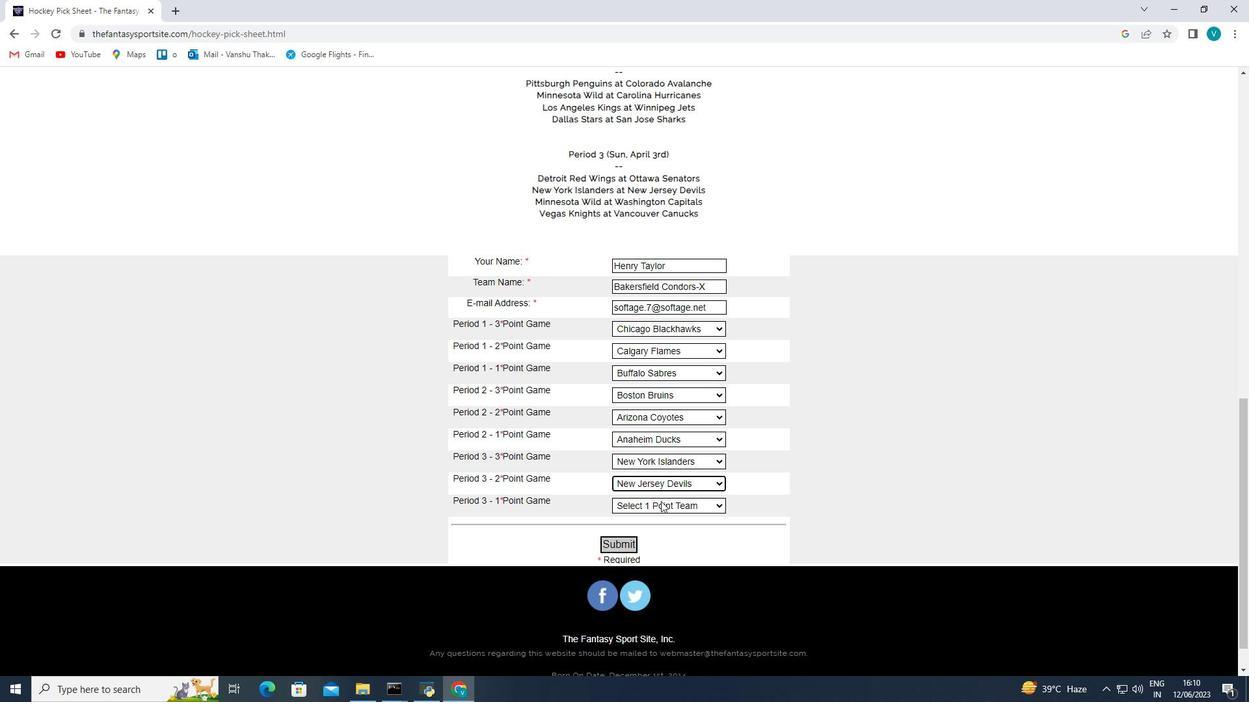 
Action: Mouse moved to (670, 452)
Screenshot: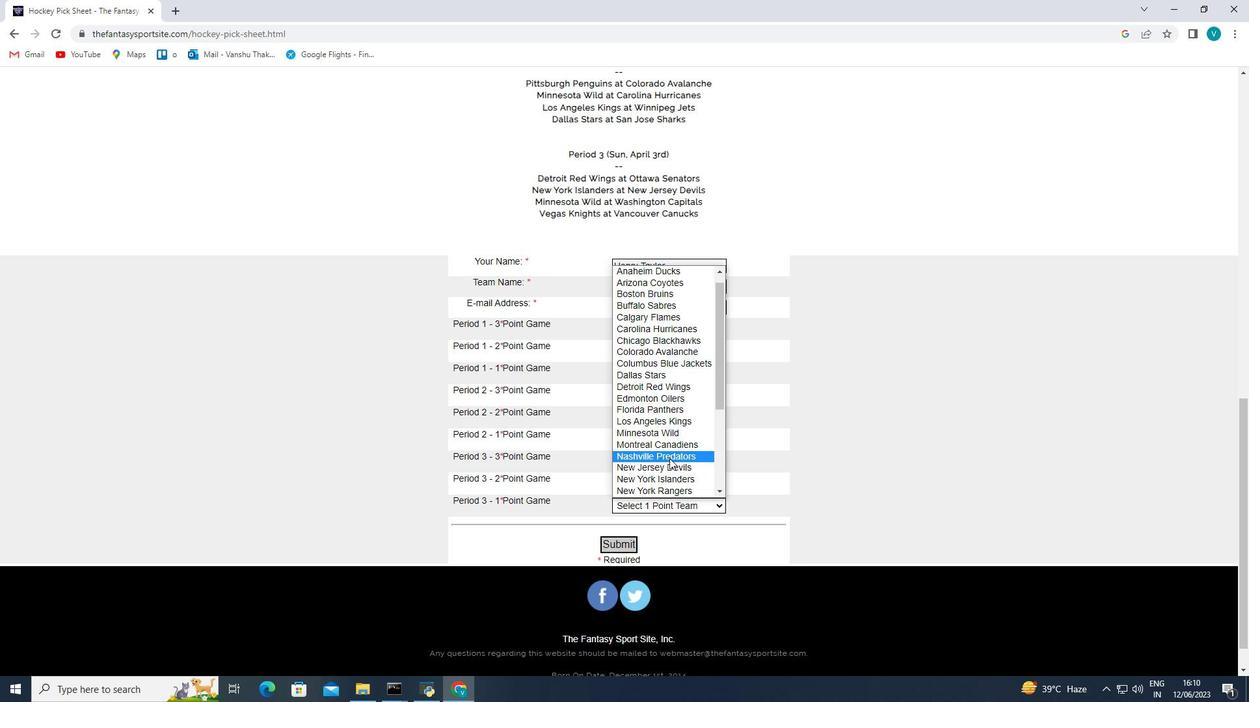 
Action: Mouse pressed left at (670, 452)
Screenshot: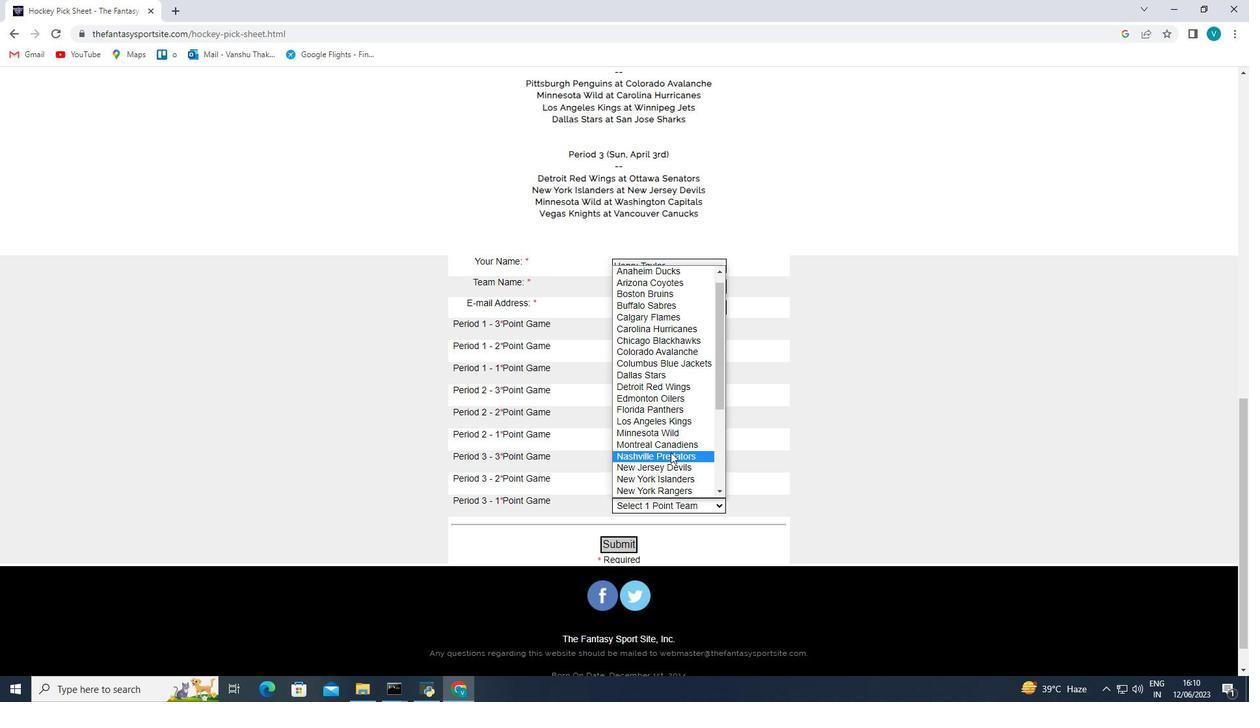 
Action: Mouse moved to (631, 541)
Screenshot: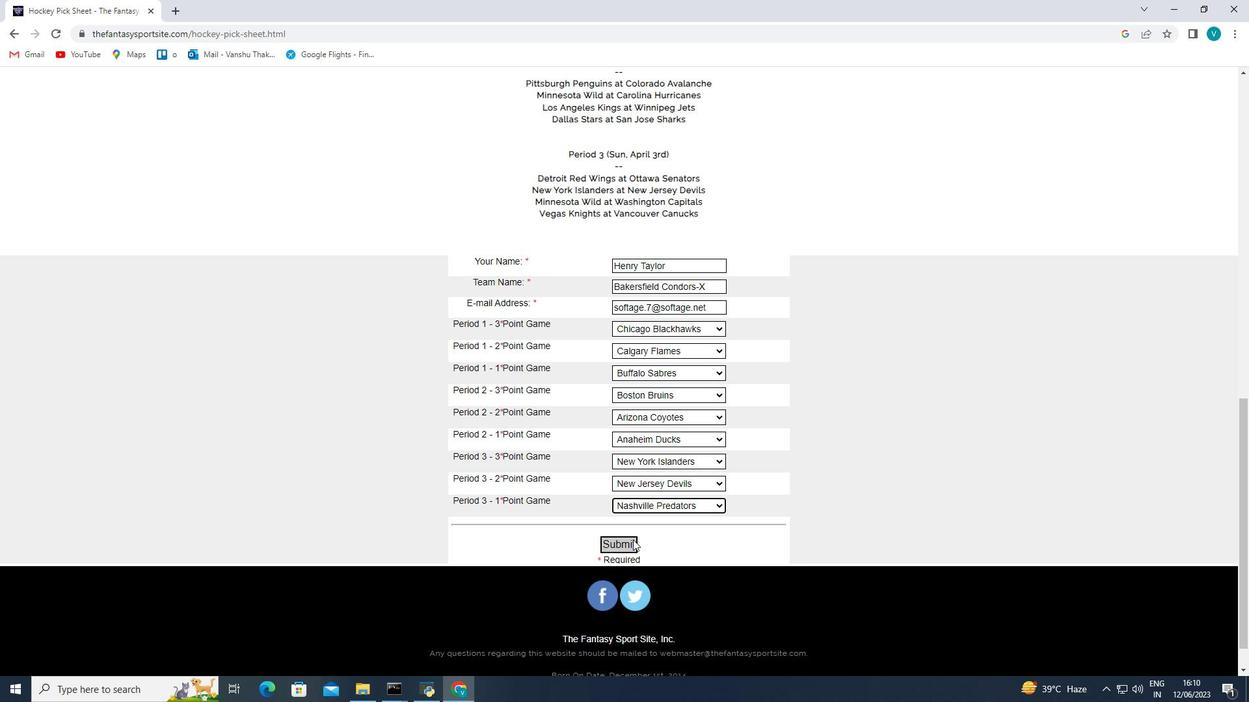 
Action: Mouse pressed left at (631, 541)
Screenshot: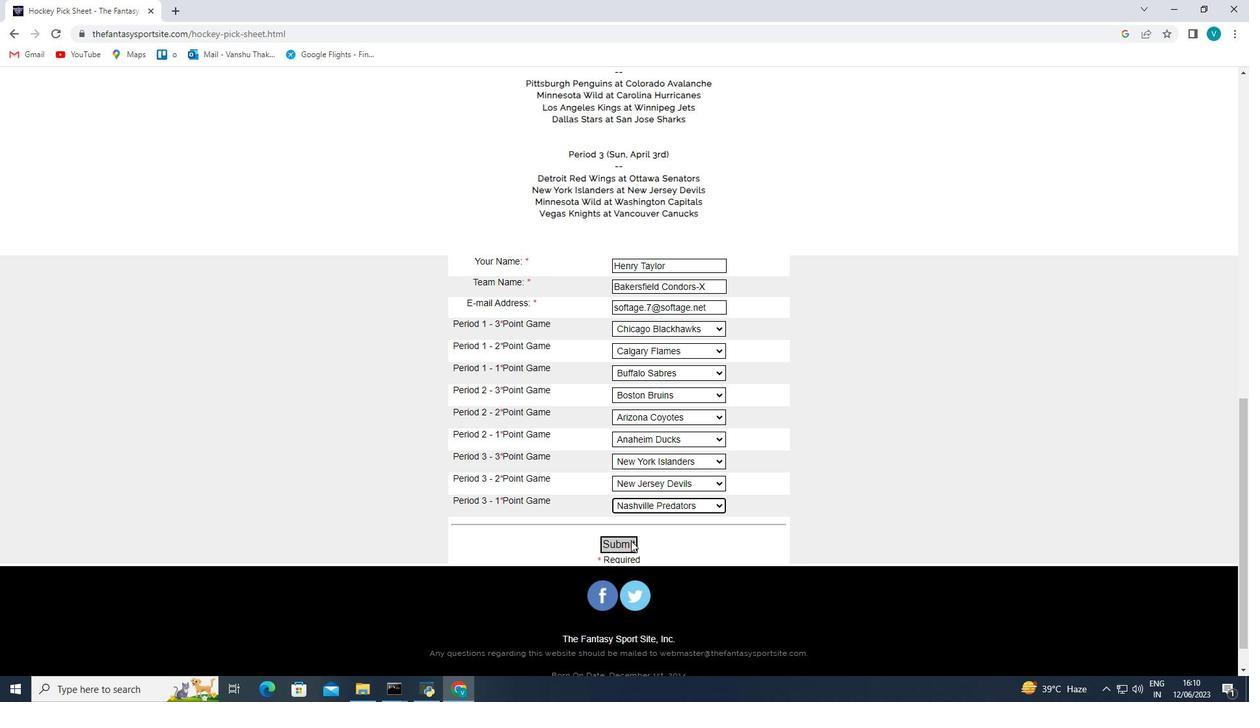 
Action: Mouse moved to (630, 542)
Screenshot: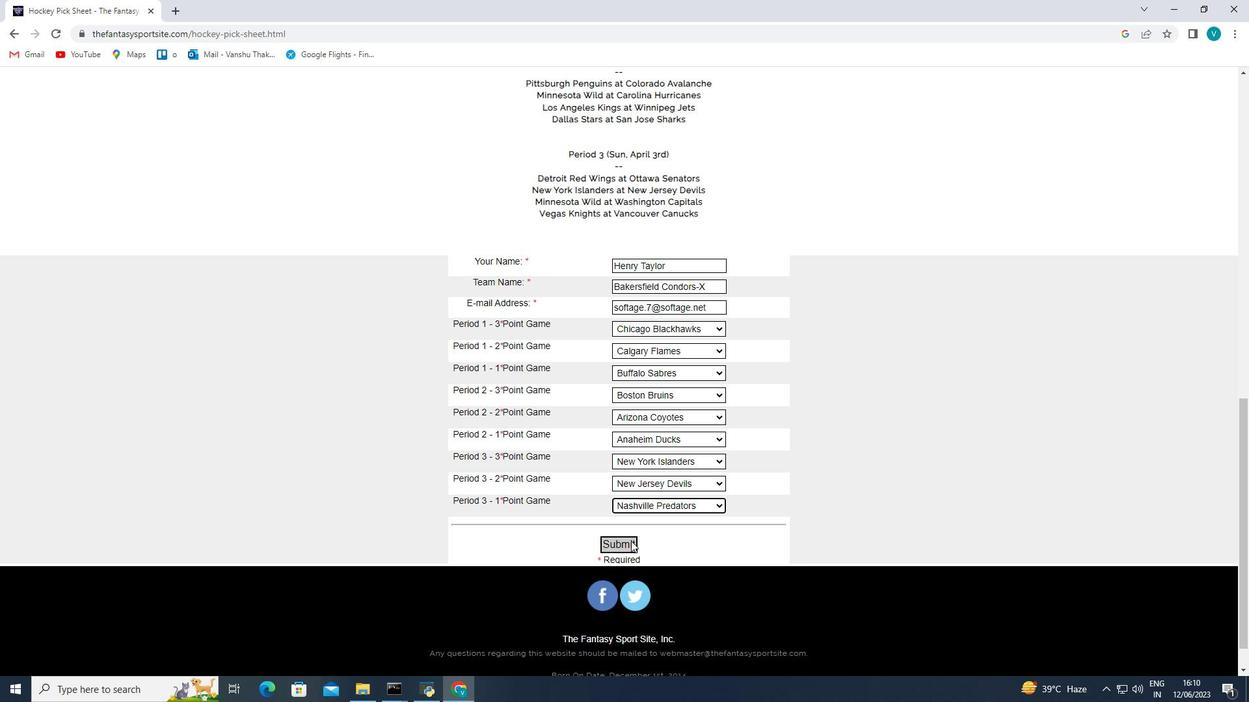 
